 Task: Create record types in program object.
Action: Mouse moved to (645, 51)
Screenshot: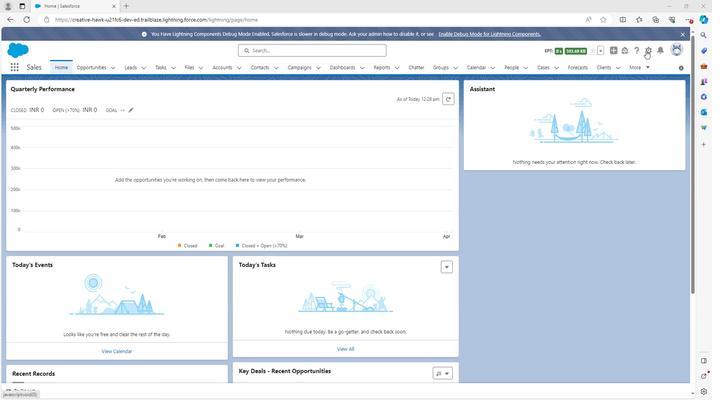 
Action: Mouse pressed left at (645, 51)
Screenshot: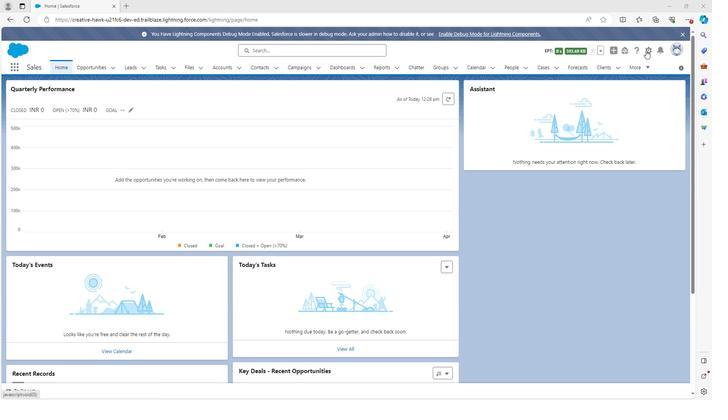 
Action: Mouse moved to (616, 71)
Screenshot: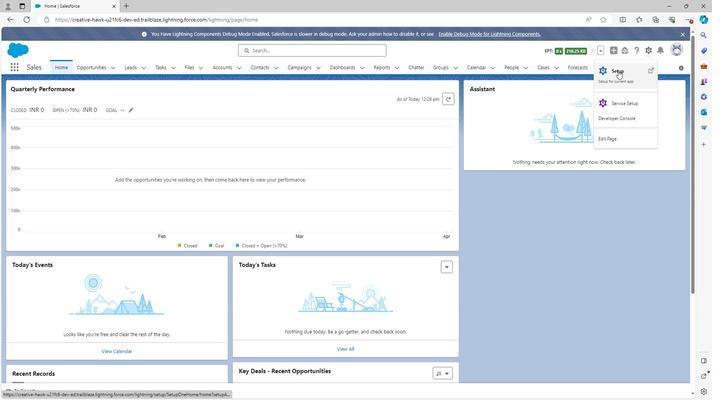 
Action: Mouse pressed left at (616, 71)
Screenshot: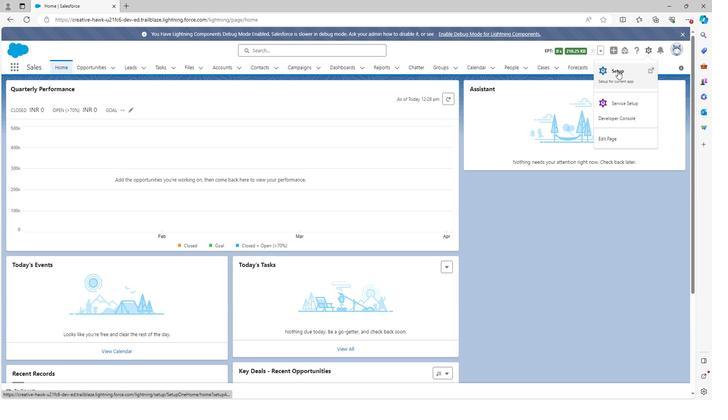 
Action: Mouse moved to (86, 68)
Screenshot: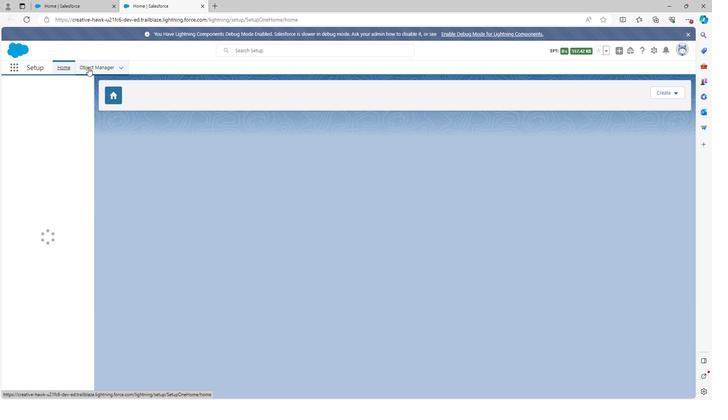 
Action: Mouse pressed left at (86, 68)
Screenshot: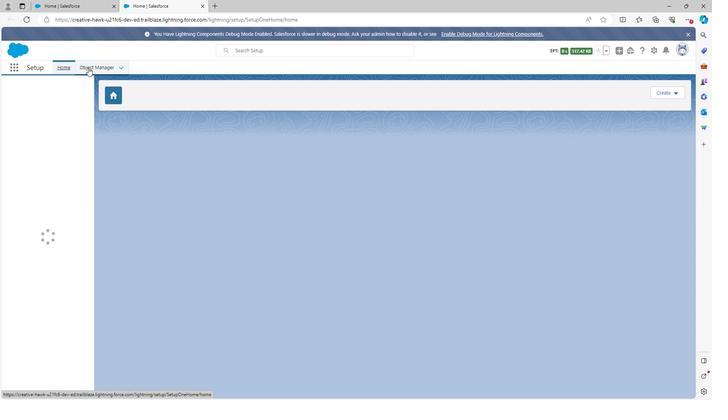 
Action: Mouse moved to (64, 218)
Screenshot: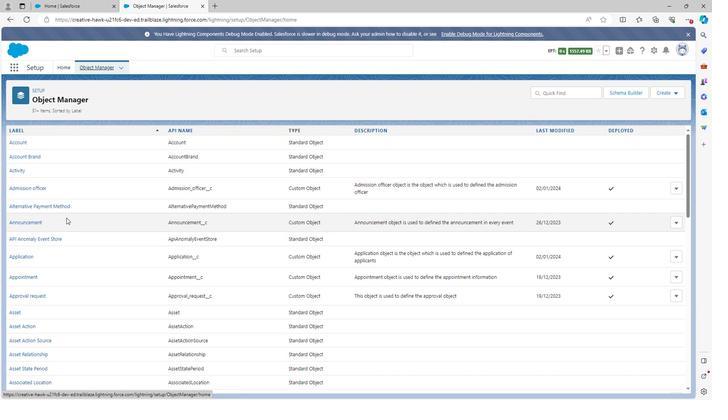 
Action: Mouse scrolled (64, 217) with delta (0, 0)
Screenshot: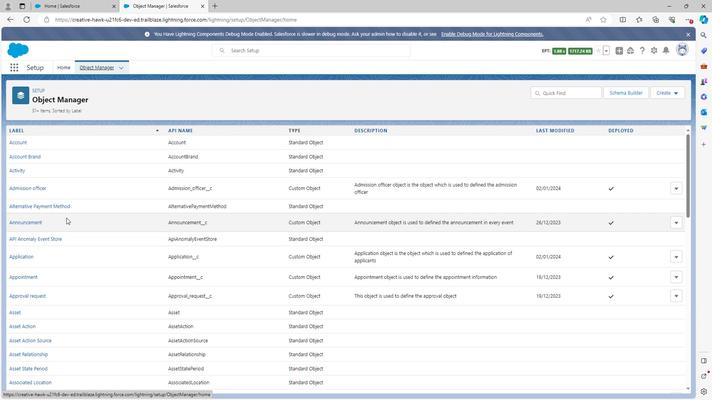 
Action: Mouse scrolled (64, 217) with delta (0, 0)
Screenshot: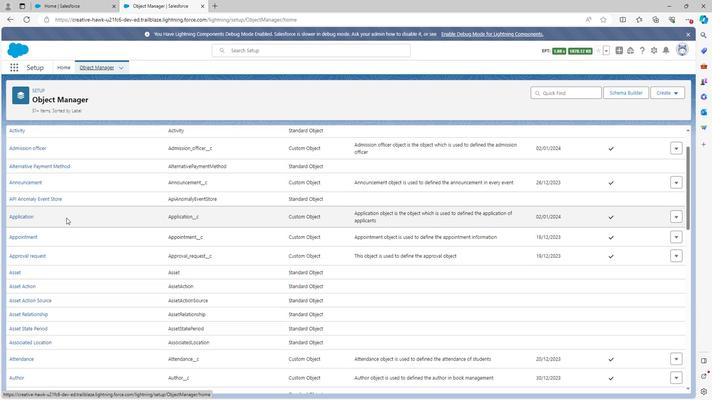 
Action: Mouse scrolled (64, 217) with delta (0, 0)
Screenshot: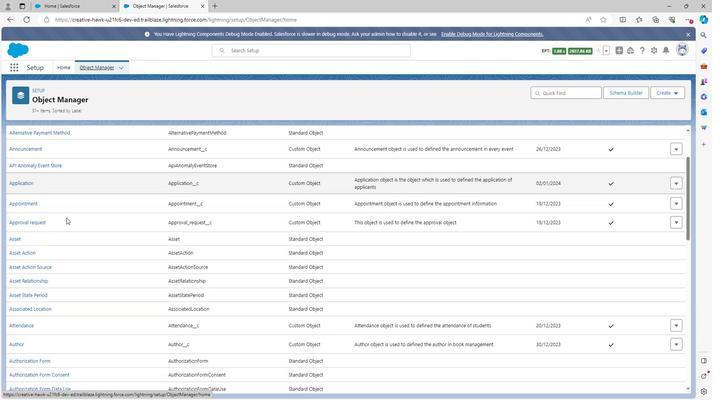 
Action: Mouse scrolled (64, 217) with delta (0, 0)
Screenshot: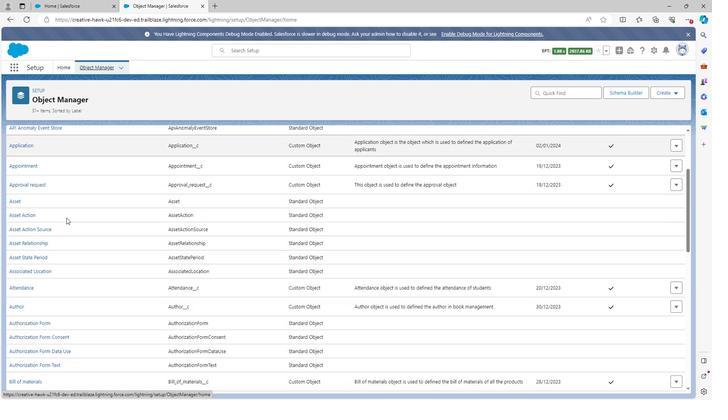 
Action: Mouse scrolled (64, 217) with delta (0, 0)
Screenshot: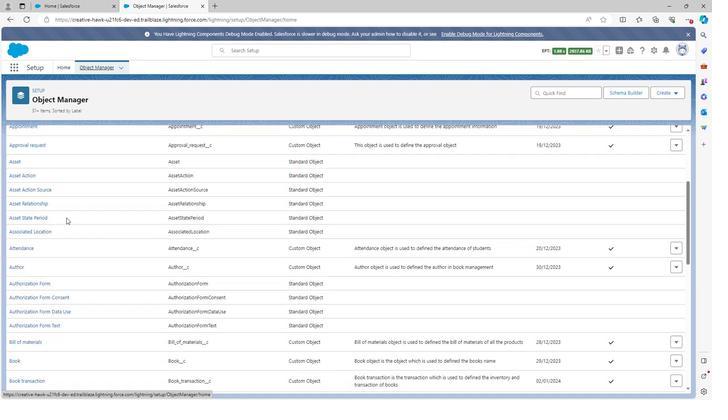 
Action: Mouse scrolled (64, 217) with delta (0, 0)
Screenshot: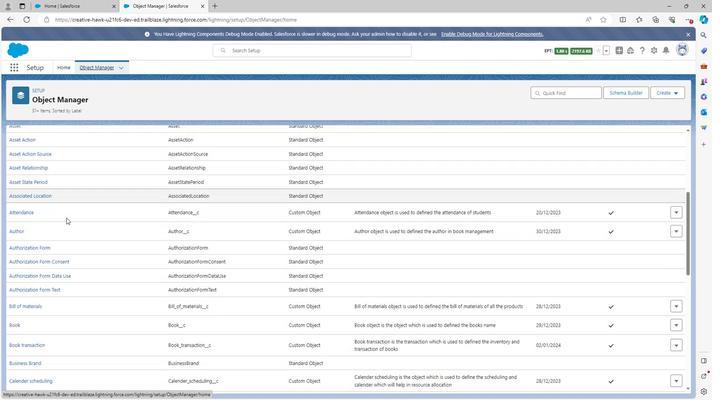 
Action: Mouse scrolled (64, 217) with delta (0, 0)
Screenshot: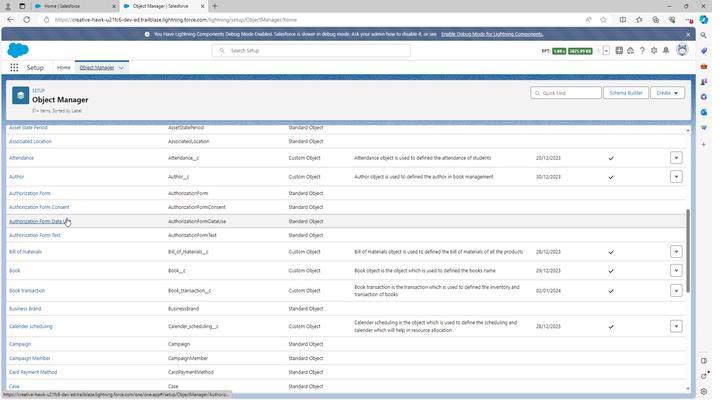 
Action: Mouse scrolled (64, 217) with delta (0, 0)
Screenshot: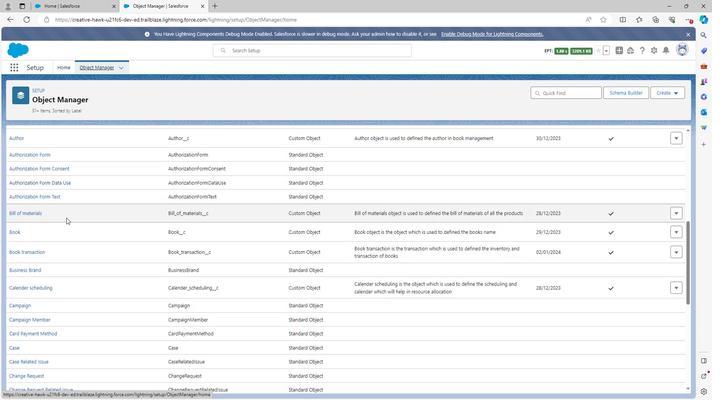 
Action: Mouse scrolled (64, 217) with delta (0, 0)
Screenshot: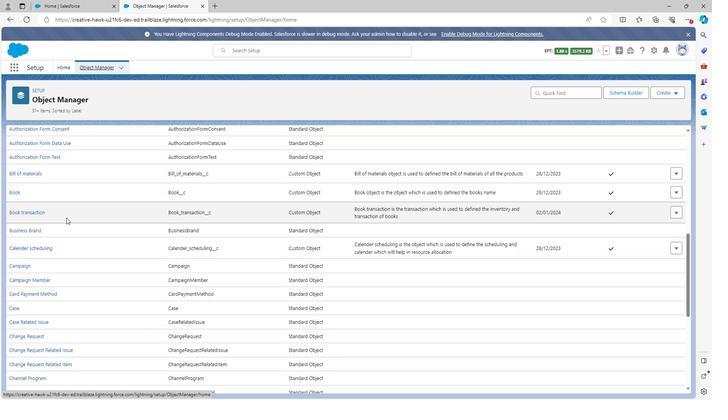 
Action: Mouse scrolled (64, 217) with delta (0, 0)
Screenshot: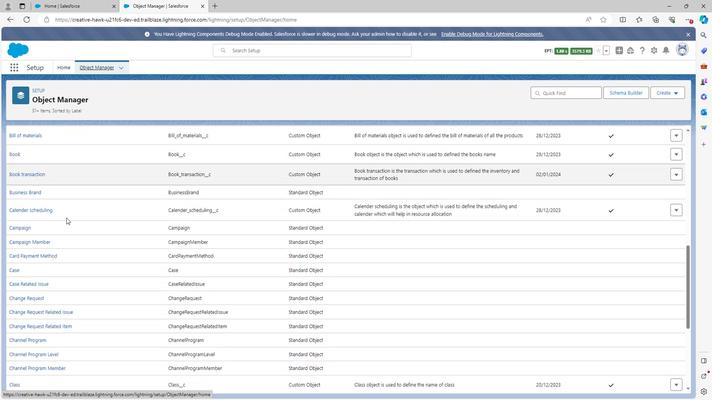 
Action: Mouse scrolled (64, 217) with delta (0, 0)
Screenshot: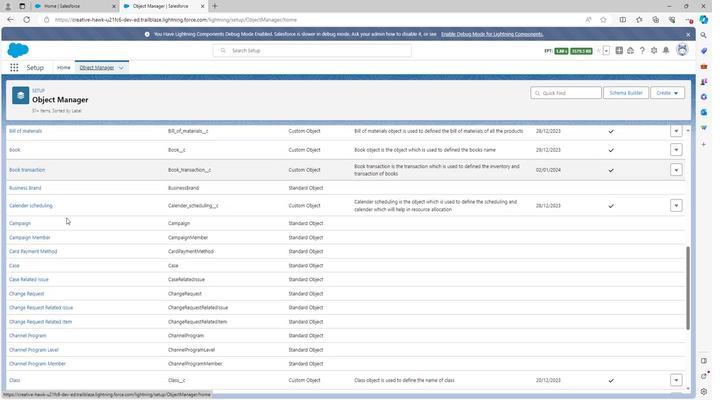 
Action: Mouse scrolled (64, 217) with delta (0, 0)
Screenshot: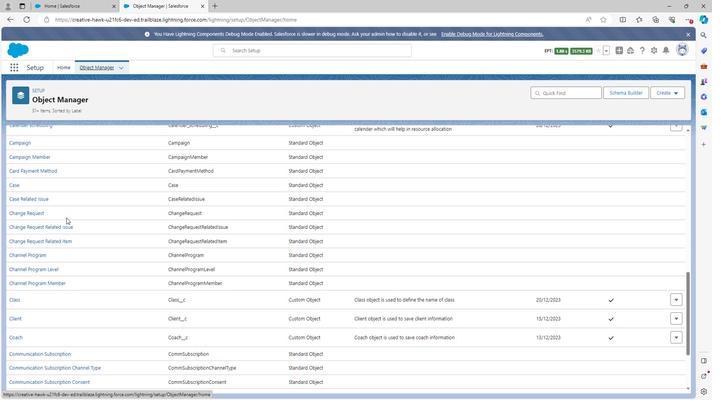 
Action: Mouse scrolled (64, 217) with delta (0, 0)
Screenshot: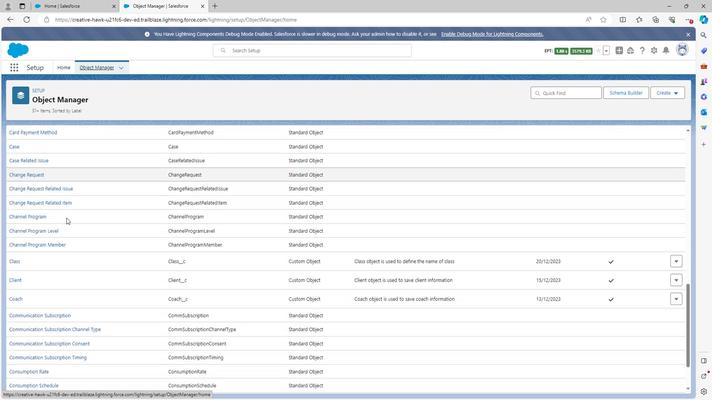 
Action: Mouse scrolled (64, 217) with delta (0, 0)
Screenshot: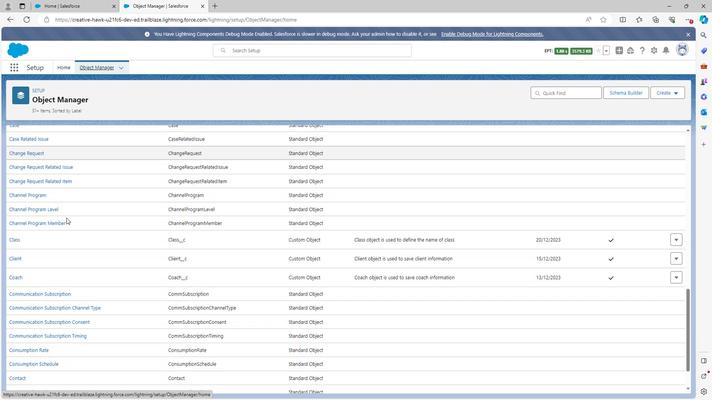 
Action: Mouse scrolled (64, 217) with delta (0, 0)
Screenshot: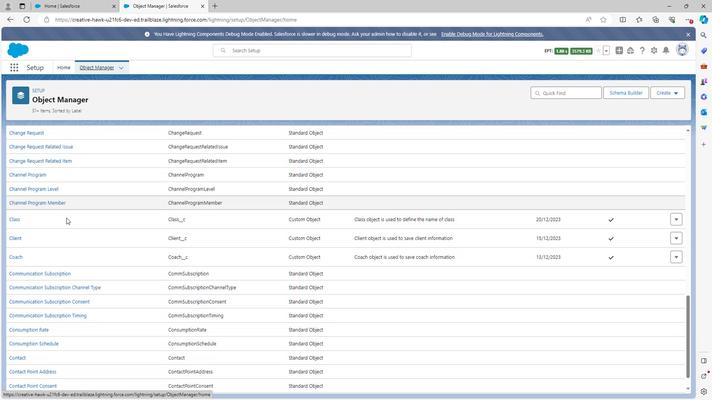 
Action: Mouse scrolled (64, 217) with delta (0, 0)
Screenshot: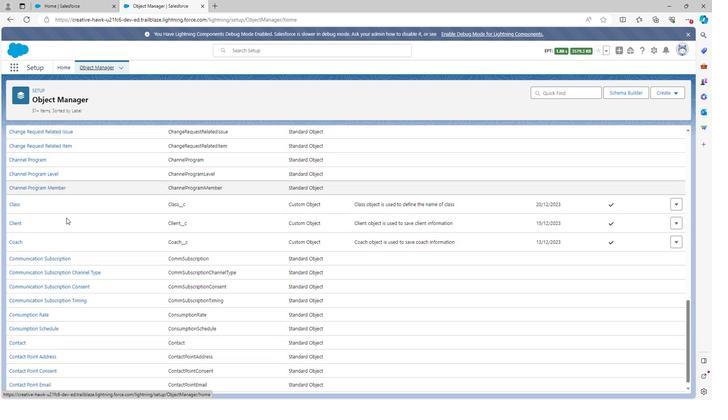 
Action: Mouse scrolled (64, 217) with delta (0, 0)
Screenshot: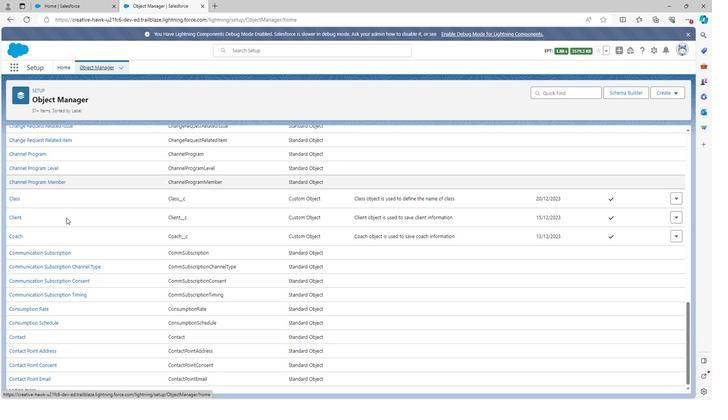 
Action: Mouse scrolled (64, 217) with delta (0, 0)
Screenshot: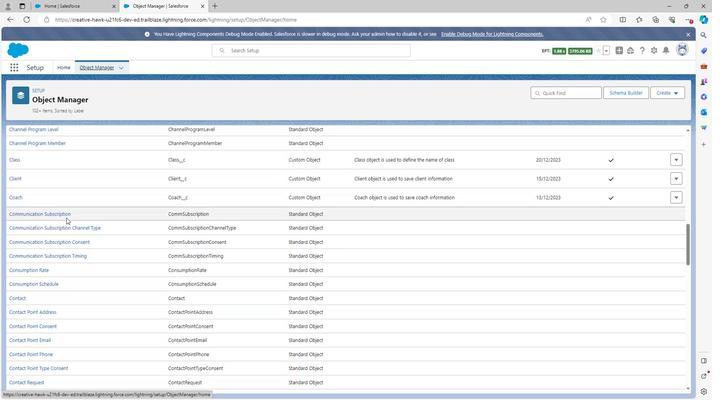 
Action: Mouse scrolled (64, 217) with delta (0, 0)
Screenshot: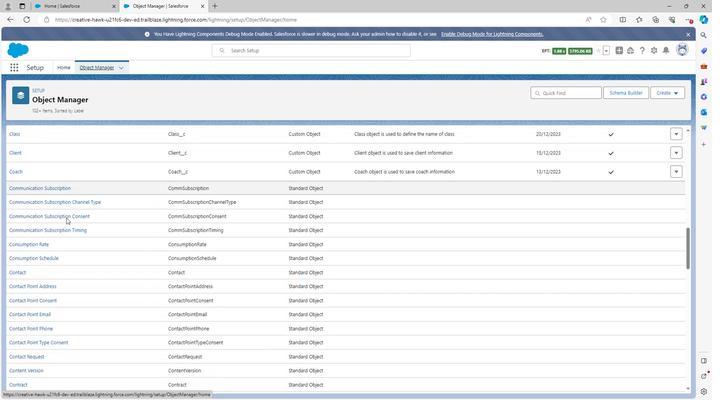 
Action: Mouse scrolled (64, 217) with delta (0, 0)
Screenshot: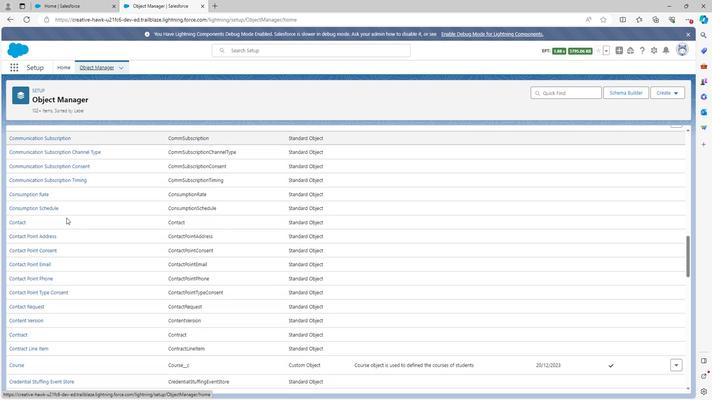 
Action: Mouse scrolled (64, 217) with delta (0, 0)
Screenshot: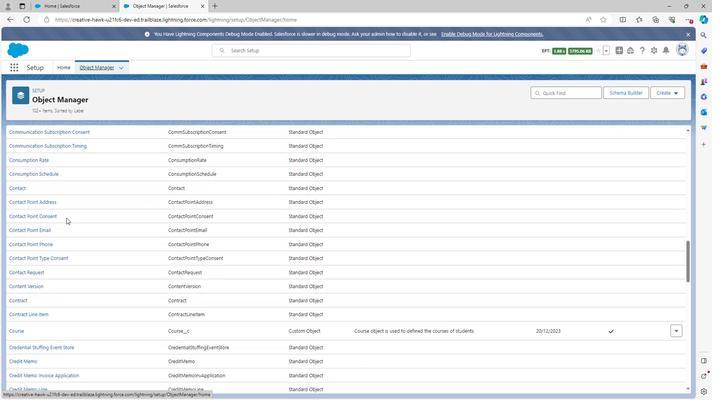 
Action: Mouse scrolled (64, 217) with delta (0, 0)
Screenshot: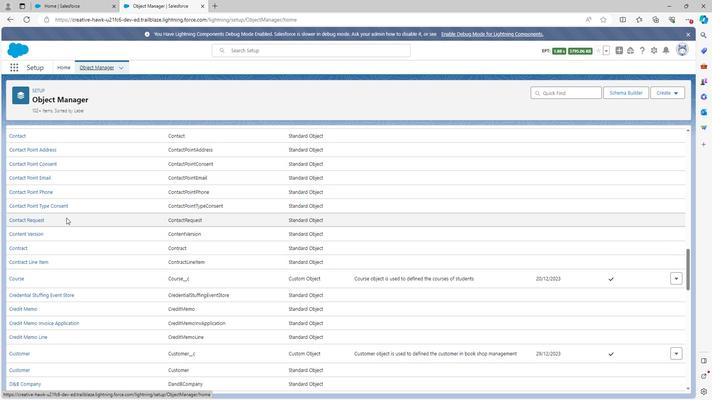 
Action: Mouse scrolled (64, 217) with delta (0, 0)
Screenshot: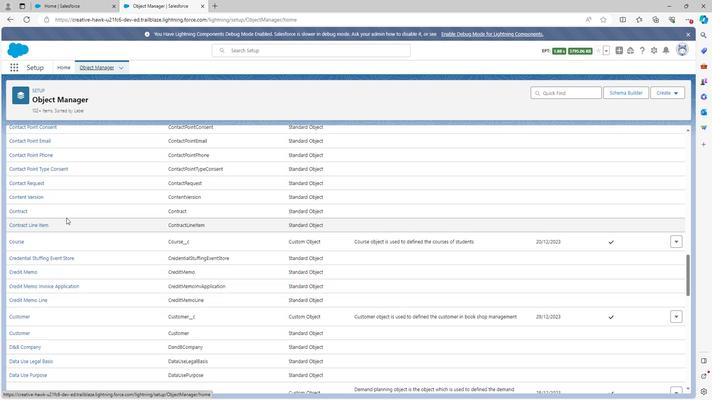 
Action: Mouse scrolled (64, 217) with delta (0, 0)
Screenshot: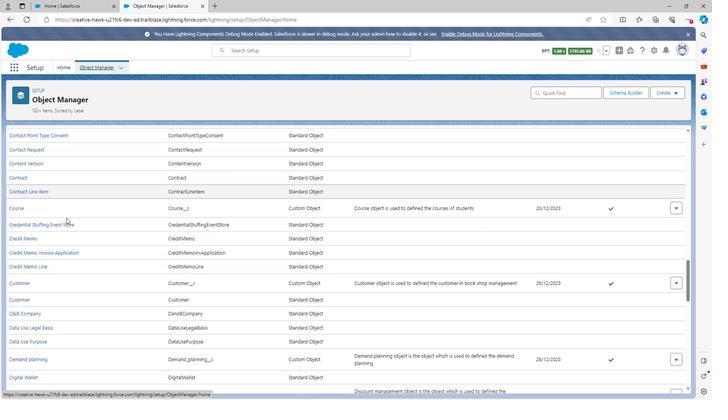 
Action: Mouse scrolled (64, 217) with delta (0, 0)
Screenshot: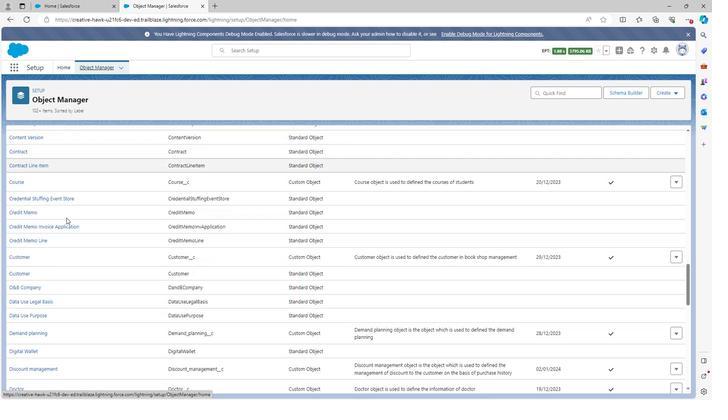 
Action: Mouse scrolled (64, 217) with delta (0, 0)
Screenshot: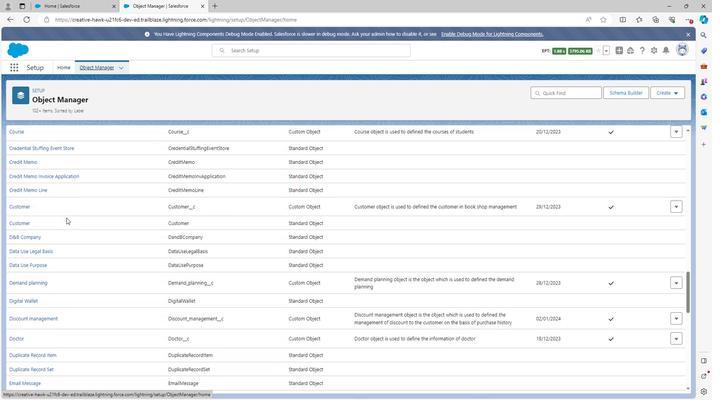 
Action: Mouse scrolled (64, 217) with delta (0, 0)
Screenshot: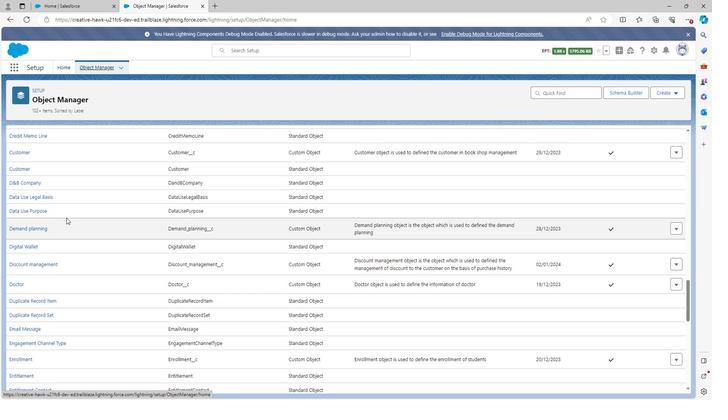 
Action: Mouse scrolled (64, 217) with delta (0, 0)
Screenshot: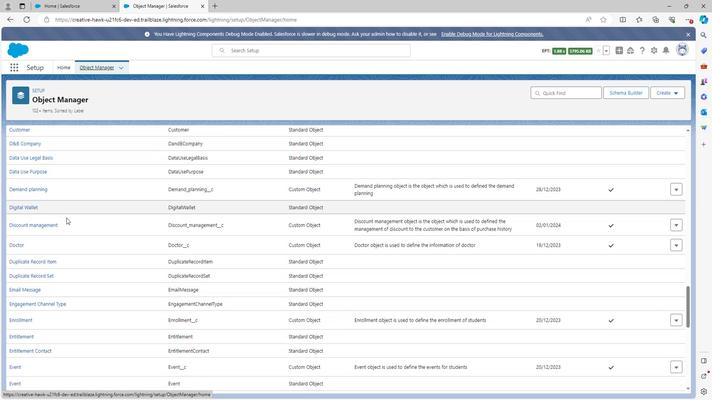 
Action: Mouse scrolled (64, 217) with delta (0, 0)
Screenshot: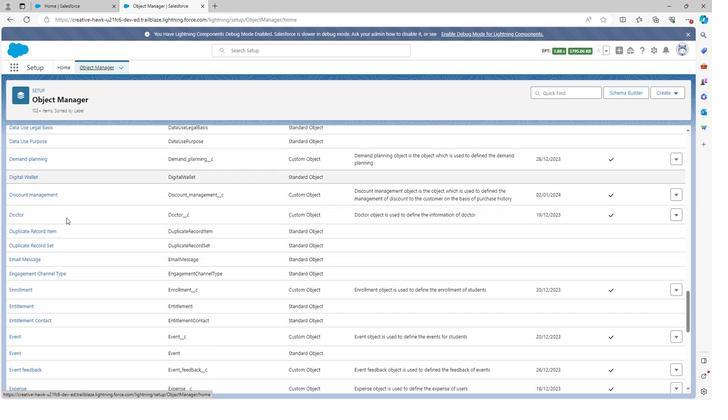 
Action: Mouse scrolled (64, 217) with delta (0, 0)
Screenshot: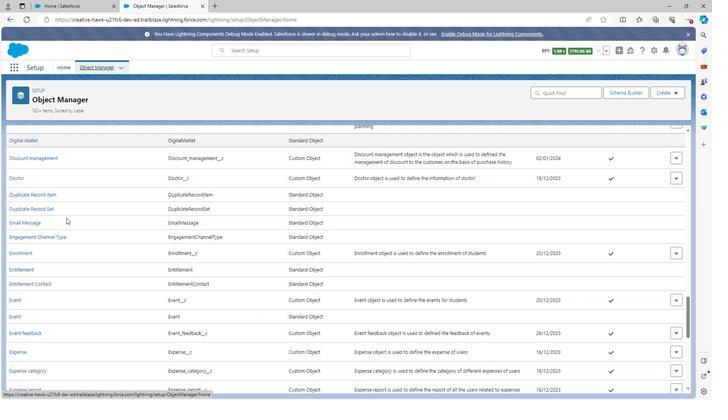 
Action: Mouse scrolled (64, 217) with delta (0, 0)
Screenshot: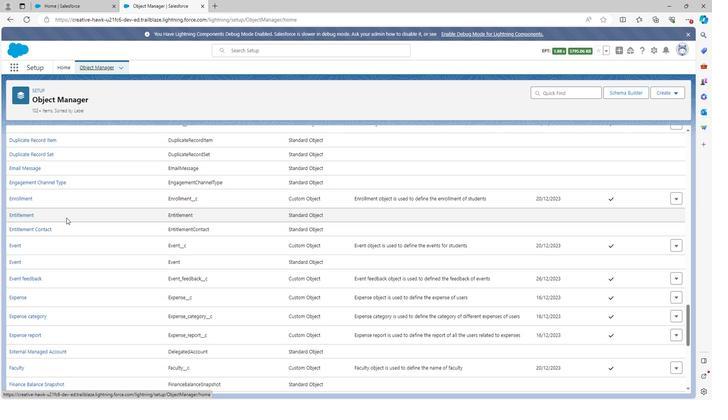 
Action: Mouse scrolled (64, 217) with delta (0, 0)
Screenshot: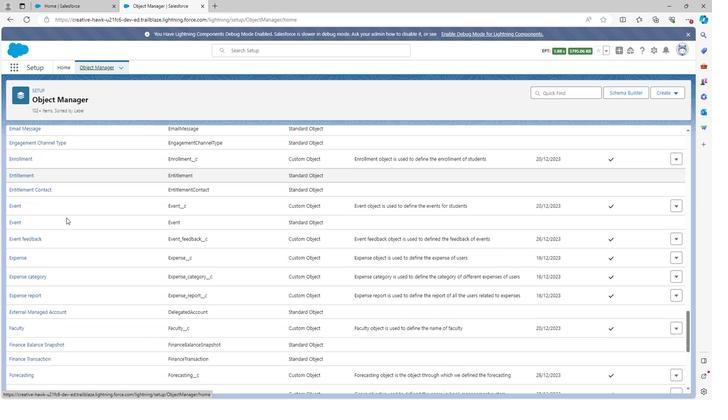 
Action: Mouse scrolled (64, 217) with delta (0, 0)
Screenshot: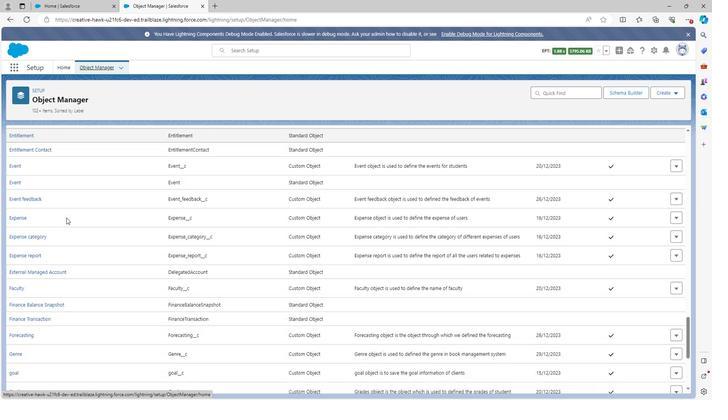 
Action: Mouse scrolled (64, 217) with delta (0, 0)
Screenshot: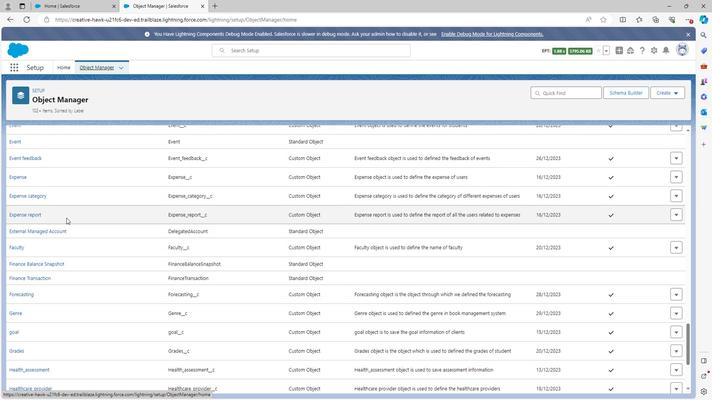 
Action: Mouse scrolled (64, 217) with delta (0, 0)
Screenshot: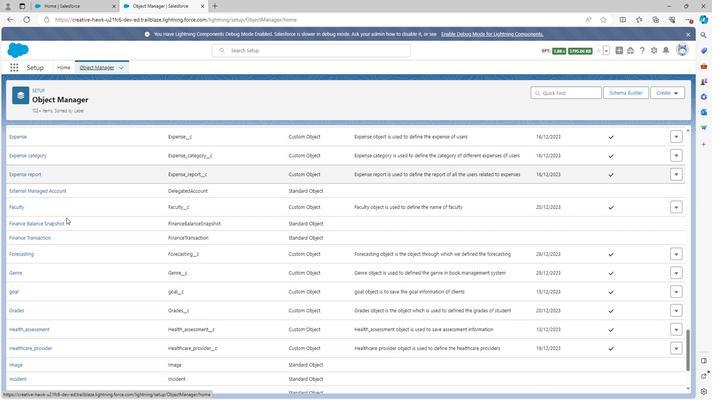 
Action: Mouse scrolled (64, 217) with delta (0, 0)
Screenshot: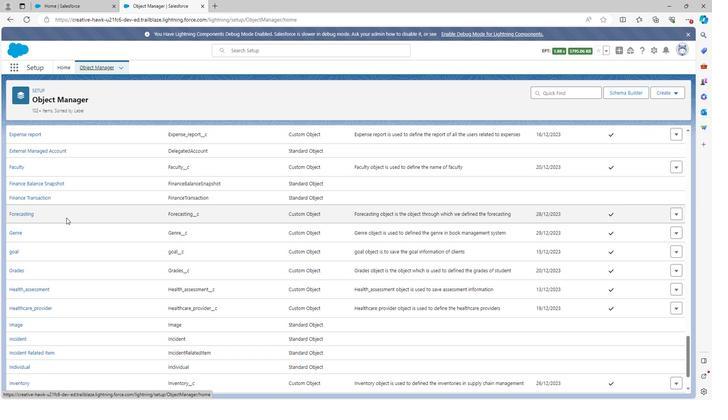 
Action: Mouse scrolled (64, 217) with delta (0, 0)
Screenshot: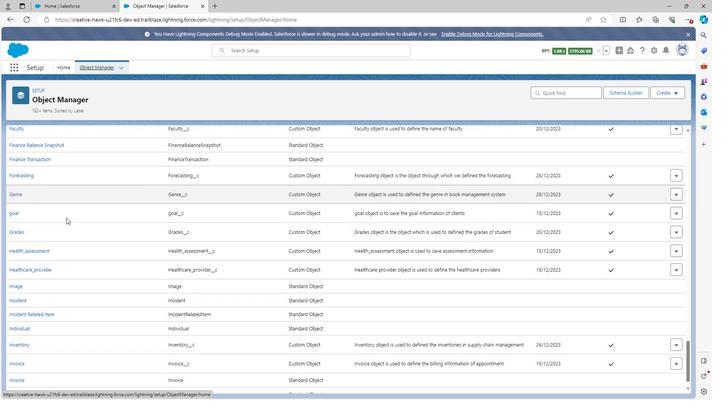 
Action: Mouse scrolled (64, 217) with delta (0, 0)
Screenshot: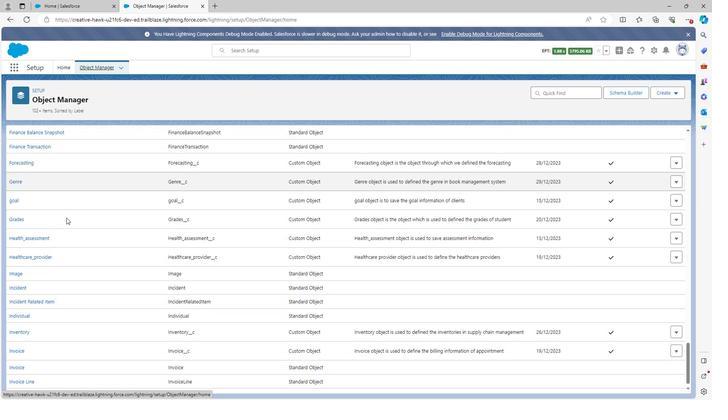 
Action: Mouse scrolled (64, 217) with delta (0, 0)
Screenshot: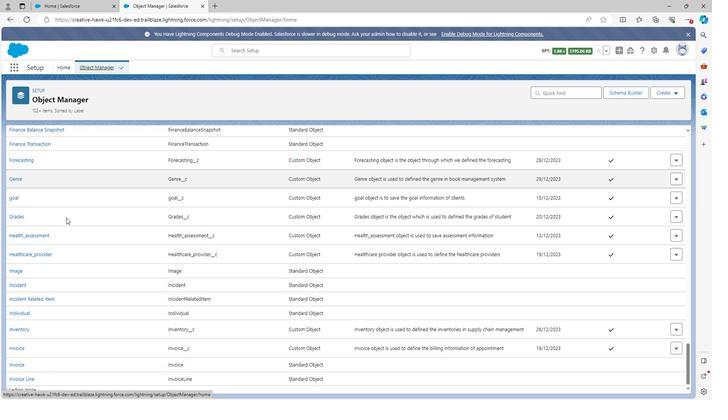 
Action: Mouse scrolled (64, 217) with delta (0, 0)
Screenshot: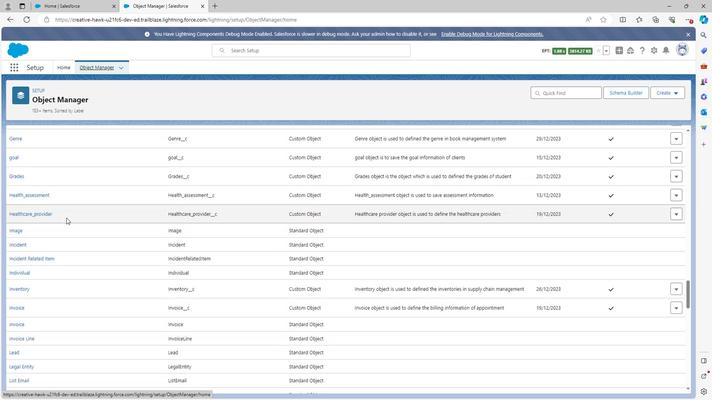 
Action: Mouse scrolled (64, 217) with delta (0, 0)
Screenshot: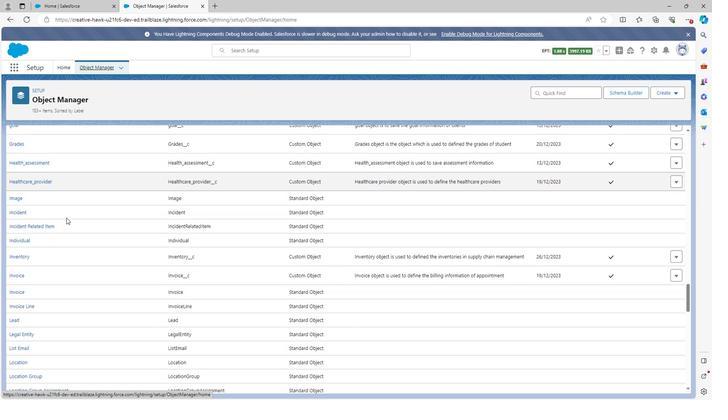
Action: Mouse scrolled (64, 217) with delta (0, 0)
Screenshot: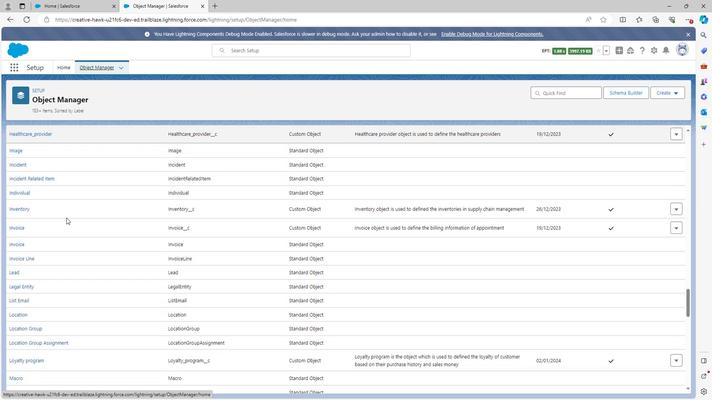 
Action: Mouse scrolled (64, 217) with delta (0, 0)
Screenshot: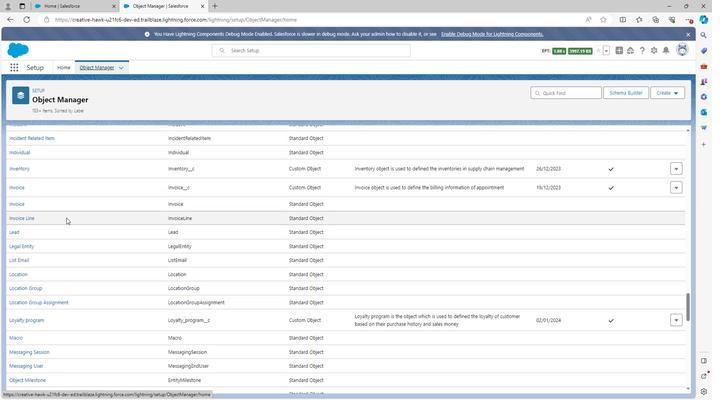 
Action: Mouse scrolled (64, 217) with delta (0, 0)
Screenshot: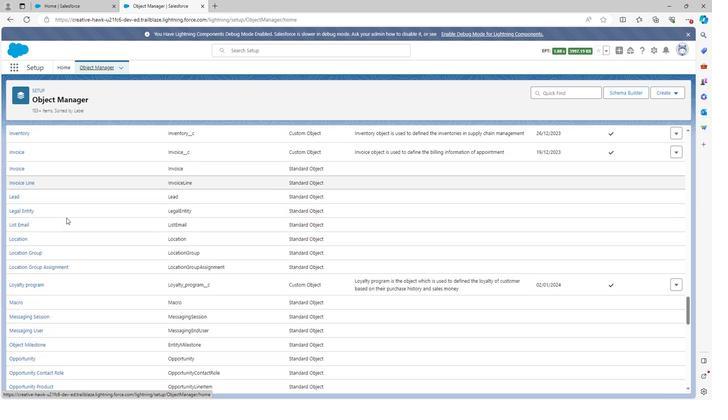
Action: Mouse scrolled (64, 217) with delta (0, 0)
Screenshot: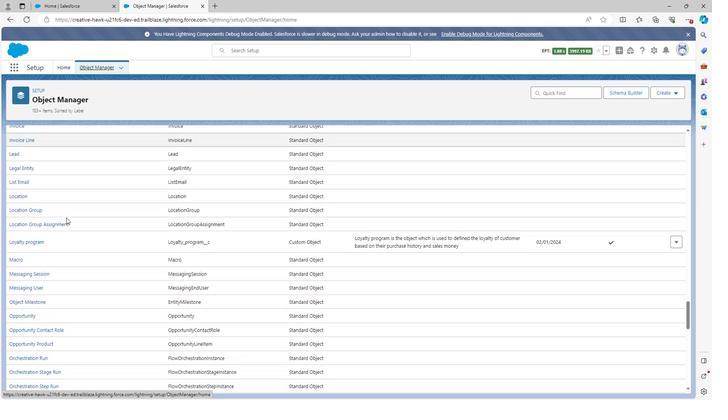 
Action: Mouse scrolled (64, 217) with delta (0, 0)
Screenshot: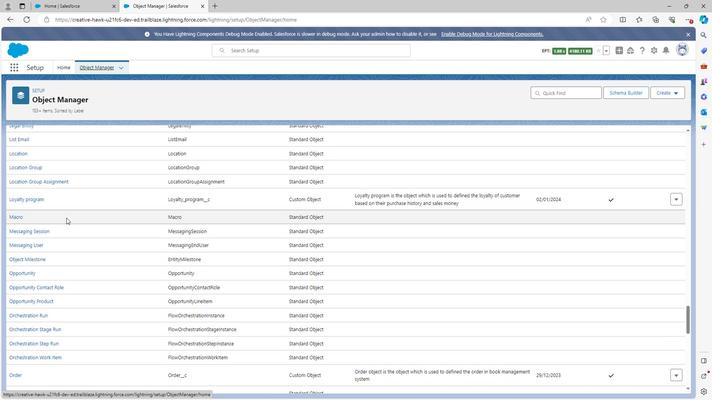 
Action: Mouse scrolled (64, 217) with delta (0, 0)
Screenshot: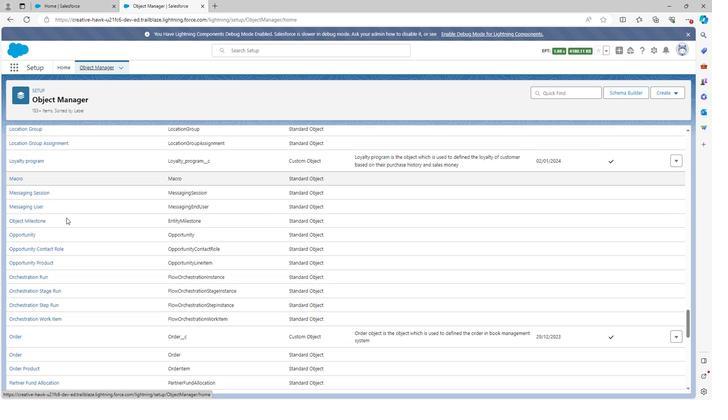 
Action: Mouse scrolled (64, 217) with delta (0, 0)
Screenshot: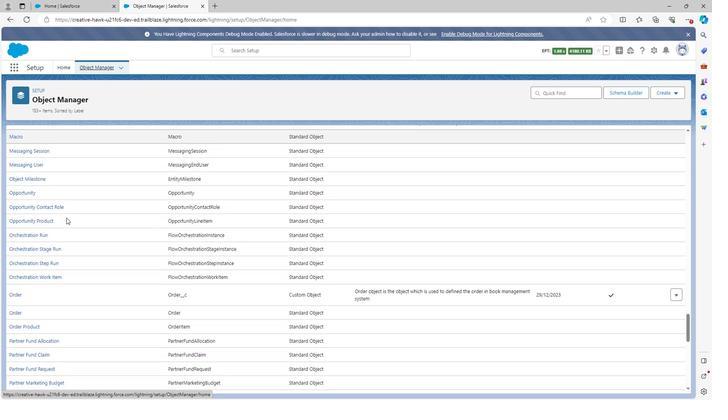 
Action: Mouse scrolled (64, 217) with delta (0, 0)
Screenshot: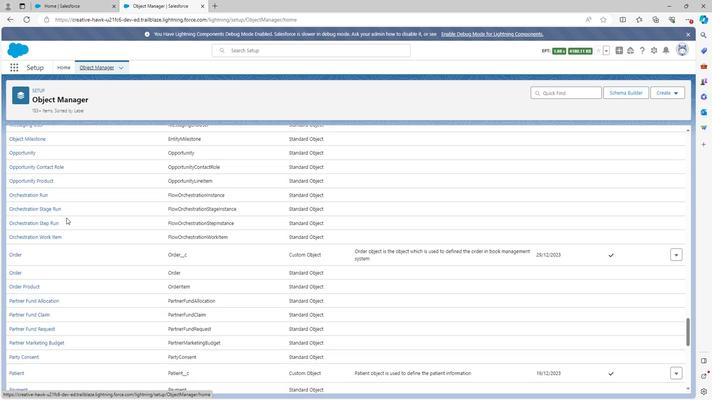 
Action: Mouse scrolled (64, 217) with delta (0, 0)
Screenshot: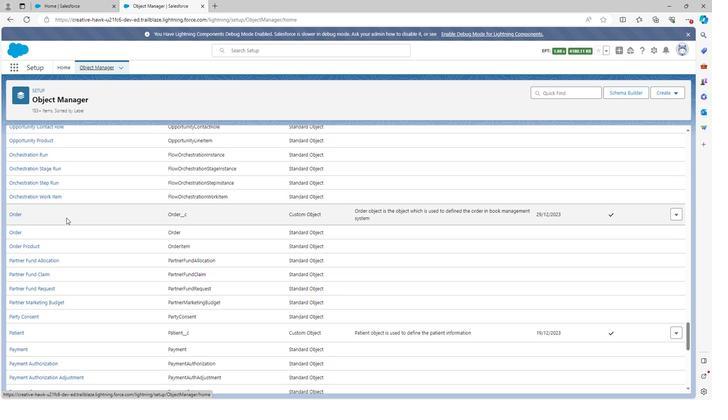 
Action: Mouse scrolled (64, 217) with delta (0, 0)
Screenshot: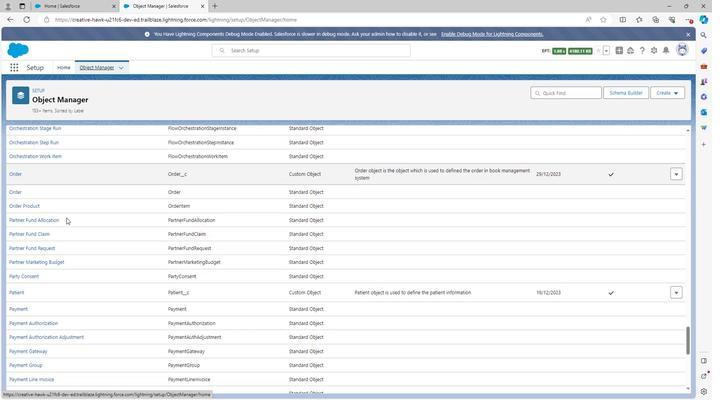 
Action: Mouse scrolled (64, 217) with delta (0, 0)
Screenshot: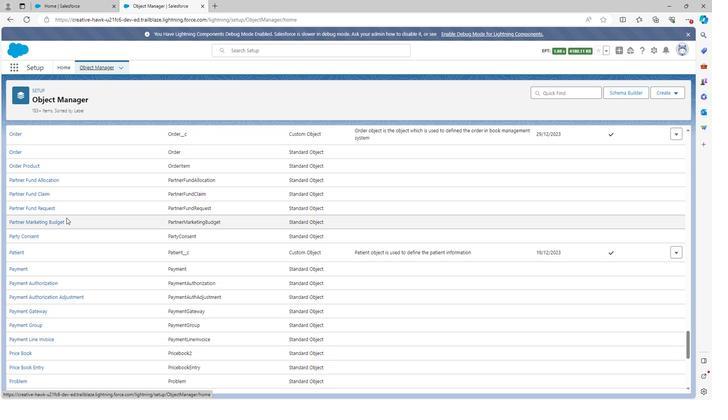 
Action: Mouse scrolled (64, 217) with delta (0, 0)
Screenshot: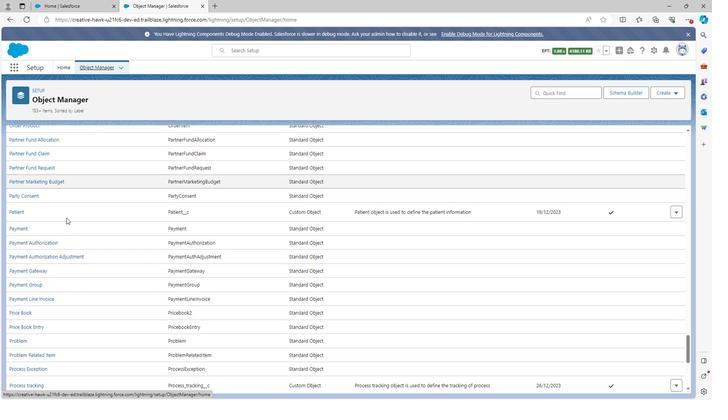 
Action: Mouse scrolled (64, 217) with delta (0, 0)
Screenshot: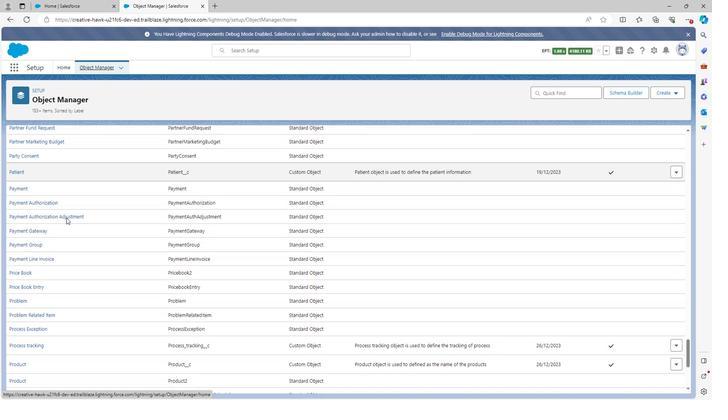 
Action: Mouse scrolled (64, 217) with delta (0, 0)
Screenshot: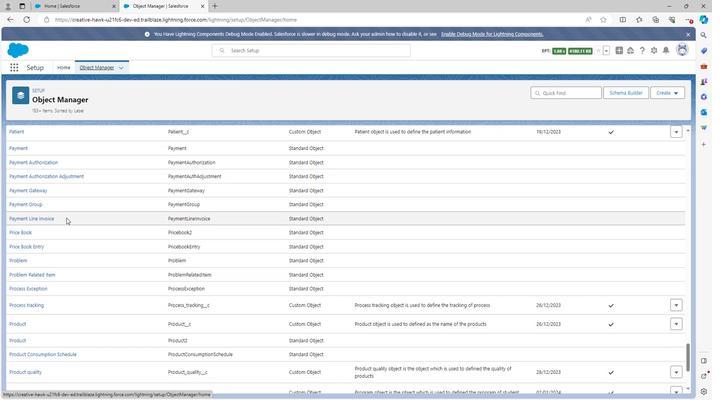 
Action: Mouse scrolled (64, 217) with delta (0, 0)
Screenshot: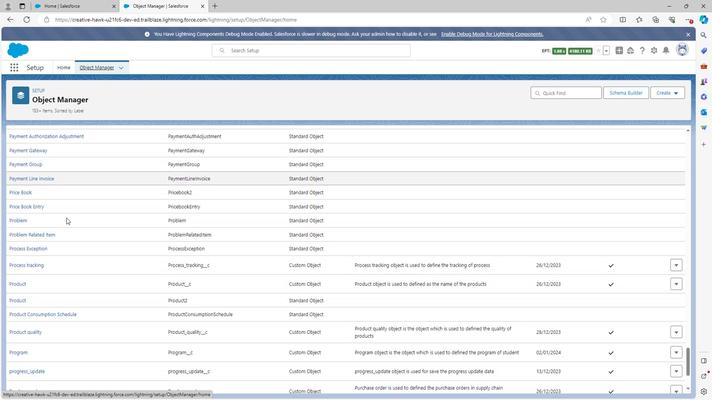 
Action: Mouse scrolled (64, 217) with delta (0, 0)
Screenshot: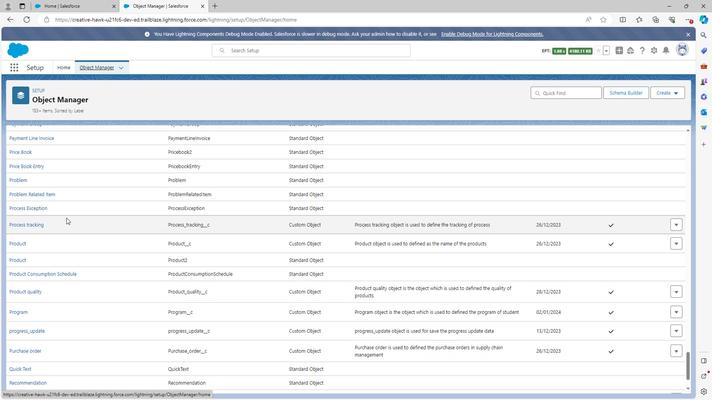 
Action: Mouse scrolled (64, 217) with delta (0, 0)
Screenshot: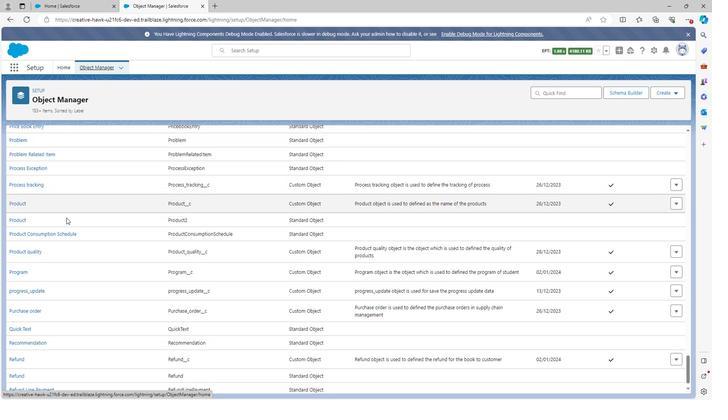 
Action: Mouse moved to (16, 259)
Screenshot: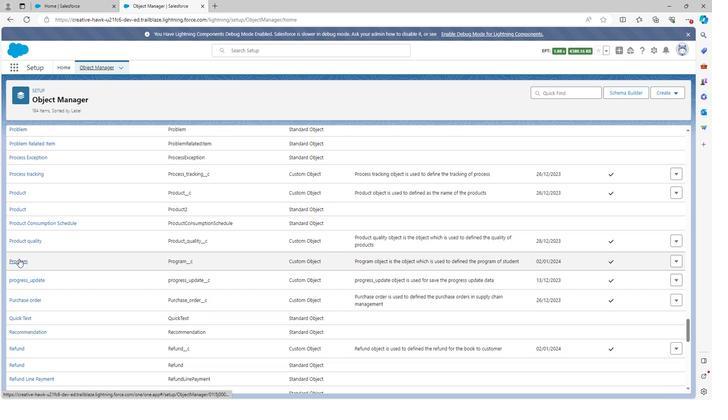 
Action: Mouse pressed left at (16, 259)
Screenshot: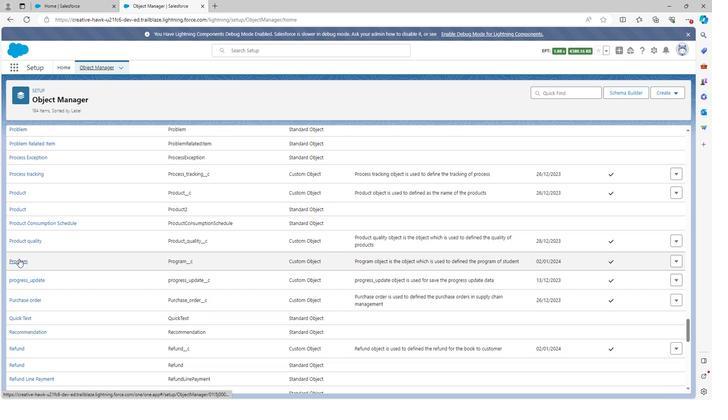 
Action: Mouse moved to (37, 242)
Screenshot: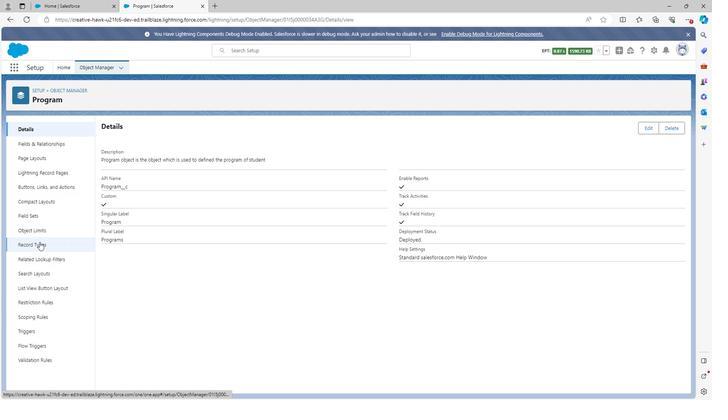 
Action: Mouse pressed left at (37, 242)
Screenshot: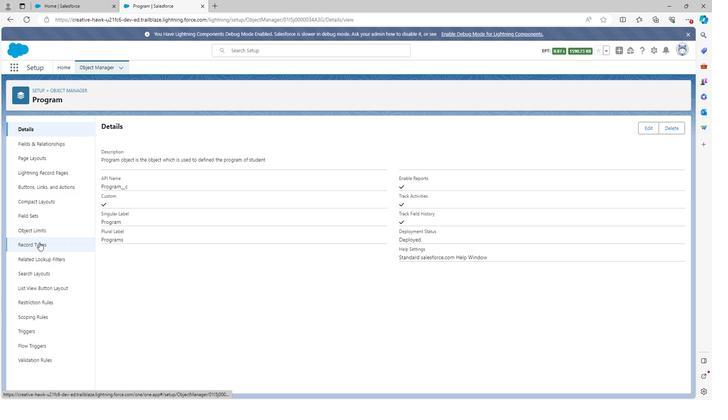 
Action: Mouse moved to (610, 129)
Screenshot: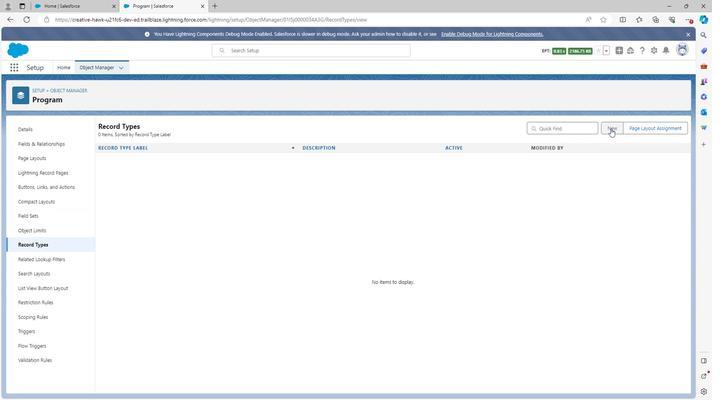 
Action: Mouse pressed left at (610, 129)
Screenshot: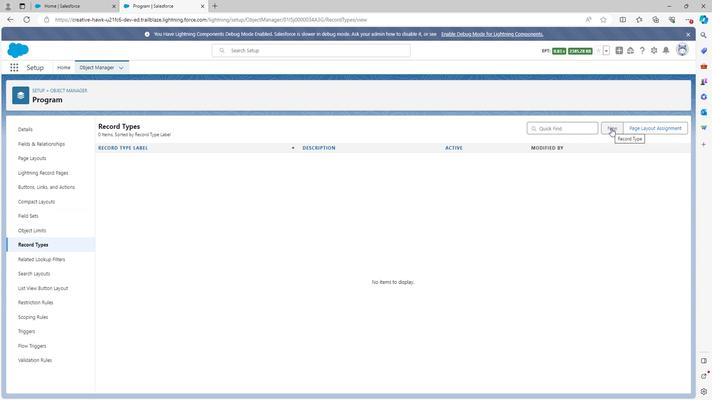 
Action: Mouse moved to (218, 197)
Screenshot: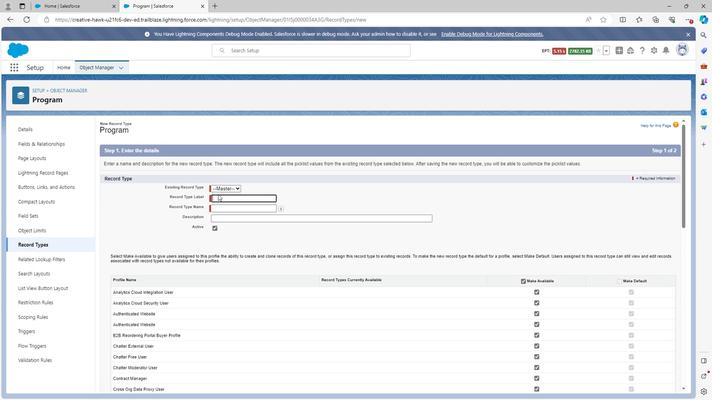 
Action: Key pressed <Key.shift><Key.shift><Key.shift><Key.shift><Key.shift><Key.shift><Key.shift><Key.shift><Key.shift><Key.shift><Key.shift><Key.shift><Key.shift><Key.shift>Program<Key.space><Key.shift><Key.shift><Key.shift><Key.shift><Key.shift>Id
Screenshot: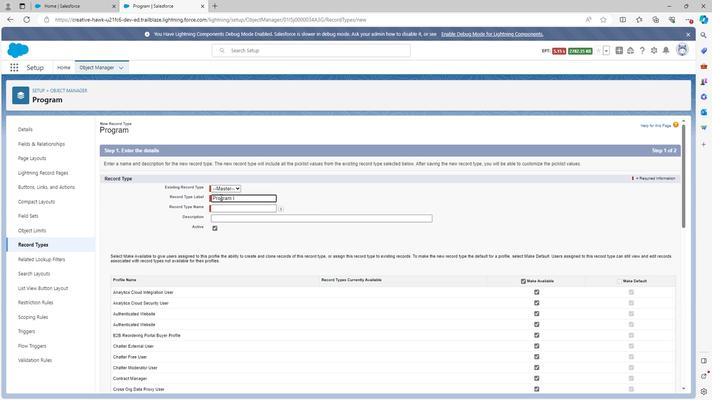 
Action: Mouse moved to (286, 202)
Screenshot: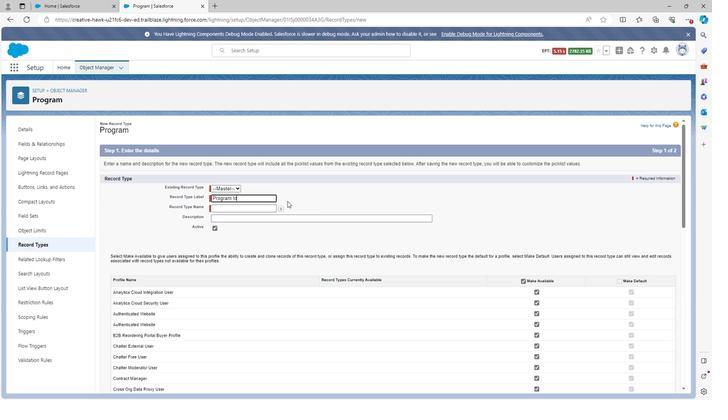 
Action: Mouse pressed left at (286, 202)
Screenshot: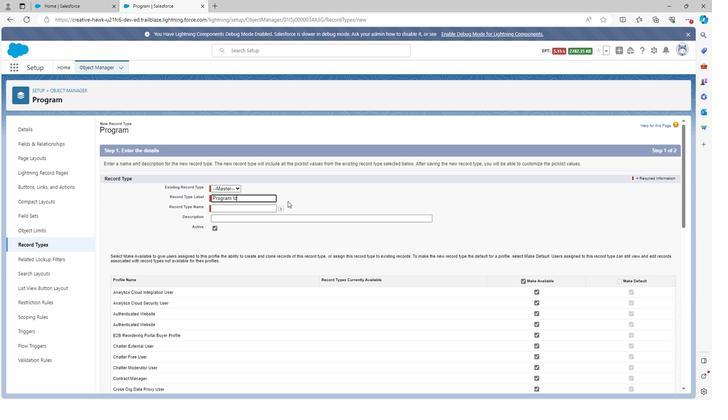 
Action: Mouse moved to (257, 219)
Screenshot: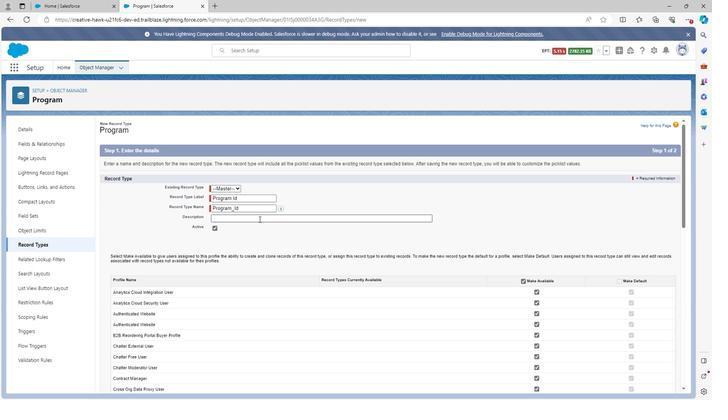 
Action: Mouse pressed left at (257, 219)
Screenshot: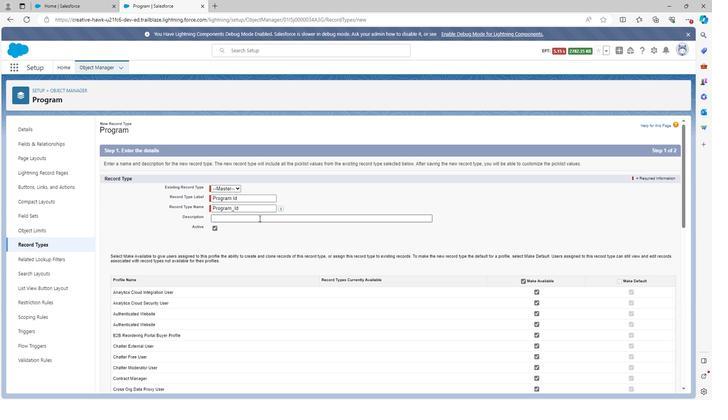 
Action: Mouse moved to (257, 218)
Screenshot: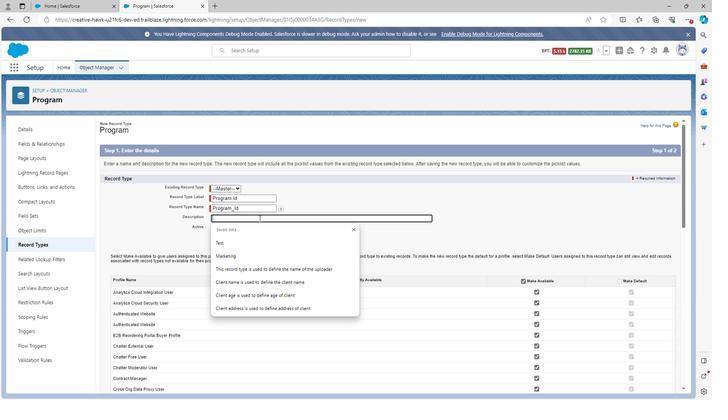 
Action: Key pressed <Key.shift><Key.shift><Key.shift><Key.shift><Key.shift><Key.shift><Key.shift><Key.shift><Key.shift><Key.shift><Key.shift><Key.shift><Key.shift><Key.shift><Key.shift><Key.shift><Key.shift><Key.shift><Key.shift><Key.shift><Key.shift><Key.shift><Key.shift><Key.shift><Key.shift><Key.shift><Key.shift><Key.shift>Program<Key.space><Key.shift><Key.shift>Id<Key.space>record<Key.space>type<Key.space>is<Key.space>the<Key.space>record<Key.space>type
Screenshot: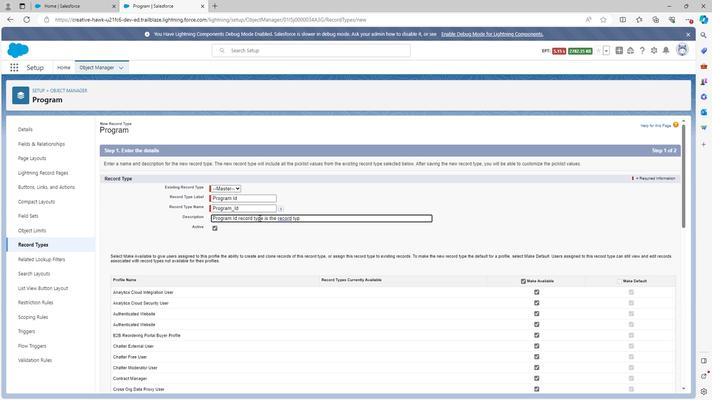 
Action: Mouse moved to (236, 218)
Screenshot: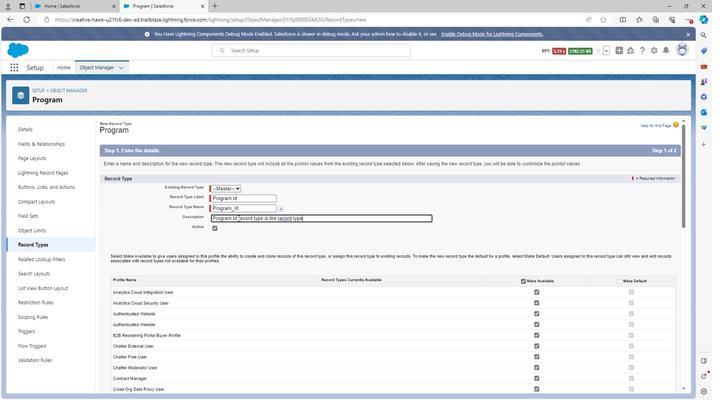 
Action: Key pressed <Key.space>
Screenshot: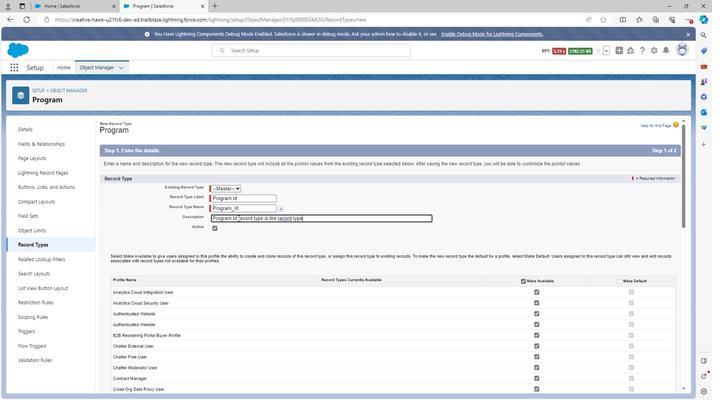 
Action: Mouse moved to (234, 218)
Screenshot: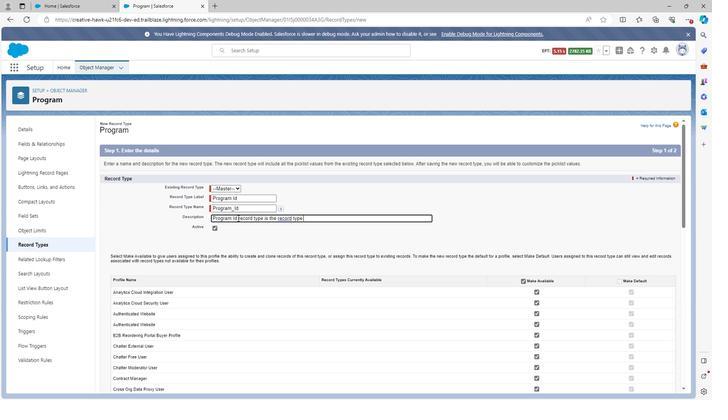 
Action: Key pressed through<Key.space>which<Key.space>we<Key.space>can<Key.space>add<Key.space><Key.shift><Key.shift><Key.shift><Key.shift><Key.shift><Key.shift>Id<Key.space>of<Key.space>programs<Key.space>in<Key.space>st
Screenshot: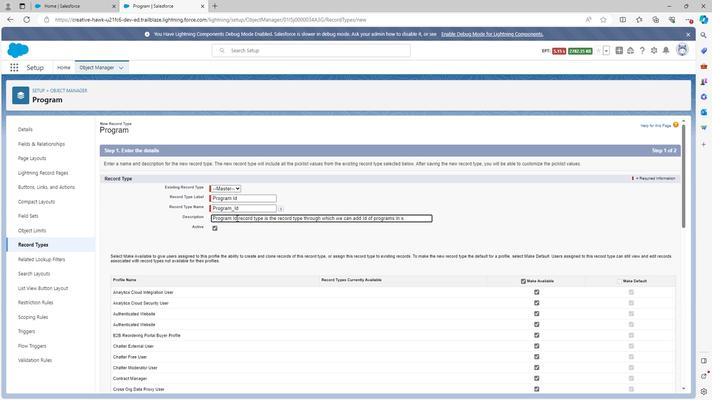 
Action: Mouse moved to (233, 218)
Screenshot: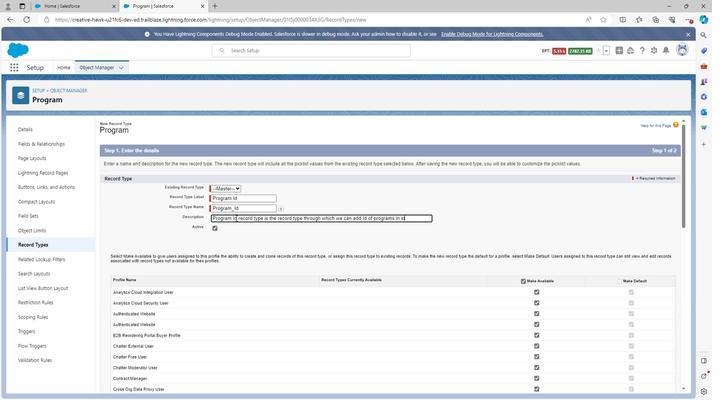 
Action: Key pressed udent<Key.space>admission<Key.space>managemen
Screenshot: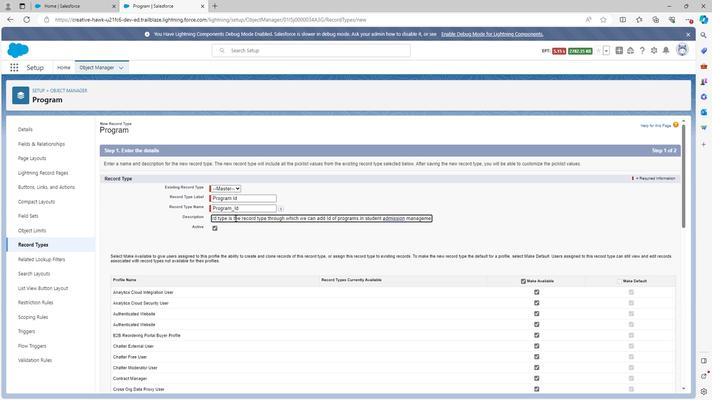 
Action: Mouse moved to (227, 218)
Screenshot: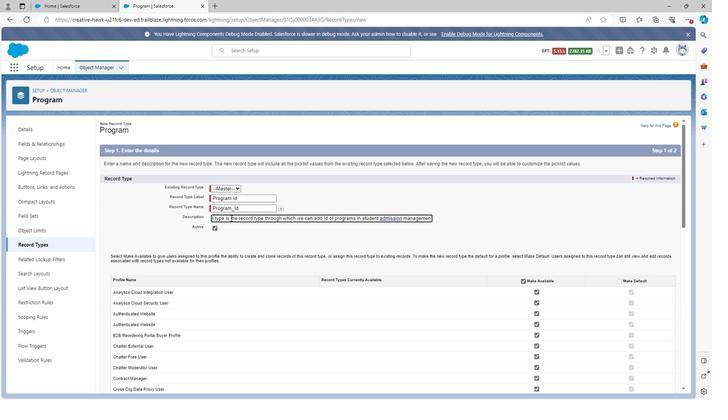 
Action: Key pressed t
Screenshot: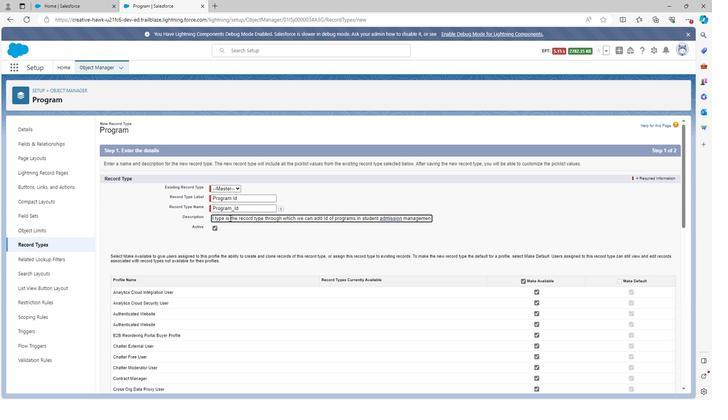
Action: Mouse moved to (523, 280)
Screenshot: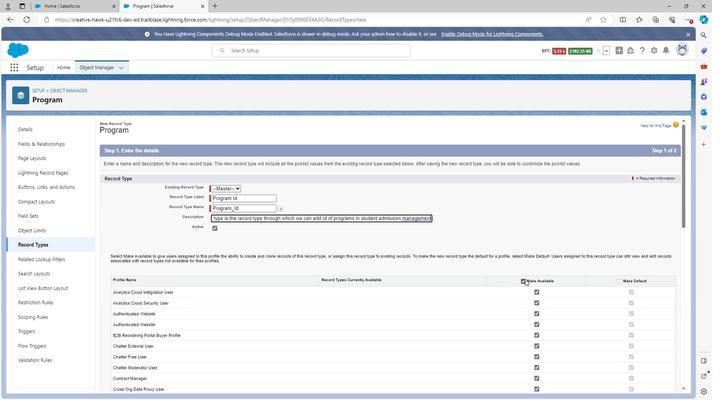 
Action: Mouse pressed left at (523, 280)
Screenshot: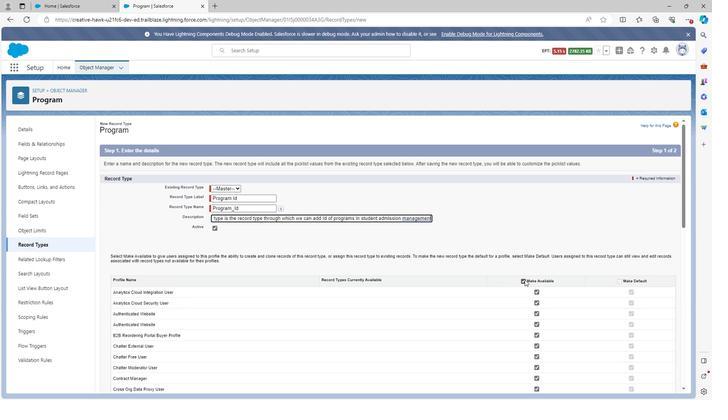 
Action: Mouse moved to (522, 282)
Screenshot: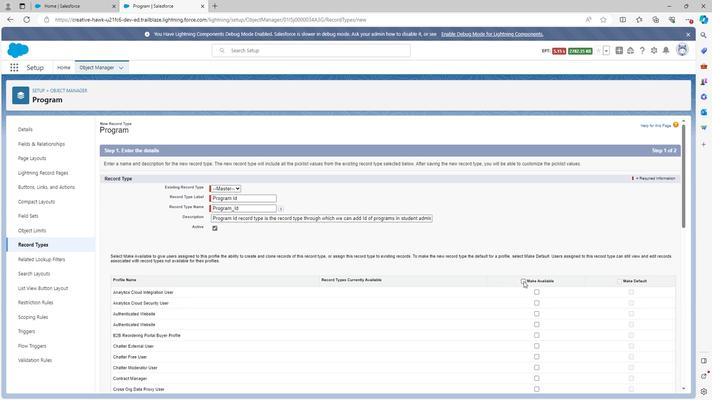 
Action: Mouse pressed left at (522, 282)
Screenshot: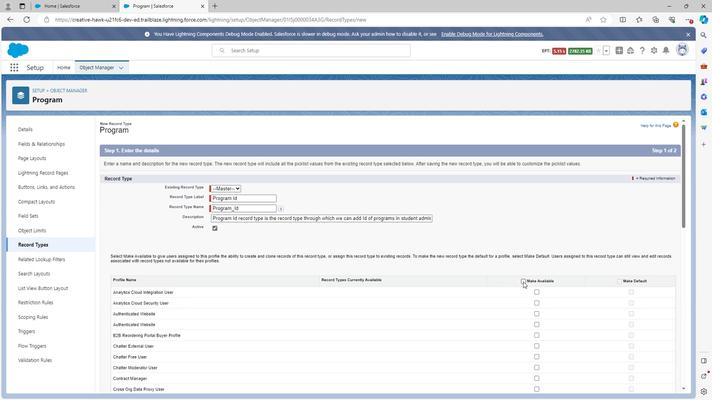
Action: Mouse moved to (617, 281)
Screenshot: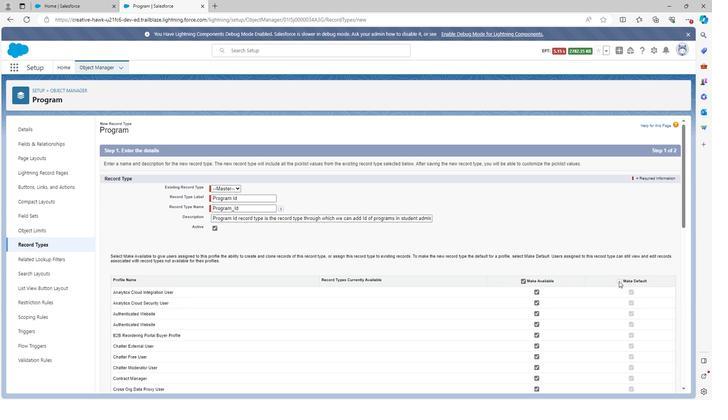 
Action: Mouse pressed left at (617, 281)
Screenshot: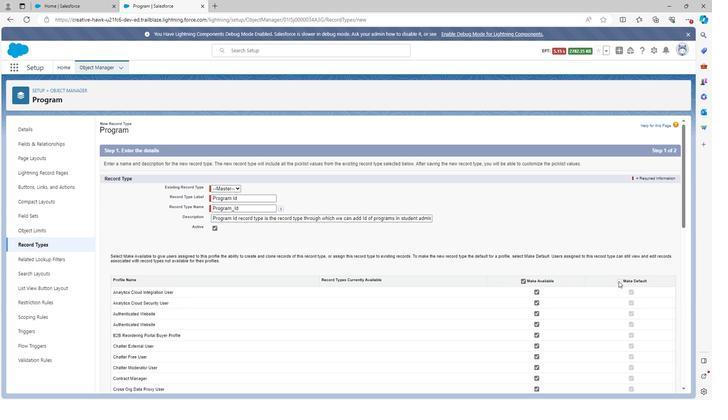 
Action: Mouse pressed left at (617, 281)
Screenshot: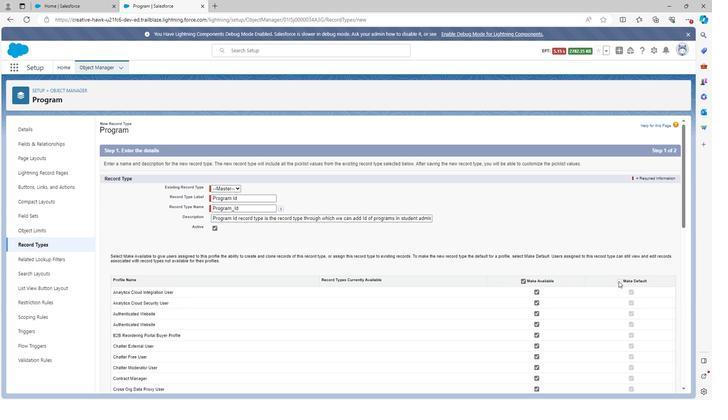 
Action: Mouse moved to (535, 292)
Screenshot: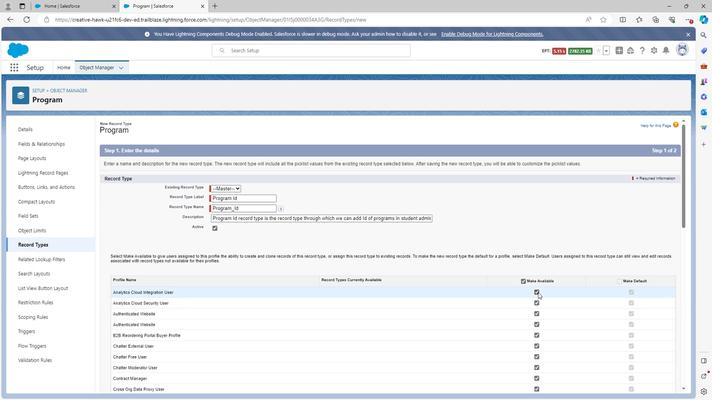 
Action: Mouse pressed left at (535, 292)
Screenshot: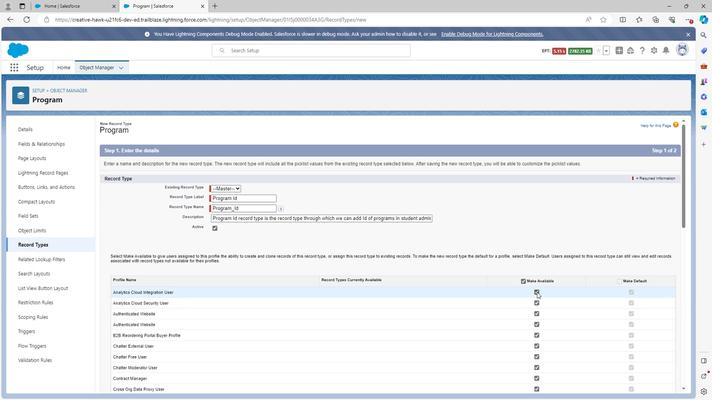 
Action: Mouse moved to (536, 301)
Screenshot: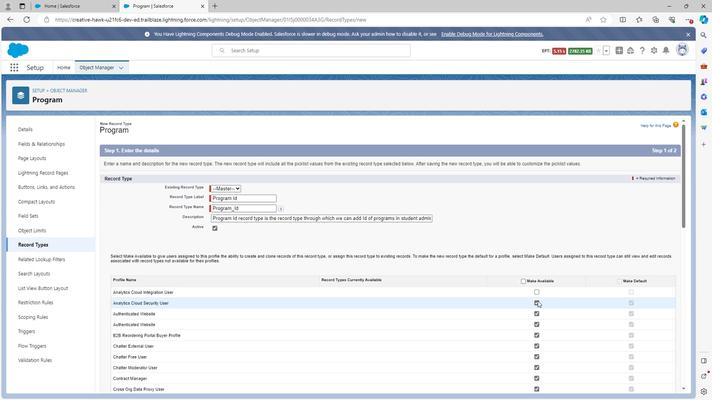 
Action: Mouse pressed left at (536, 301)
Screenshot: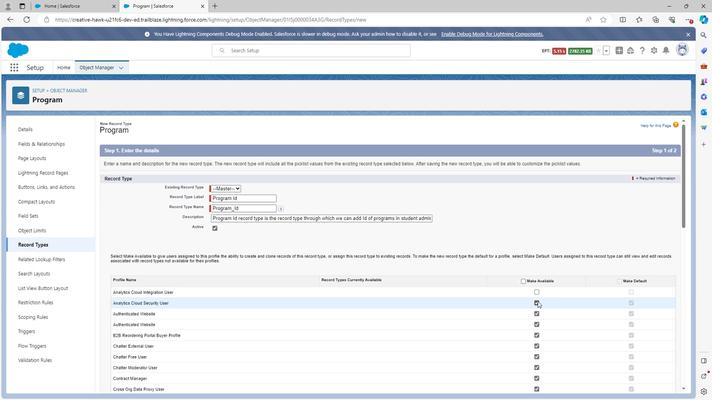 
Action: Mouse scrolled (536, 301) with delta (0, 0)
Screenshot: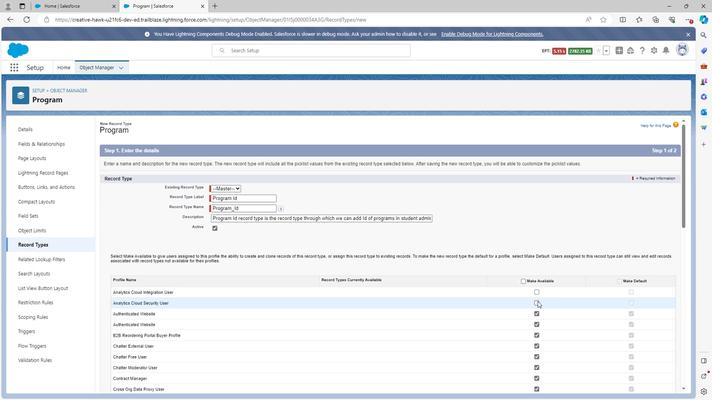 
Action: Mouse scrolled (536, 301) with delta (0, 0)
Screenshot: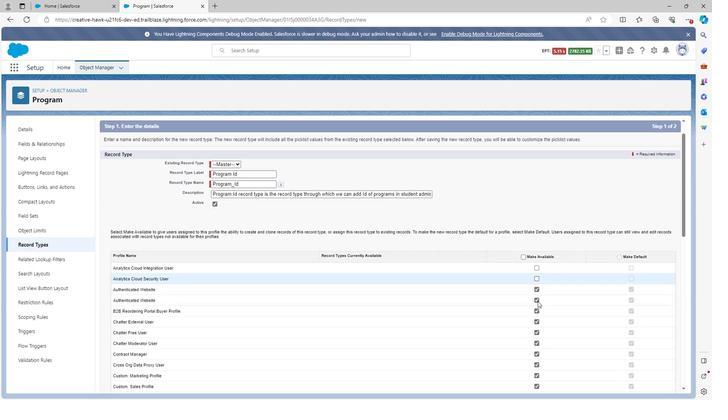 
Action: Mouse moved to (536, 252)
Screenshot: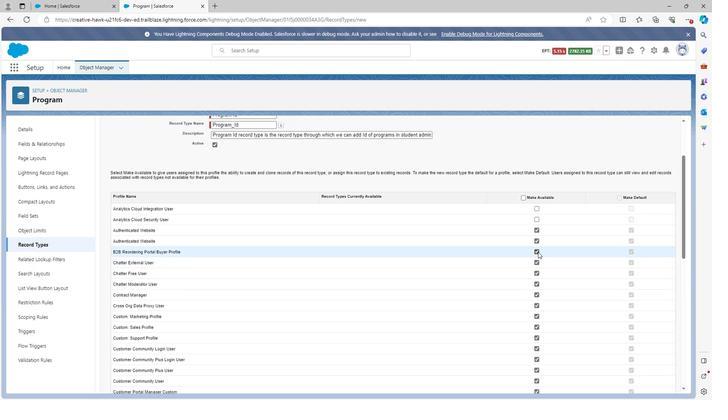 
Action: Mouse pressed left at (536, 252)
Screenshot: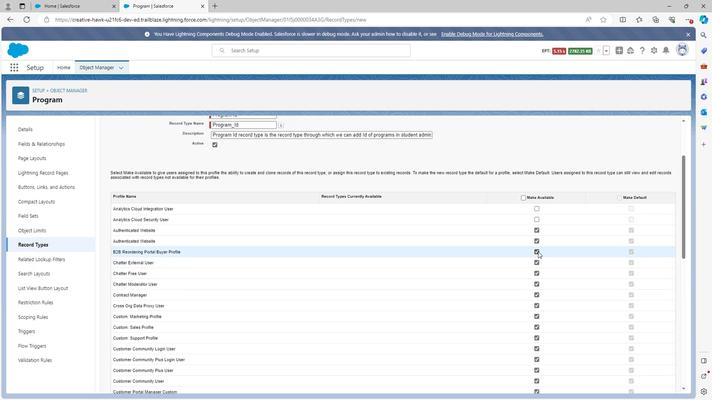 
Action: Mouse moved to (536, 283)
Screenshot: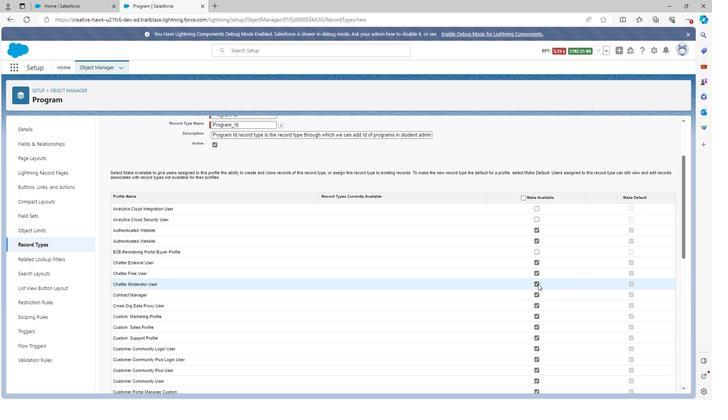 
Action: Mouse pressed left at (536, 283)
Screenshot: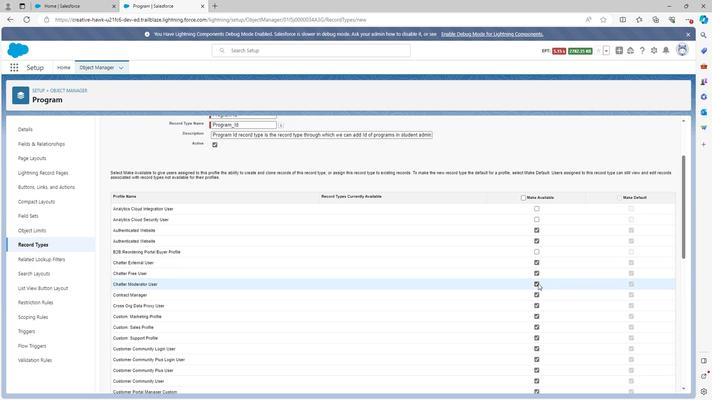 
Action: Mouse moved to (535, 306)
Screenshot: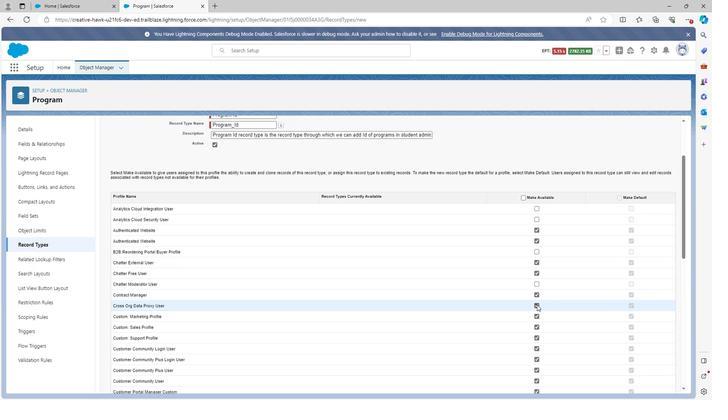 
Action: Mouse pressed left at (535, 306)
Screenshot: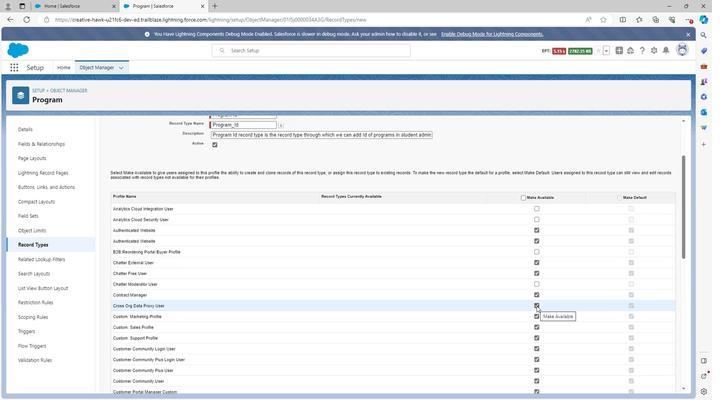 
Action: Mouse moved to (536, 336)
Screenshot: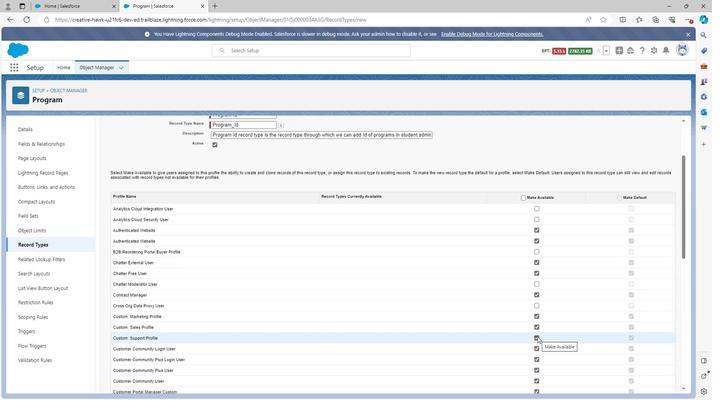 
Action: Mouse pressed left at (536, 336)
Screenshot: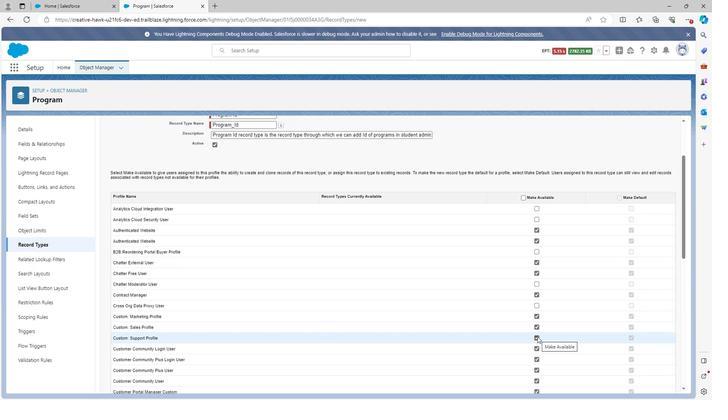 
Action: Mouse moved to (534, 360)
Screenshot: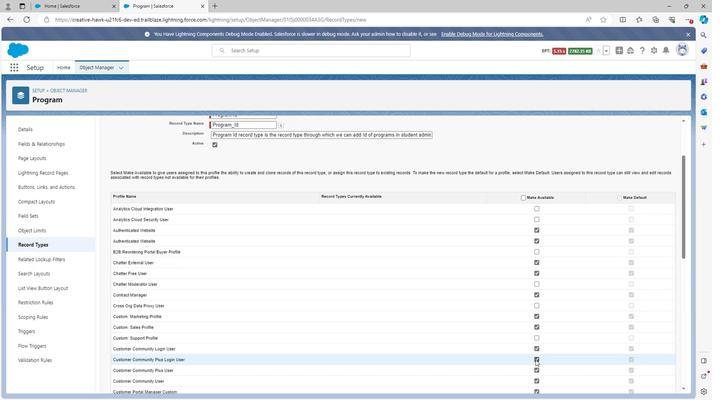 
Action: Mouse pressed left at (534, 360)
Screenshot: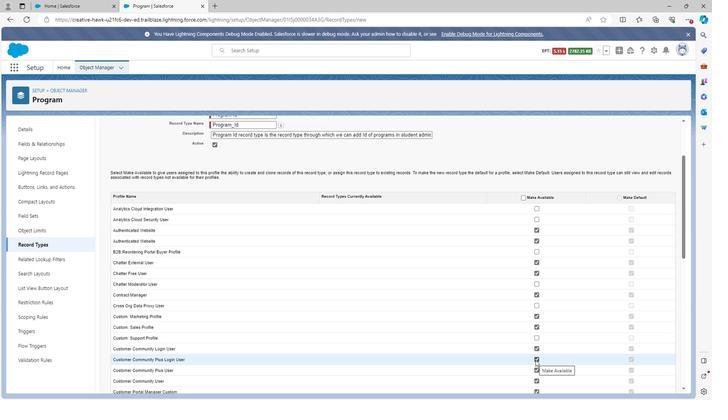 
Action: Mouse scrolled (534, 360) with delta (0, 0)
Screenshot: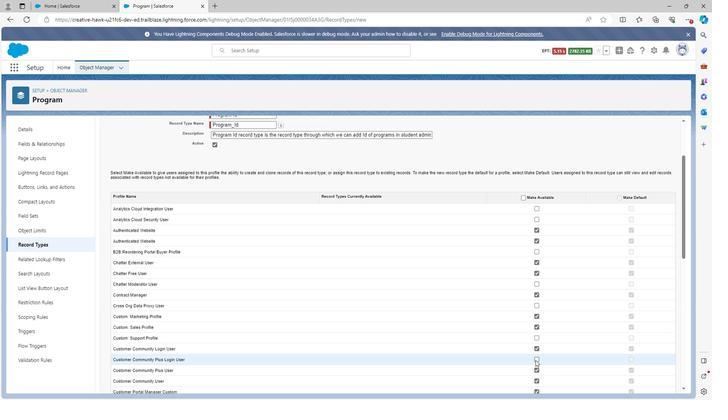 
Action: Mouse scrolled (534, 360) with delta (0, 0)
Screenshot: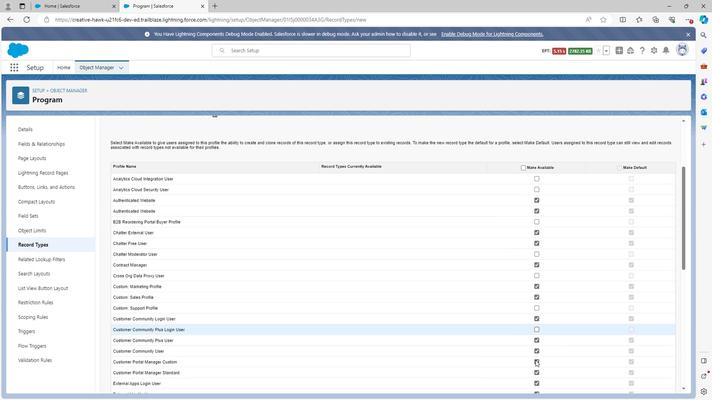 
Action: Mouse moved to (536, 296)
Screenshot: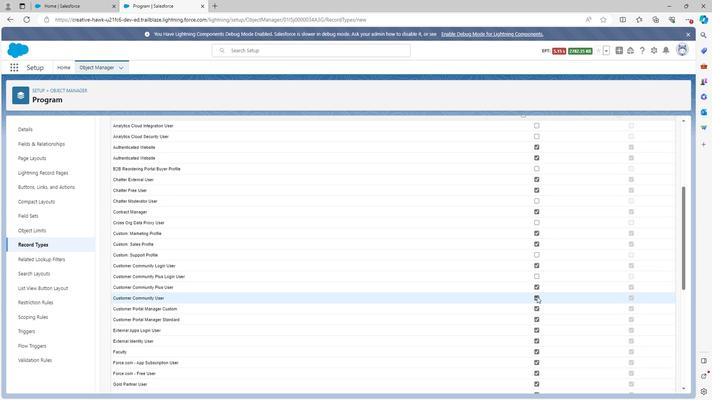 
Action: Mouse pressed left at (536, 296)
Screenshot: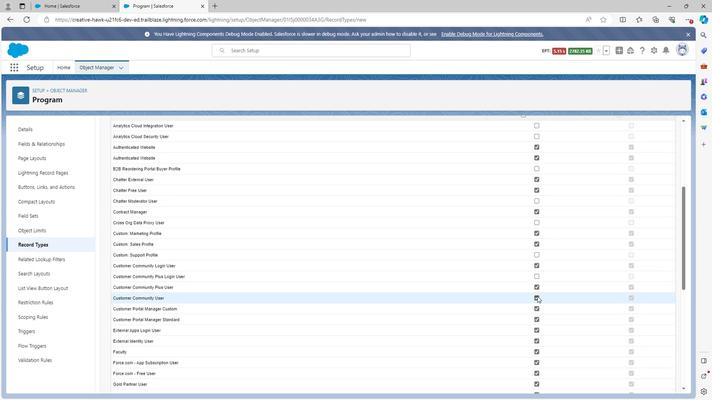 
Action: Mouse moved to (535, 331)
Screenshot: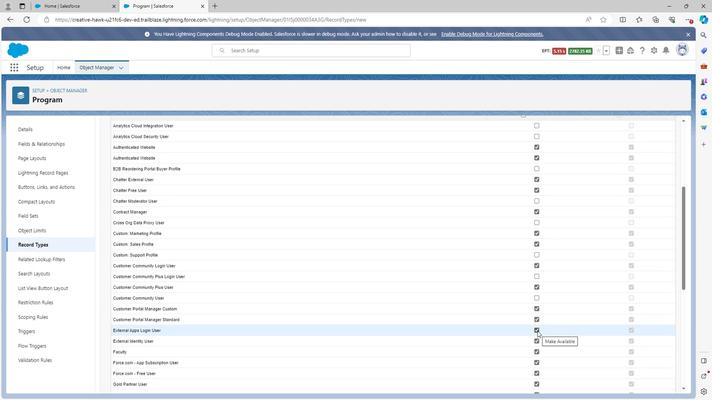 
Action: Mouse pressed left at (535, 331)
Screenshot: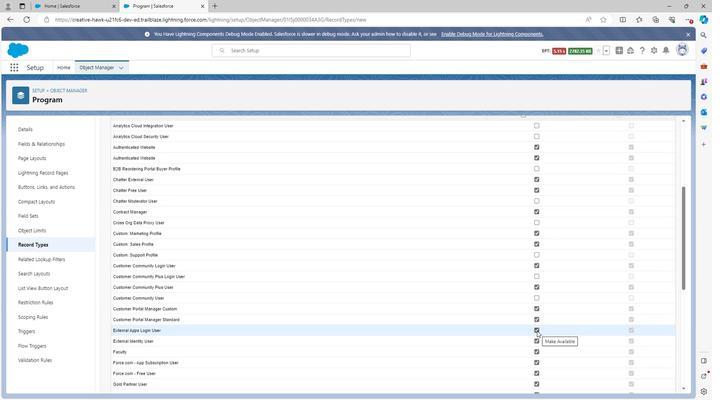 
Action: Mouse moved to (534, 342)
Screenshot: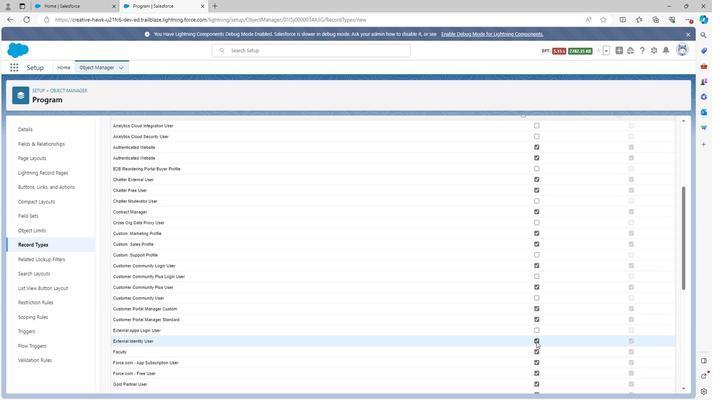 
Action: Mouse pressed left at (534, 342)
Screenshot: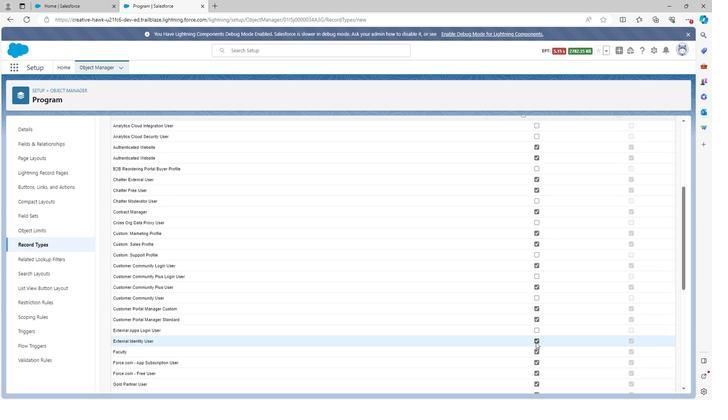 
Action: Mouse moved to (534, 351)
Screenshot: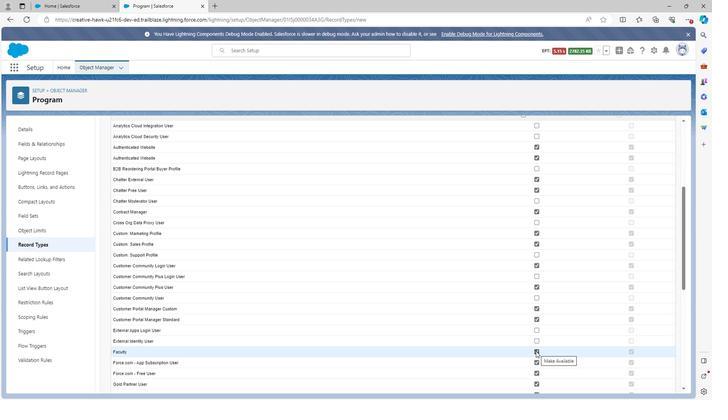 
Action: Mouse pressed left at (534, 351)
Screenshot: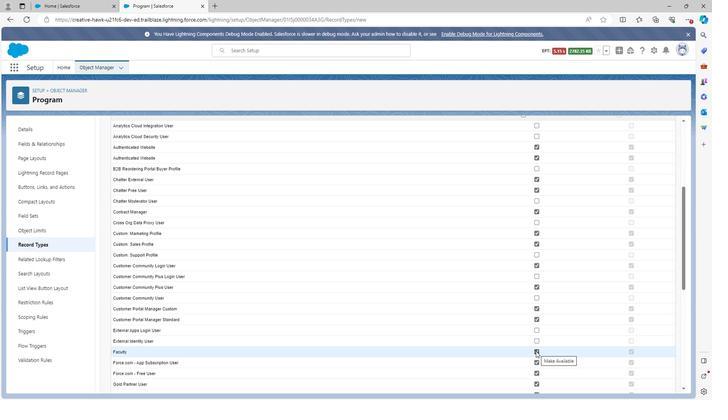 
Action: Mouse scrolled (534, 351) with delta (0, 0)
Screenshot: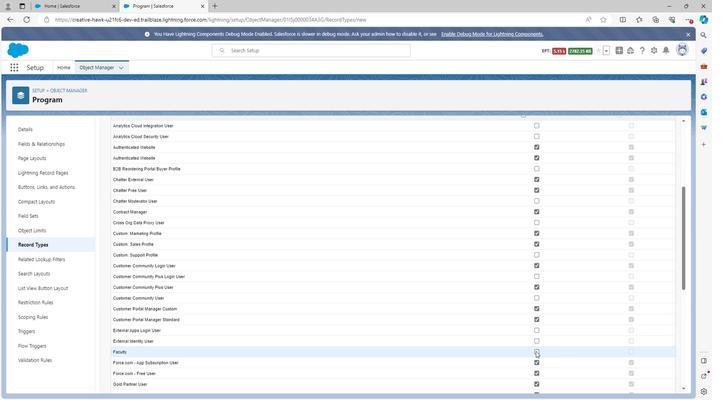 
Action: Mouse scrolled (534, 351) with delta (0, 0)
Screenshot: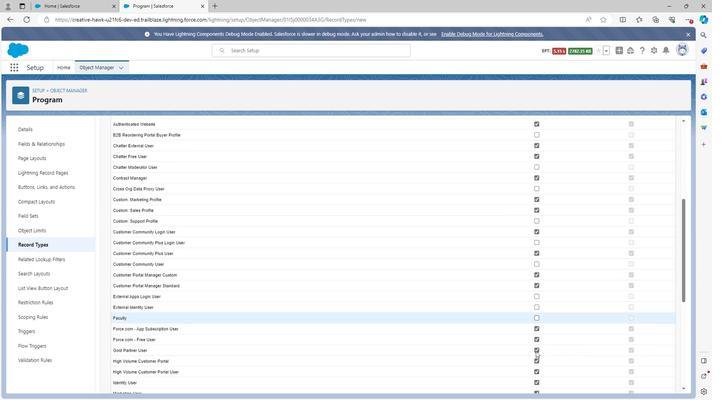 
Action: Mouse moved to (535, 301)
Screenshot: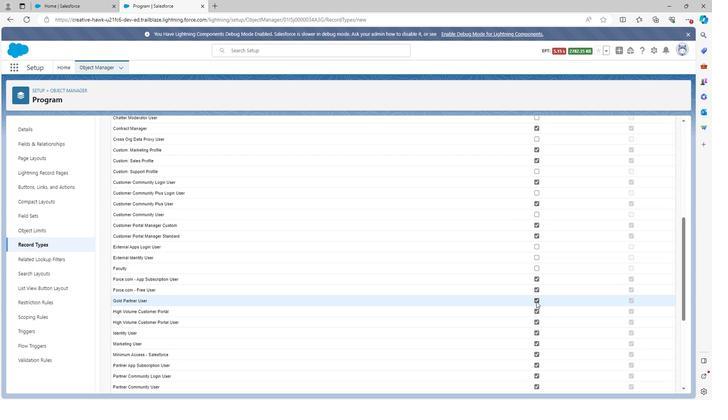 
Action: Mouse pressed left at (535, 301)
Screenshot: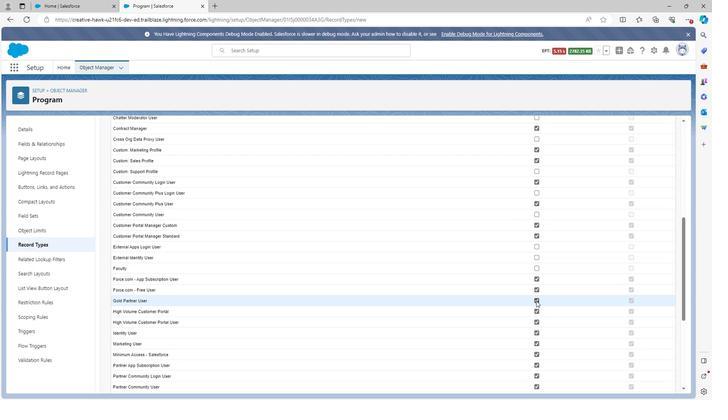 
Action: Mouse moved to (536, 310)
Screenshot: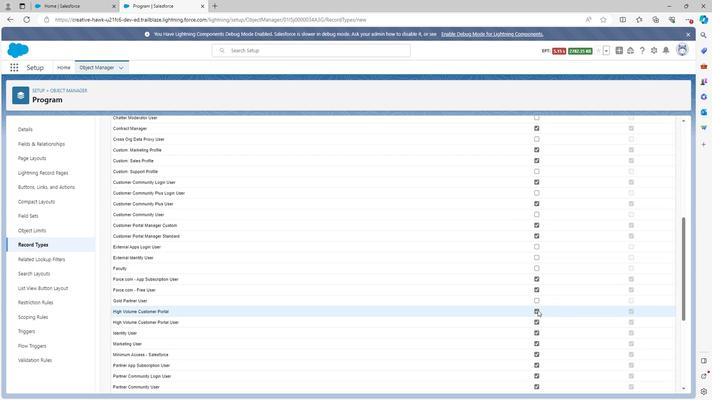 
Action: Mouse pressed left at (536, 310)
Screenshot: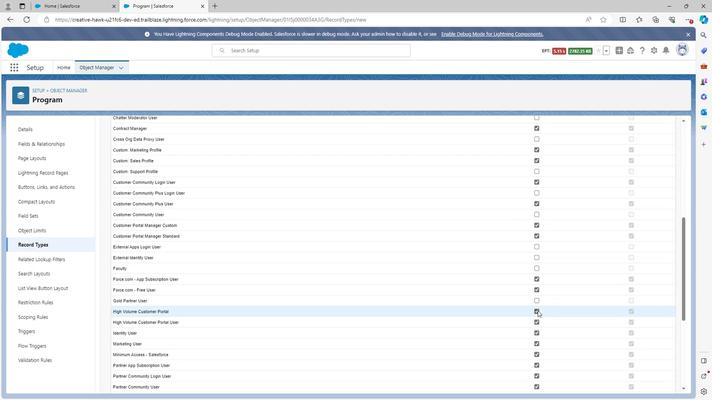 
Action: Mouse moved to (536, 320)
Screenshot: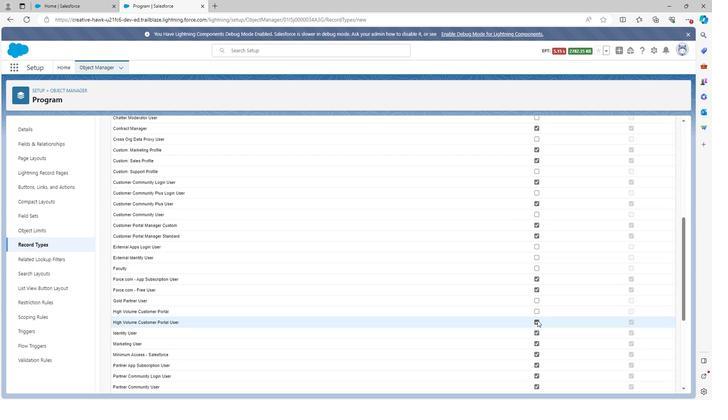 
Action: Mouse pressed left at (536, 320)
Screenshot: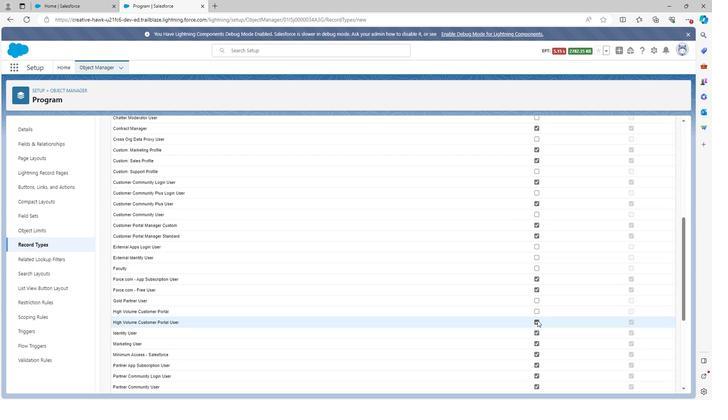 
Action: Mouse moved to (535, 365)
Screenshot: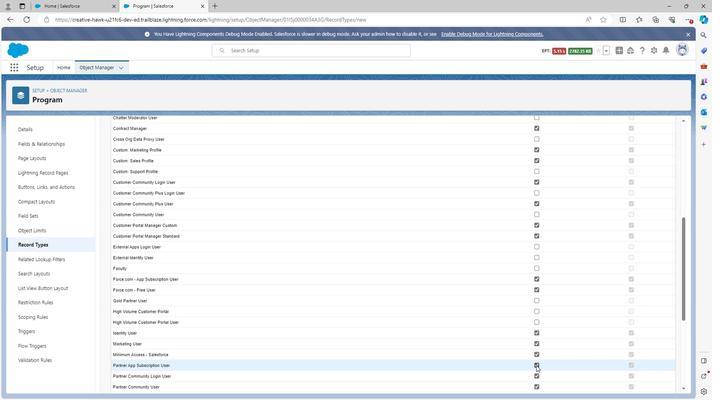 
Action: Mouse pressed left at (535, 365)
Screenshot: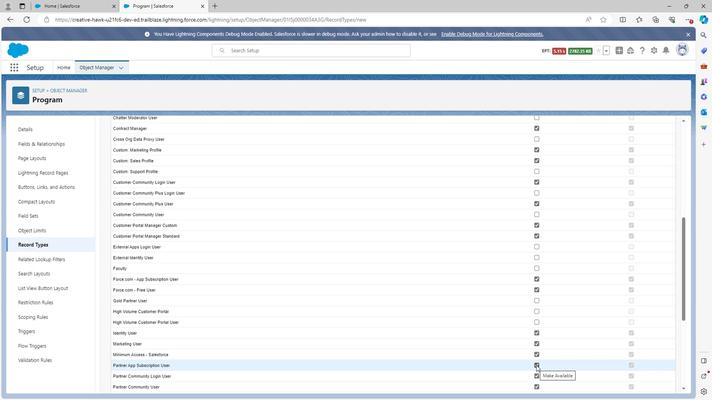 
Action: Mouse scrolled (535, 364) with delta (0, 0)
Screenshot: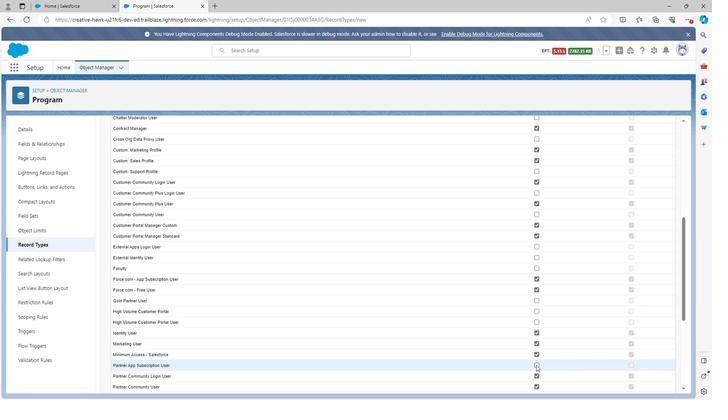 
Action: Mouse moved to (535, 355)
Screenshot: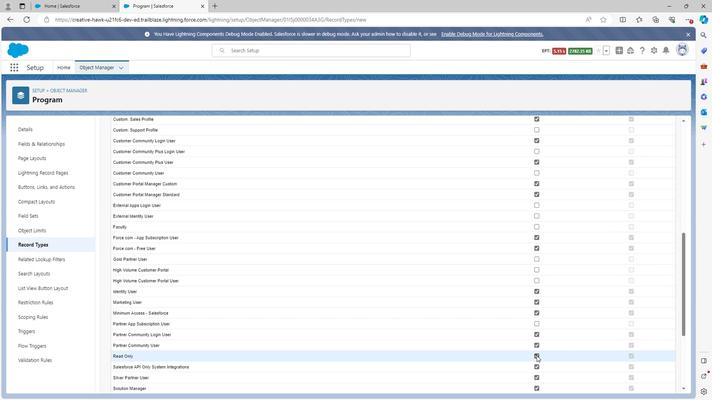 
Action: Mouse pressed left at (535, 355)
Screenshot: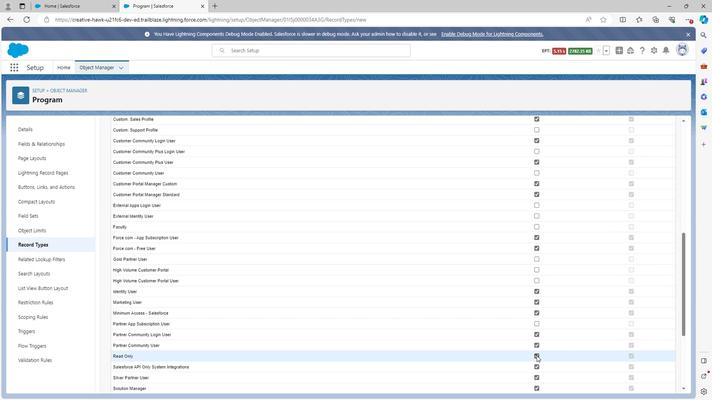 
Action: Mouse moved to (536, 365)
Screenshot: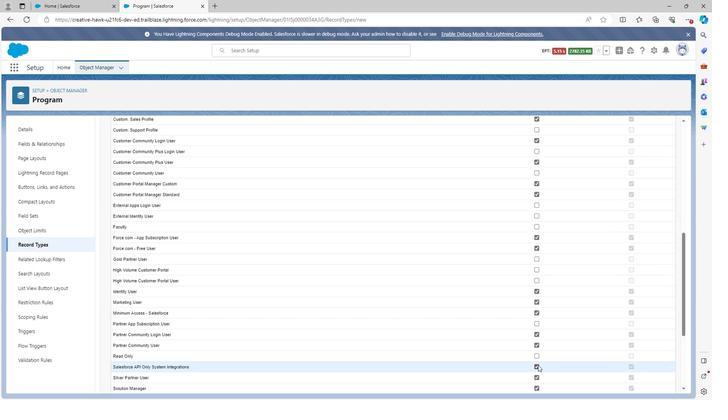 
Action: Mouse pressed left at (536, 365)
Screenshot: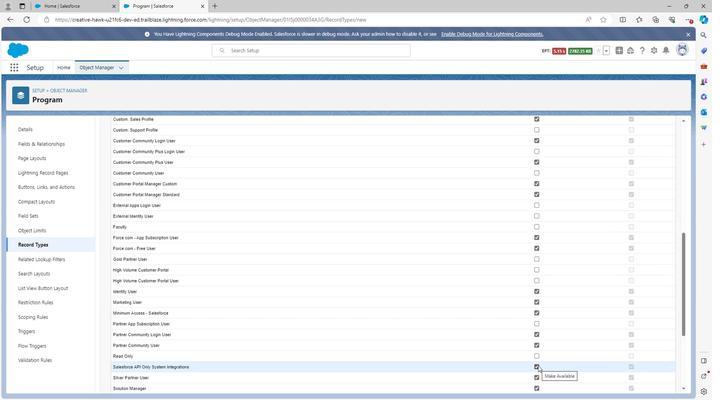 
Action: Mouse moved to (536, 377)
Screenshot: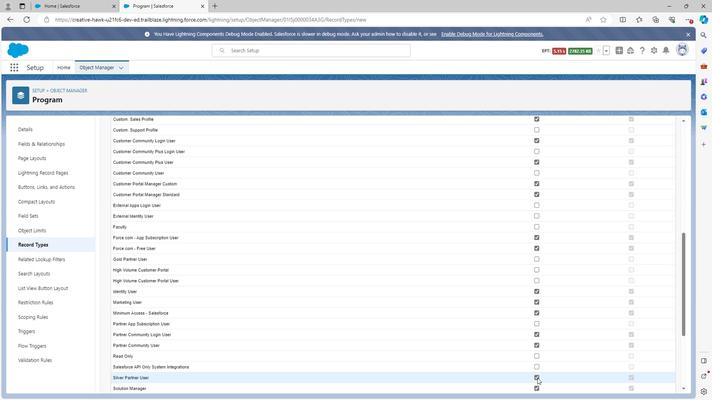 
Action: Mouse pressed left at (536, 377)
Screenshot: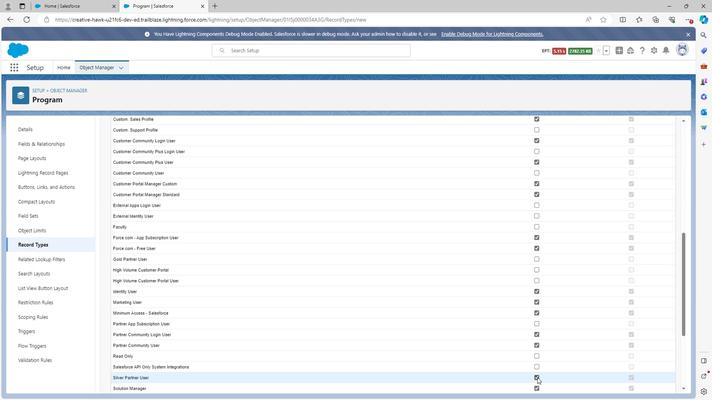
Action: Mouse scrolled (536, 377) with delta (0, 0)
Screenshot: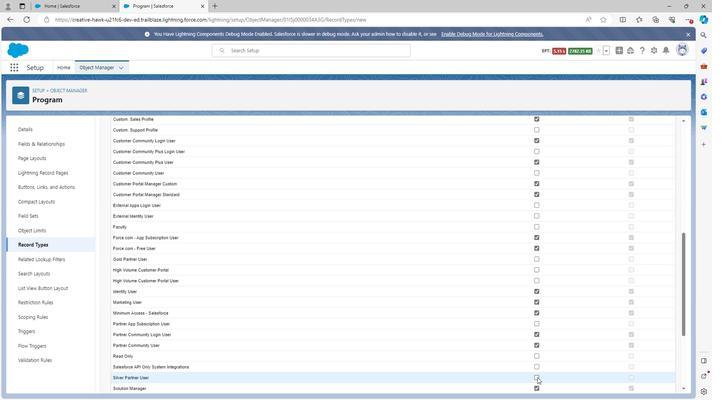 
Action: Mouse scrolled (536, 377) with delta (0, 0)
Screenshot: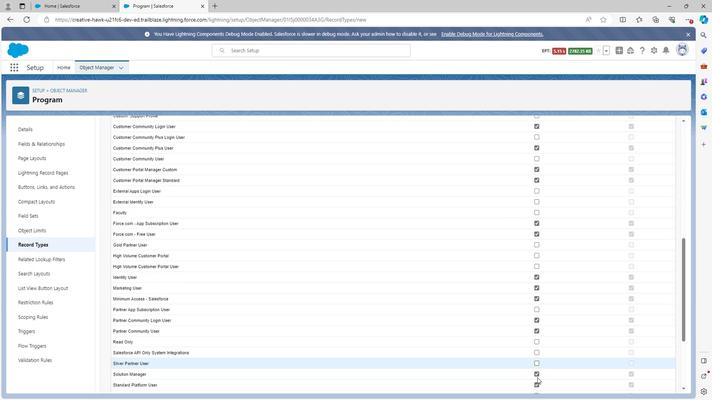 
Action: Mouse moved to (535, 346)
Screenshot: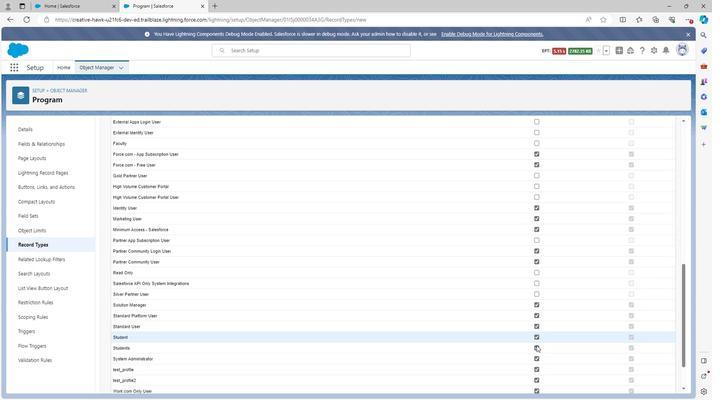 
Action: Mouse pressed left at (535, 346)
Screenshot: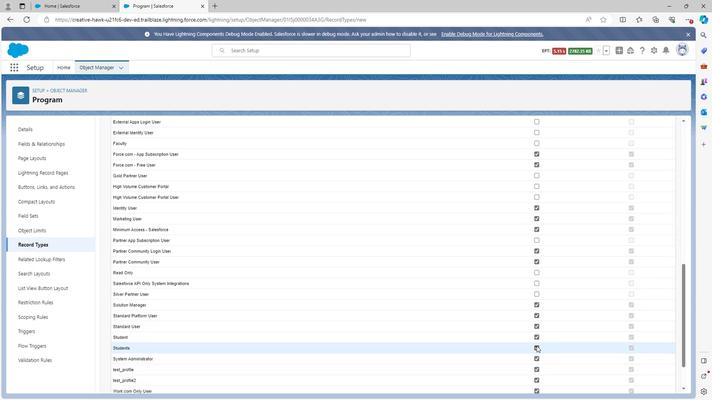 
Action: Mouse moved to (536, 335)
Screenshot: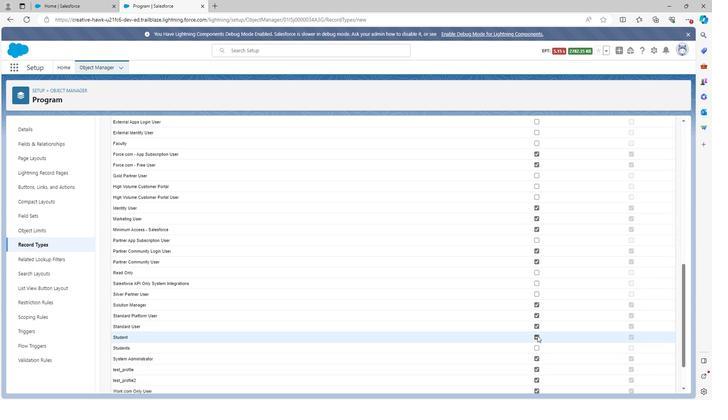 
Action: Mouse pressed left at (536, 335)
Screenshot: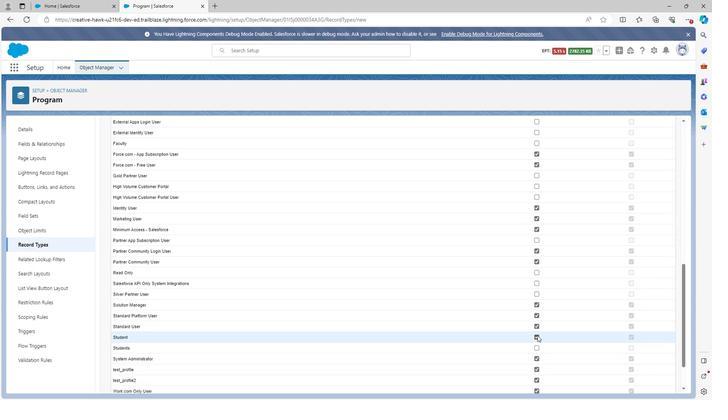 
Action: Mouse moved to (535, 368)
Screenshot: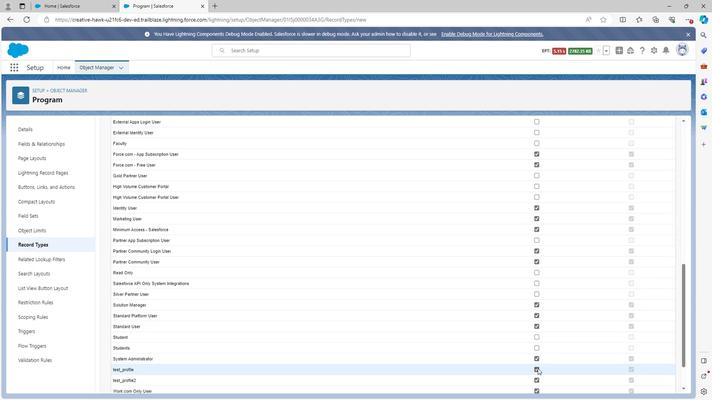 
Action: Mouse pressed left at (535, 368)
Screenshot: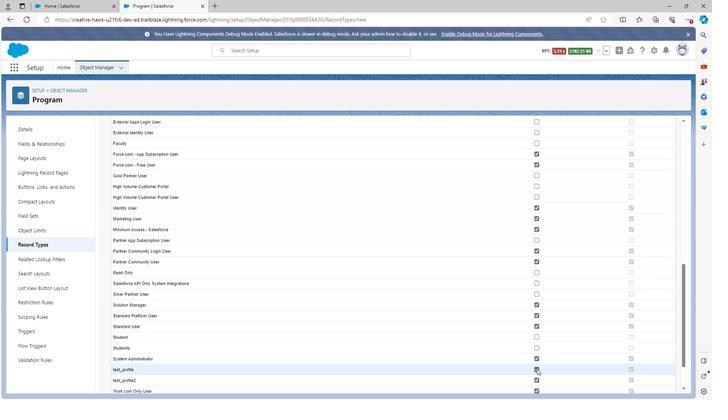 
Action: Mouse moved to (535, 382)
Screenshot: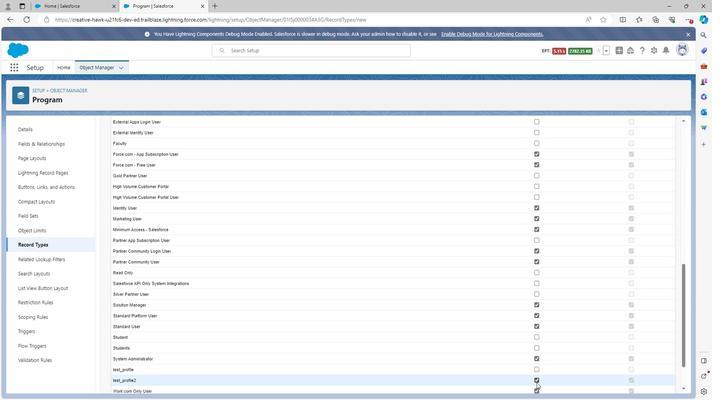 
Action: Mouse pressed left at (535, 382)
Screenshot: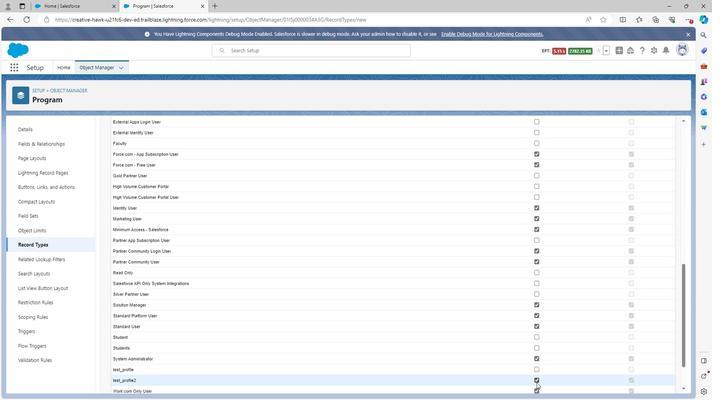 
Action: Mouse moved to (535, 381)
Screenshot: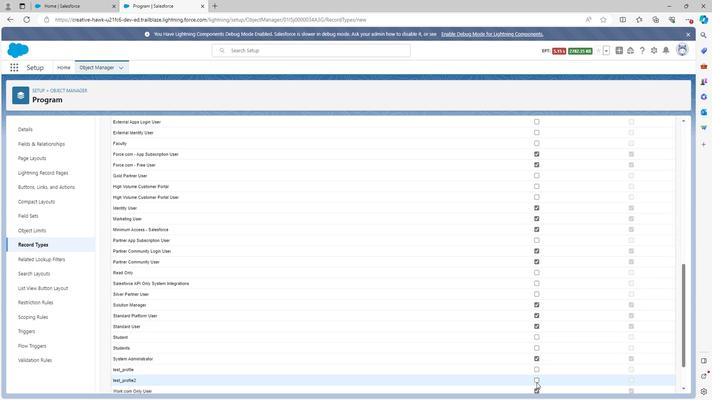 
Action: Mouse scrolled (535, 380) with delta (0, 0)
Screenshot: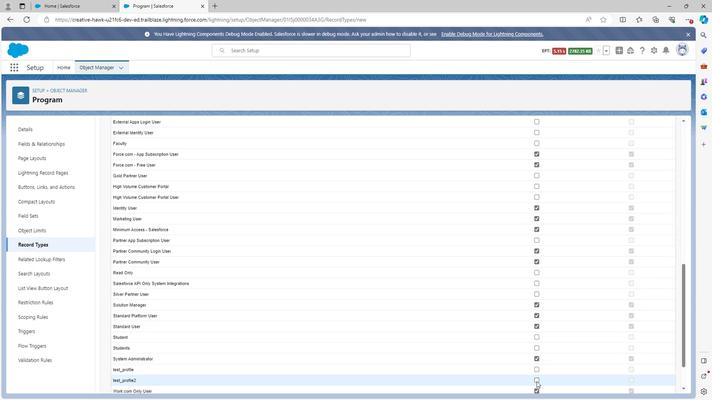 
Action: Mouse moved to (535, 349)
Screenshot: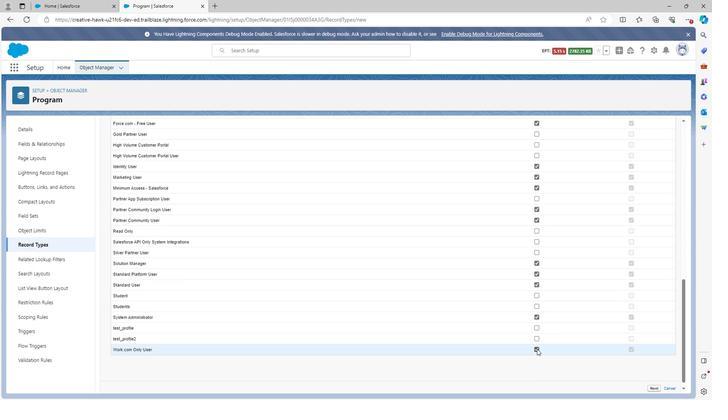 
Action: Mouse pressed left at (535, 349)
Screenshot: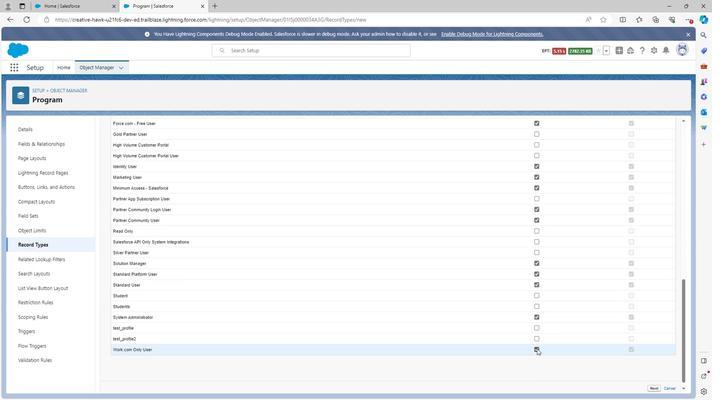 
Action: Mouse moved to (653, 387)
Screenshot: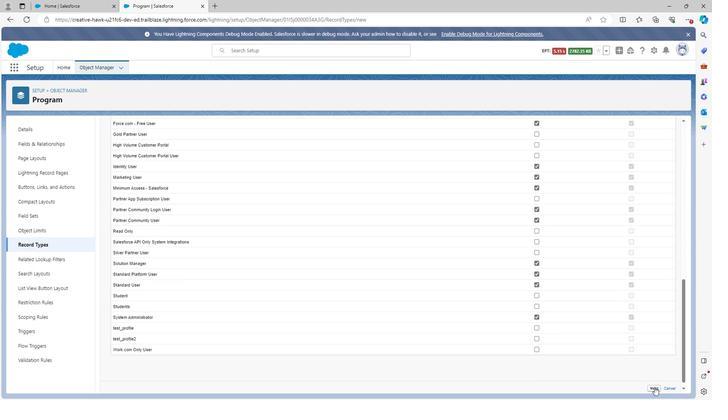 
Action: Mouse pressed left at (653, 387)
Screenshot: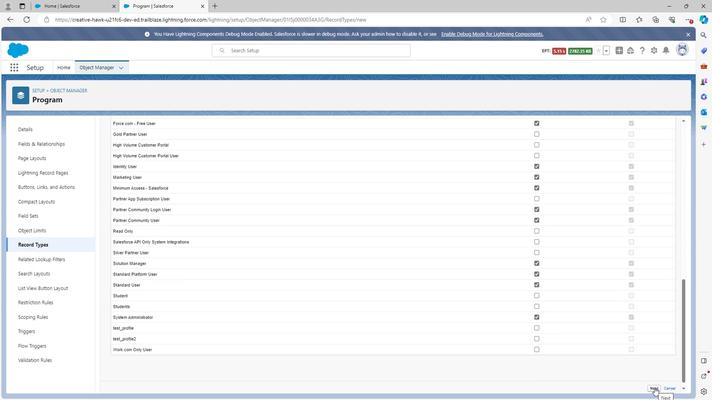 
Action: Mouse moved to (576, 309)
Screenshot: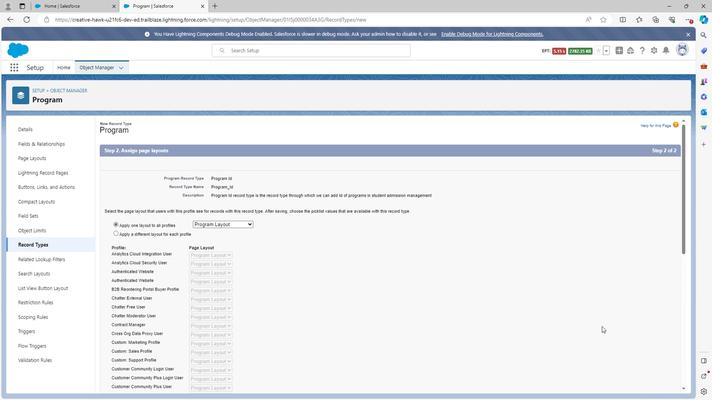 
Action: Mouse scrolled (576, 309) with delta (0, 0)
Screenshot: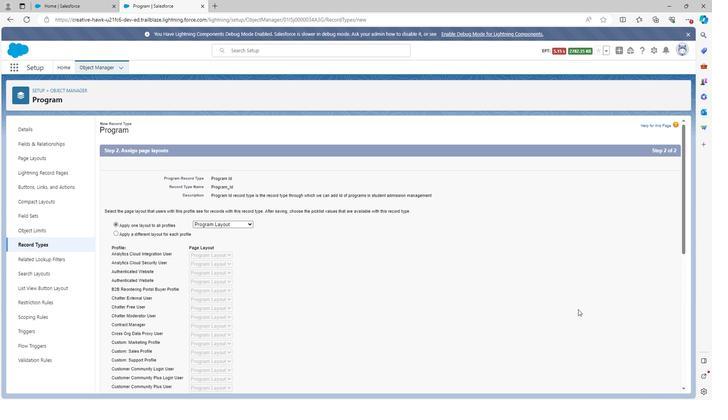 
Action: Mouse scrolled (576, 309) with delta (0, 0)
Screenshot: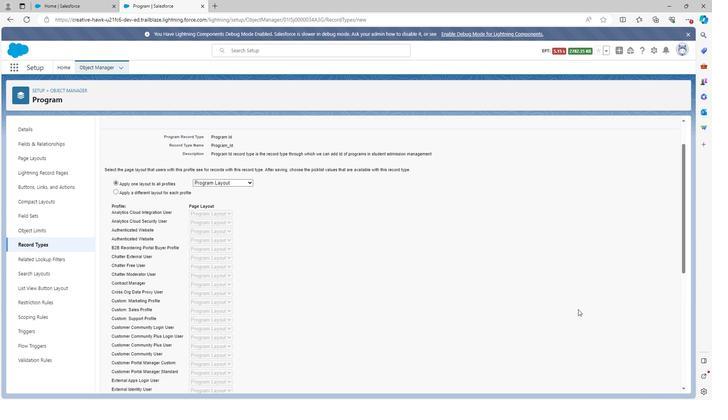 
Action: Mouse scrolled (576, 309) with delta (0, 0)
Screenshot: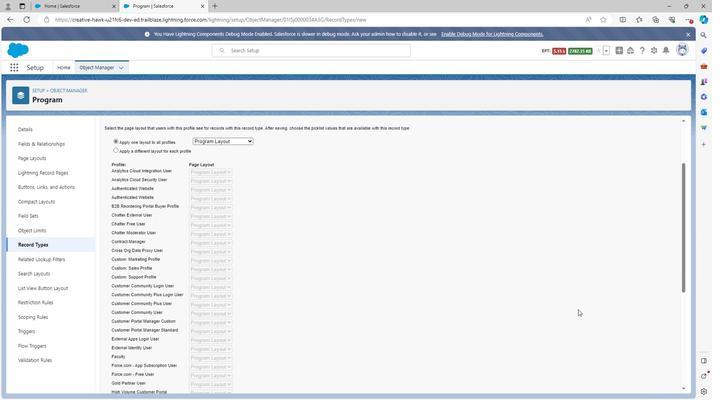 
Action: Mouse scrolled (576, 309) with delta (0, 0)
Screenshot: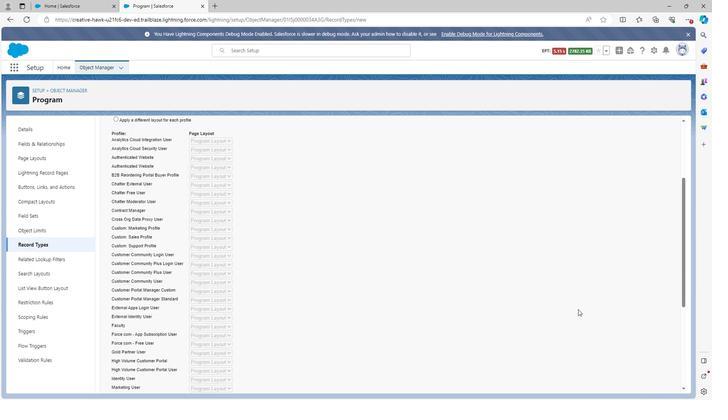 
Action: Mouse scrolled (576, 309) with delta (0, 0)
Screenshot: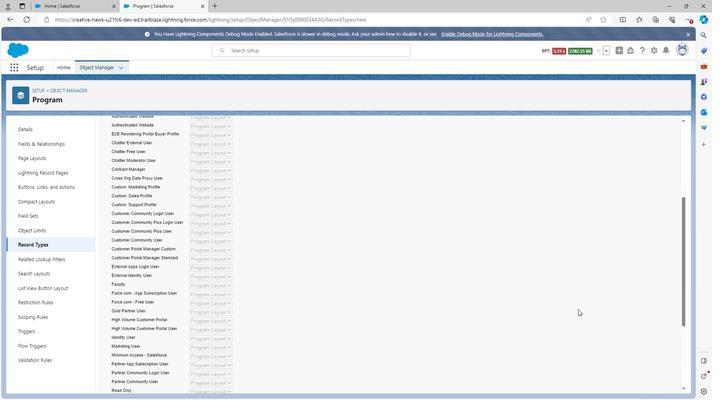 
Action: Mouse scrolled (576, 309) with delta (0, 0)
Screenshot: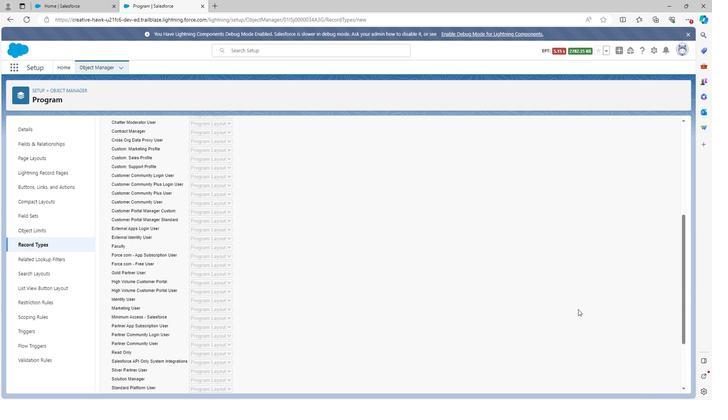 
Action: Mouse scrolled (576, 309) with delta (0, 0)
Screenshot: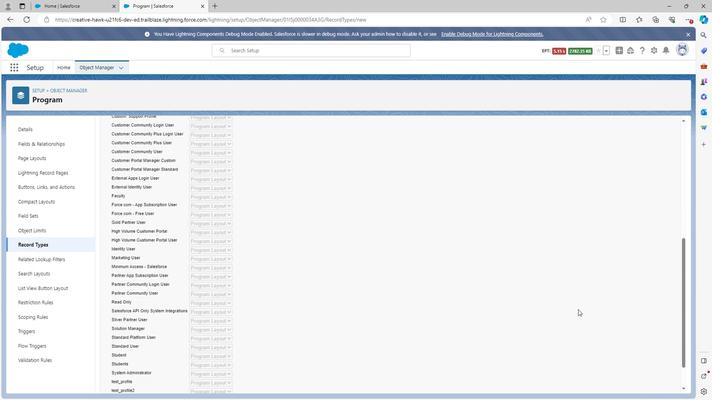 
Action: Mouse scrolled (576, 309) with delta (0, 0)
Screenshot: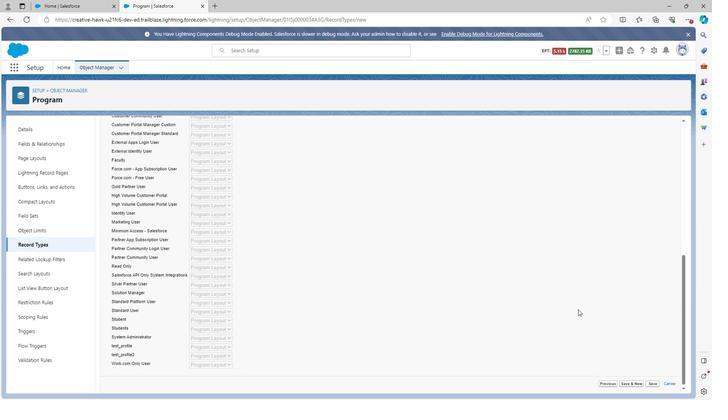 
Action: Mouse moved to (650, 383)
Screenshot: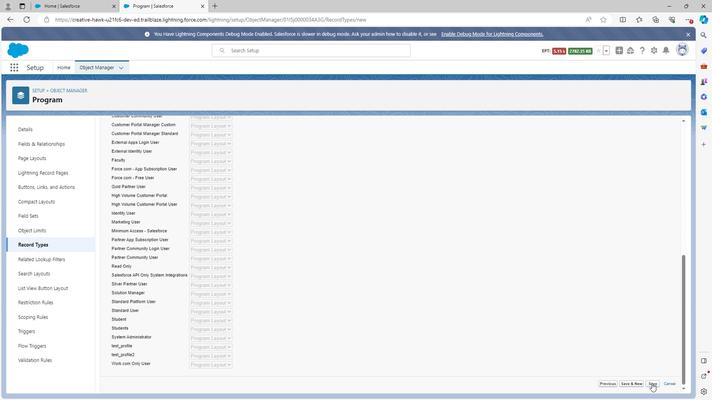 
Action: Mouse pressed left at (650, 383)
Screenshot: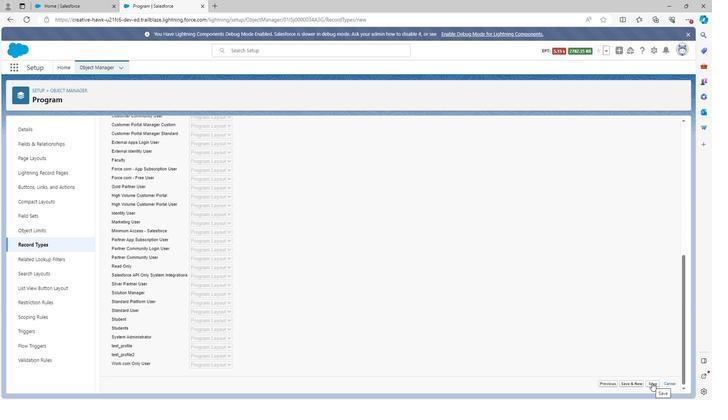 
Action: Mouse moved to (27, 242)
Screenshot: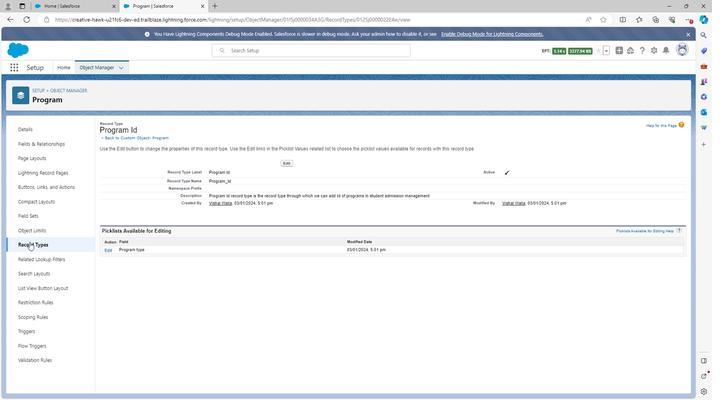 
Action: Mouse pressed left at (27, 242)
Screenshot: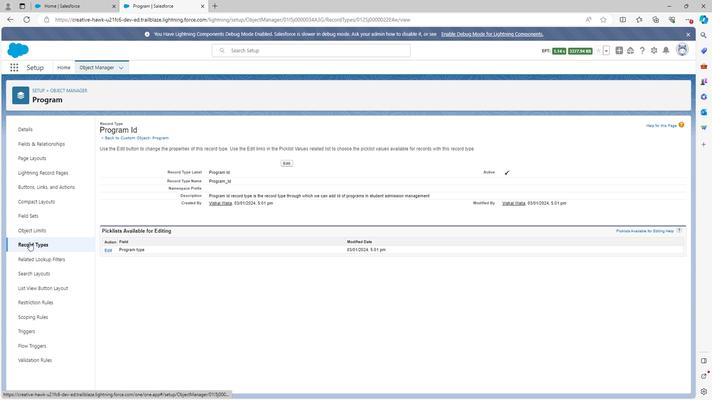 
Action: Mouse moved to (609, 129)
Screenshot: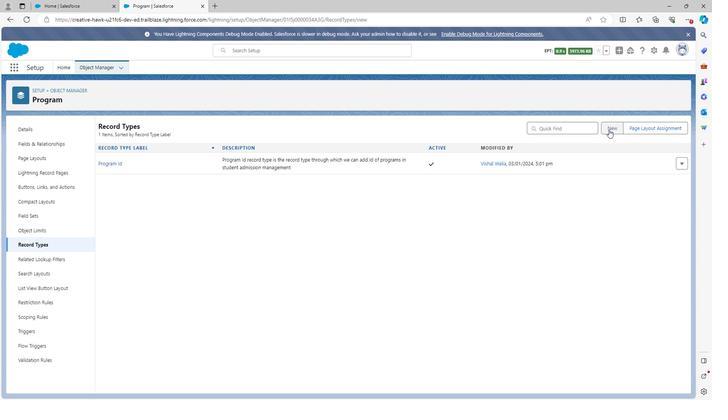 
Action: Mouse pressed left at (609, 129)
Screenshot: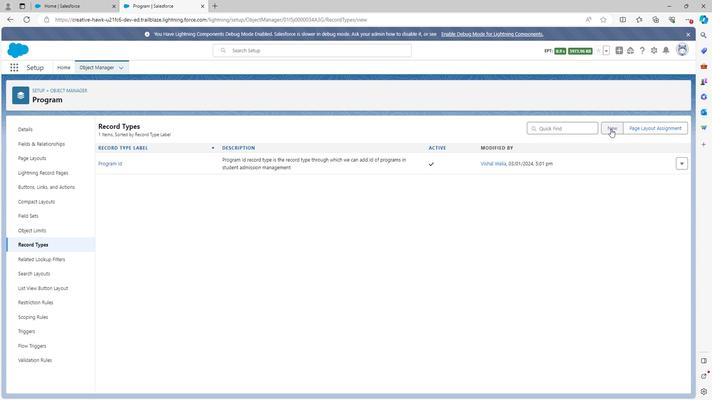 
Action: Mouse moved to (223, 197)
Screenshot: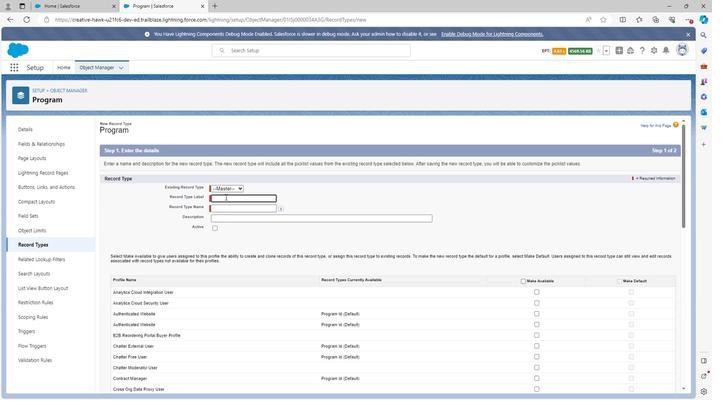 
Action: Key pressed <Key.shift>
Screenshot: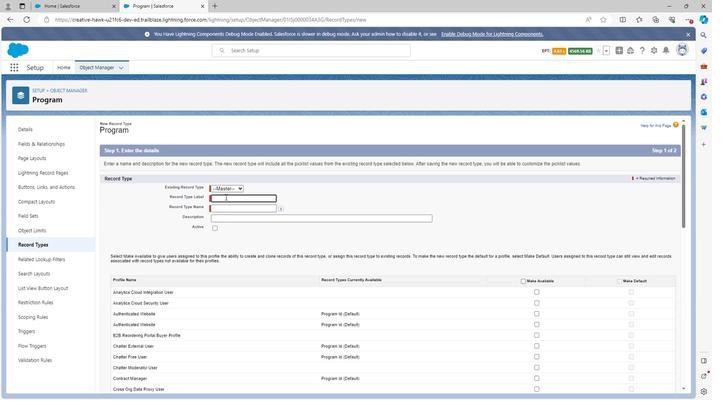 
Action: Mouse moved to (224, 199)
Screenshot: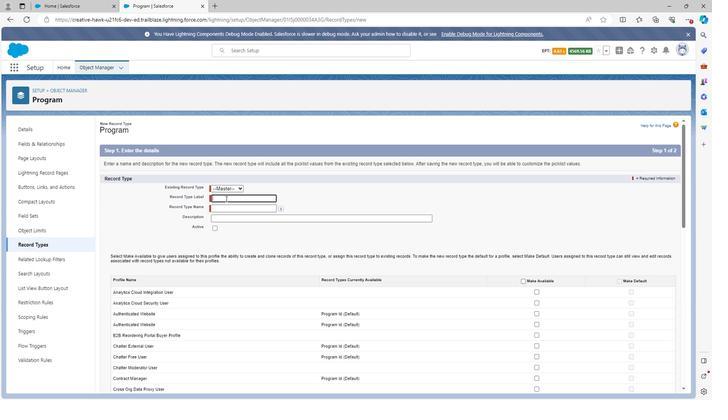 
Action: Key pressed <Key.shift><Key.shift><Key.shift><Key.shift><Key.shift><Key.shift><Key.shift><Key.shift>Program<Key.space>name<Key.space>
Screenshot: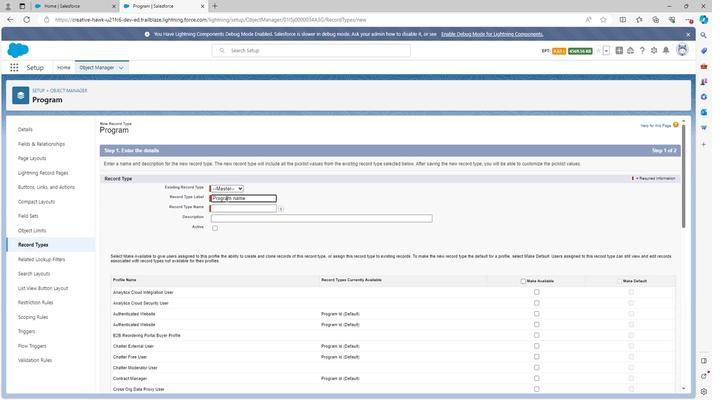
Action: Mouse moved to (295, 193)
Screenshot: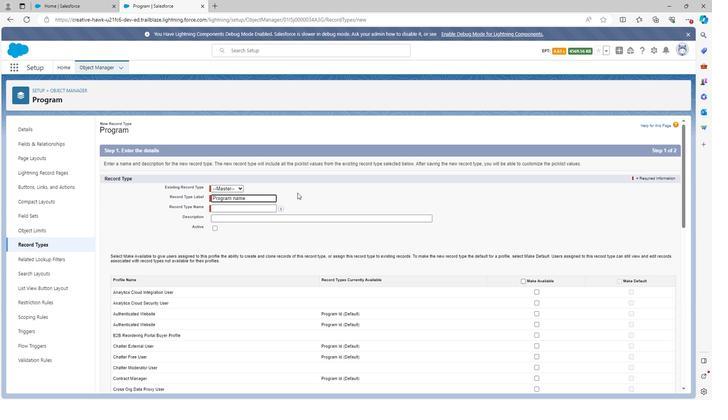 
Action: Mouse pressed left at (295, 193)
Screenshot: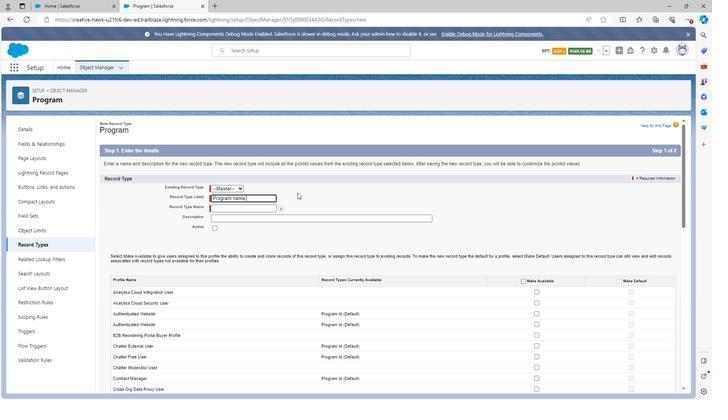 
Action: Mouse moved to (246, 219)
Screenshot: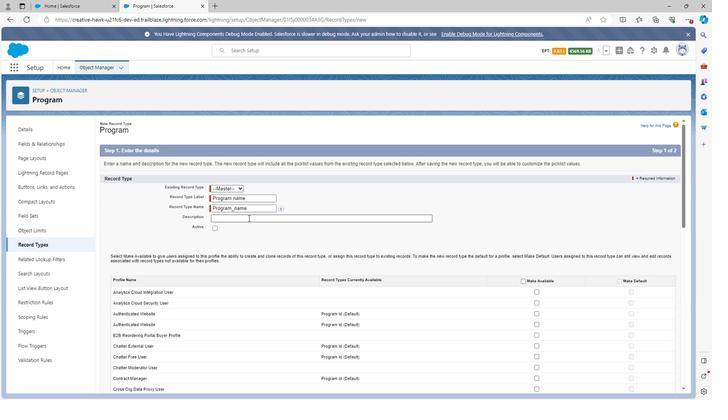 
Action: Mouse pressed left at (246, 219)
Screenshot: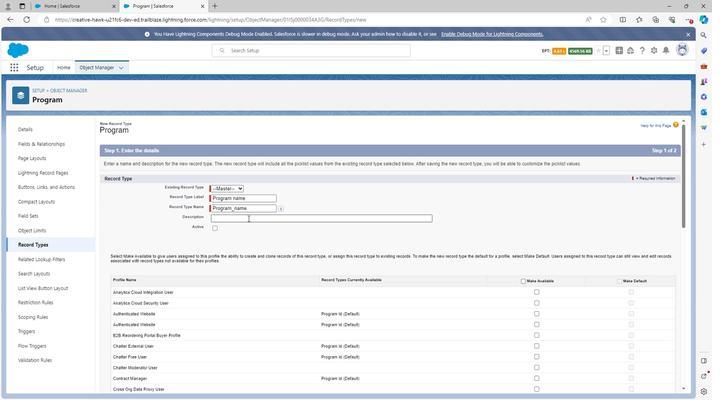 
Action: Key pressed <Key.shift>Program<Key.space>name<Key.space>record<Key.space>type<Key.space>is<Key.space>the<Key.space>record<Key.space>type<Key.space>through<Key.space>which<Key.space>we<Key.space>can<Key.space>add<Key.space>name<Key.space>of<Key.space>programs<Key.space>in<Key.space>student<Key.space>admission<Key.space>management
Screenshot: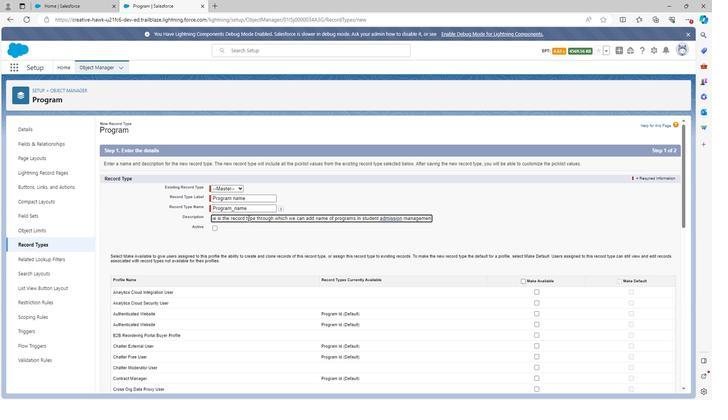 
Action: Mouse moved to (213, 228)
Screenshot: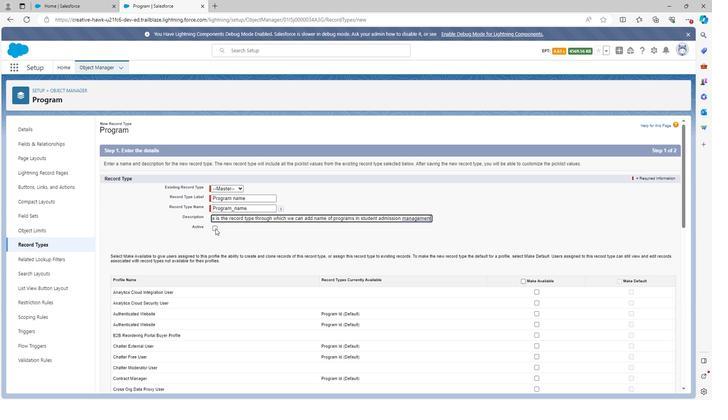
Action: Mouse pressed left at (213, 228)
Screenshot: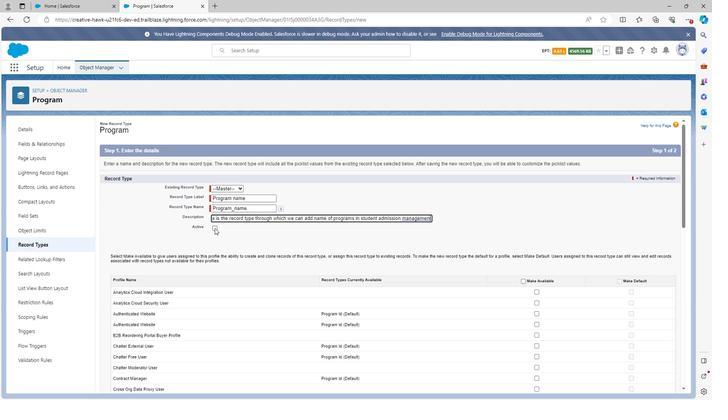 
Action: Mouse moved to (521, 281)
Screenshot: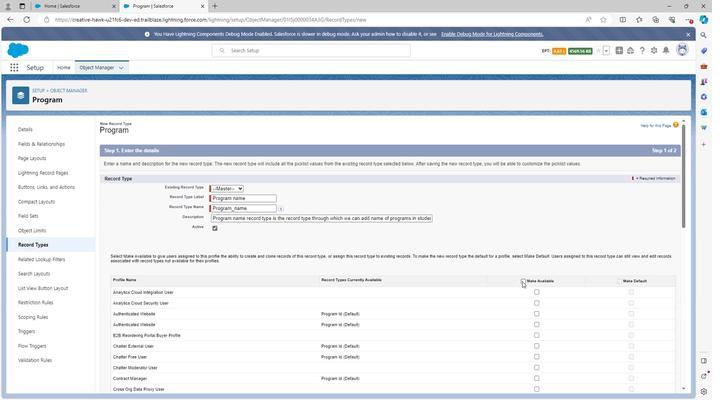 
Action: Mouse pressed left at (521, 281)
Screenshot: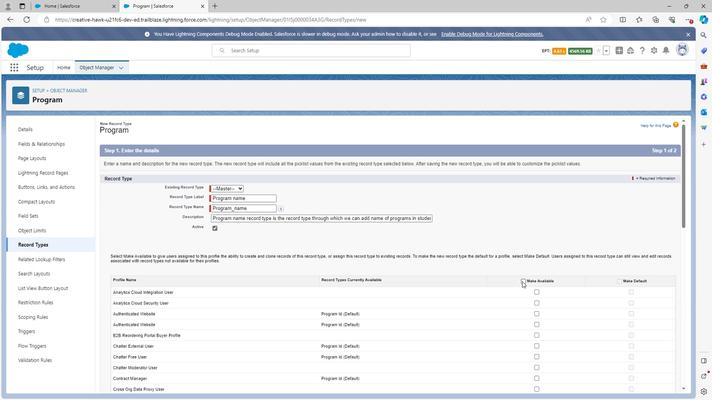 
Action: Mouse moved to (619, 280)
Screenshot: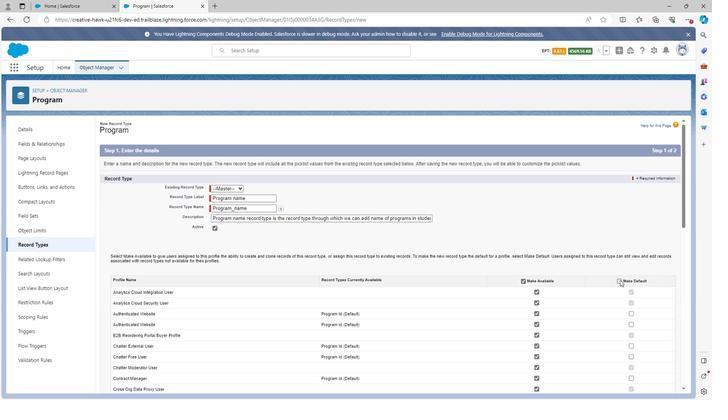 
Action: Mouse pressed left at (619, 280)
Screenshot: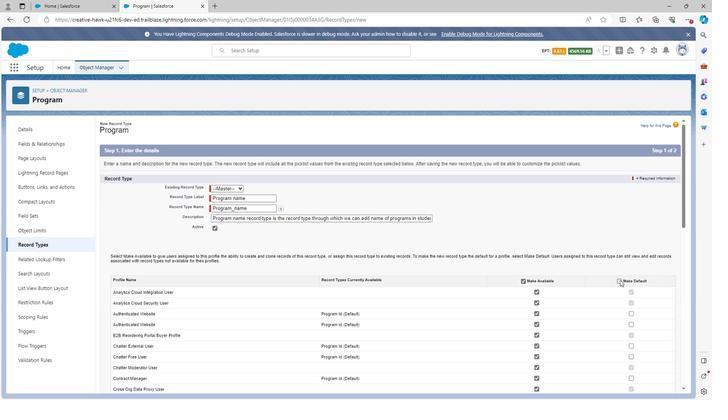 
Action: Mouse moved to (617, 279)
Screenshot: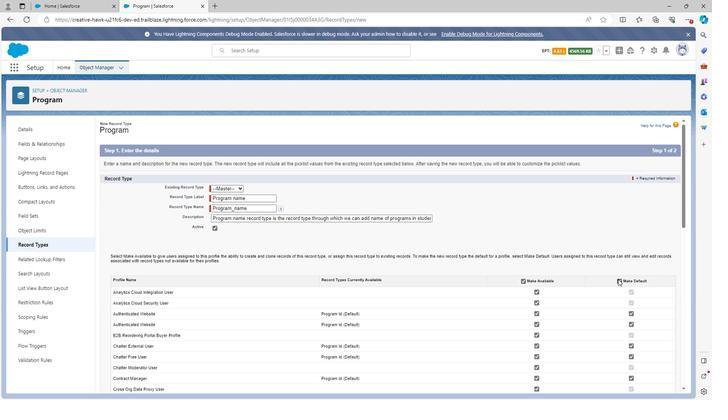 
Action: Mouse scrolled (617, 278) with delta (0, 0)
Screenshot: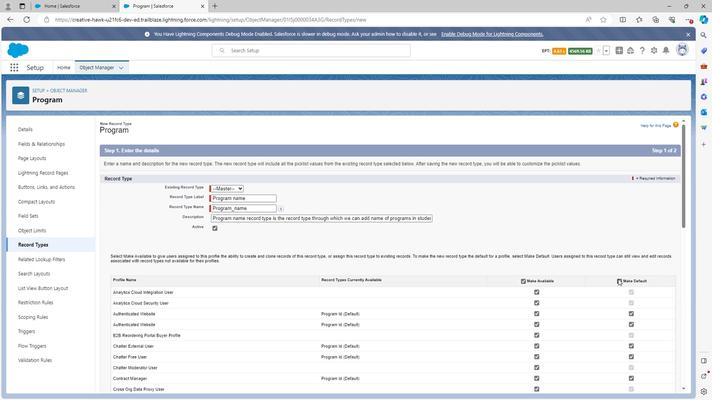 
Action: Mouse moved to (616, 279)
Screenshot: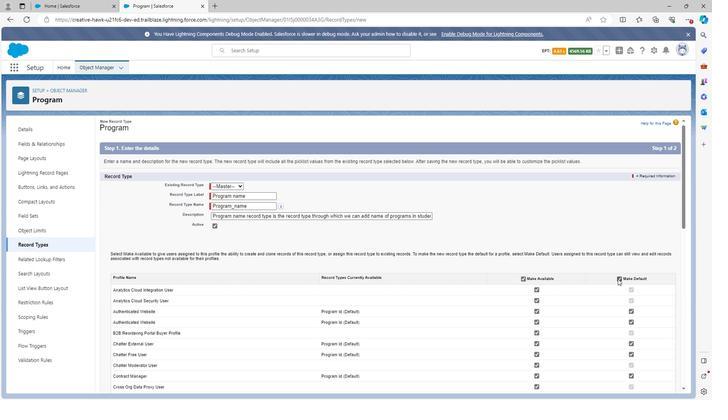 
Action: Mouse scrolled (616, 278) with delta (0, 0)
Screenshot: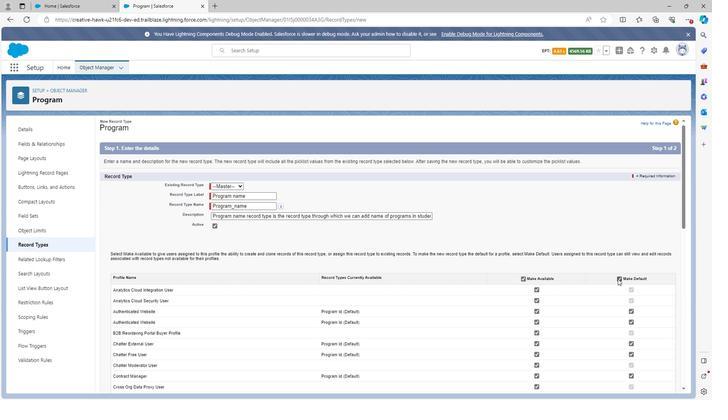 
Action: Mouse moved to (533, 209)
Screenshot: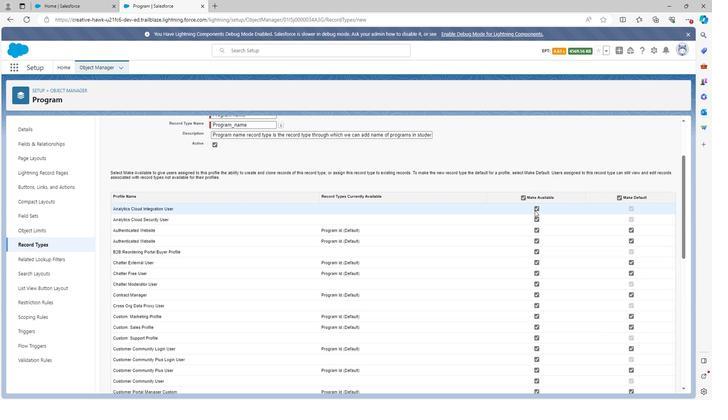 
Action: Mouse pressed left at (533, 209)
Screenshot: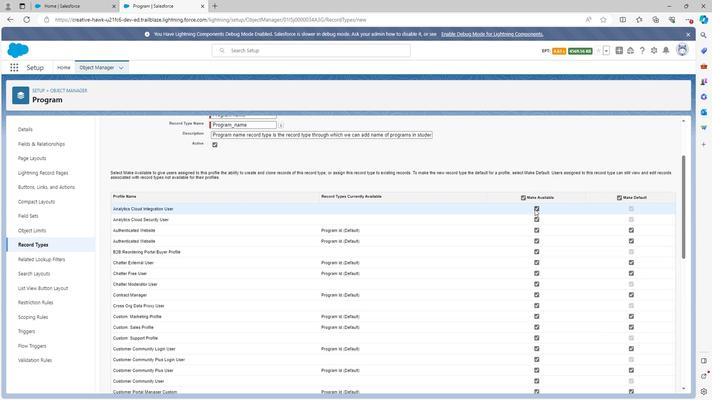 
Action: Mouse moved to (535, 217)
Screenshot: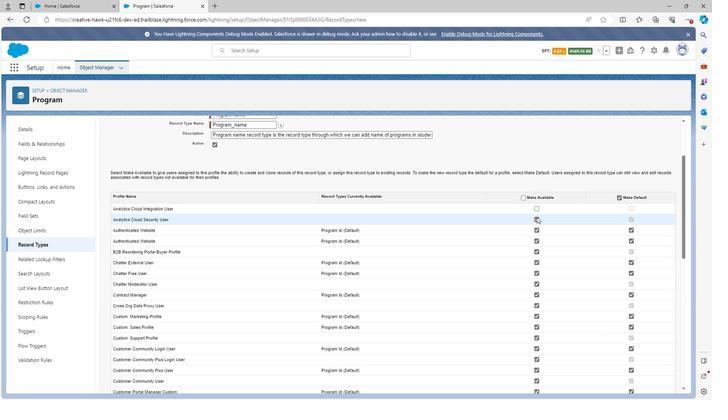 
Action: Mouse pressed left at (535, 217)
Screenshot: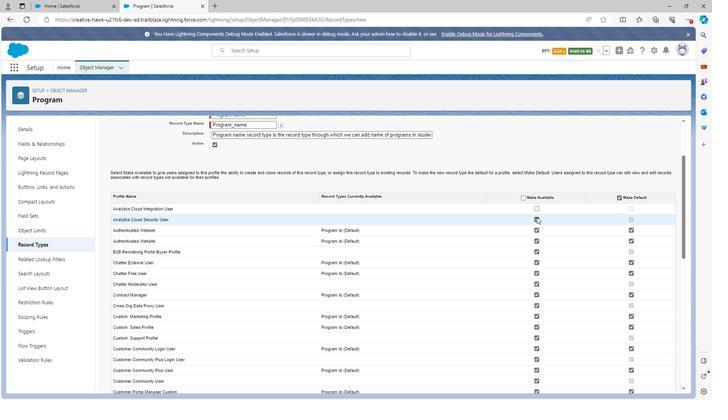 
Action: Mouse moved to (536, 252)
Screenshot: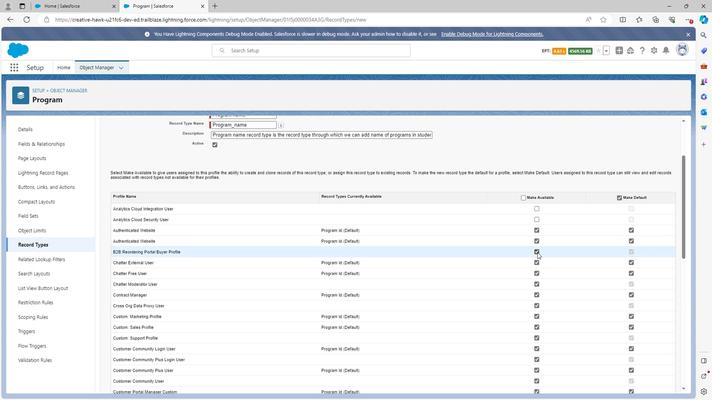 
Action: Mouse pressed left at (536, 252)
Screenshot: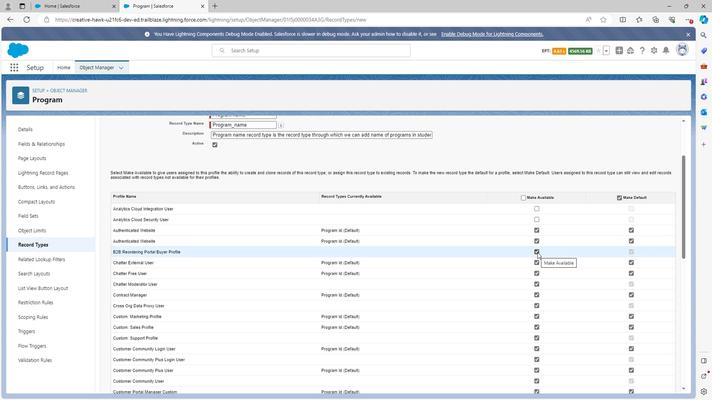 
Action: Mouse moved to (535, 283)
Screenshot: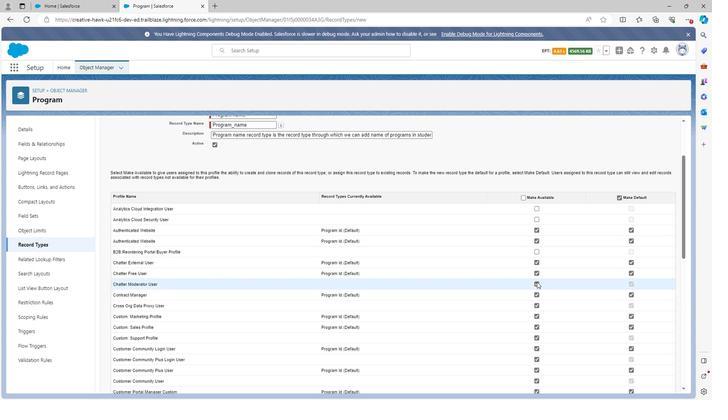 
Action: Mouse pressed left at (535, 283)
Screenshot: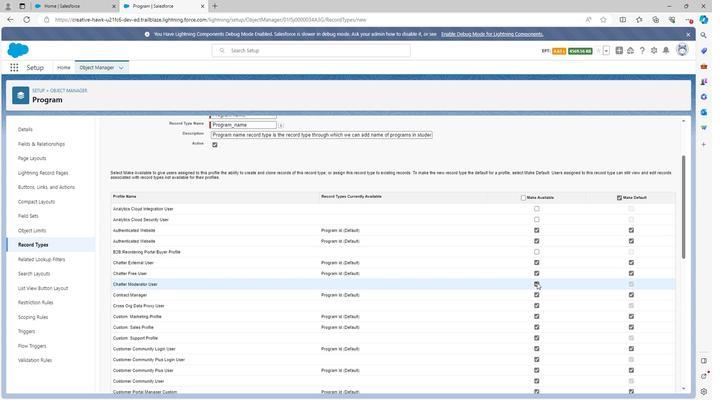 
Action: Mouse moved to (535, 305)
Screenshot: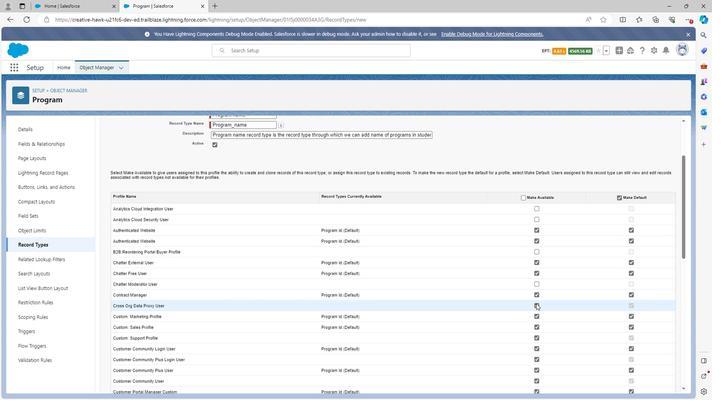 
Action: Mouse pressed left at (535, 305)
Screenshot: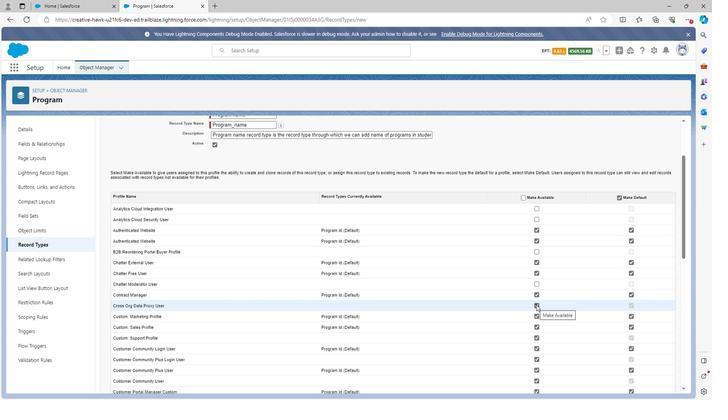 
Action: Mouse scrolled (535, 304) with delta (0, 0)
Screenshot: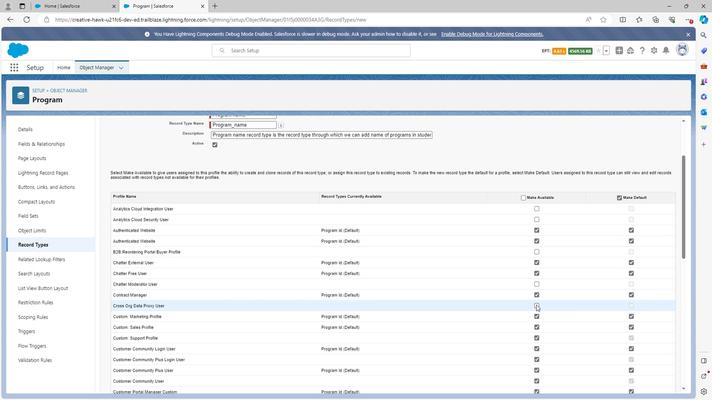 
Action: Mouse moved to (534, 295)
Screenshot: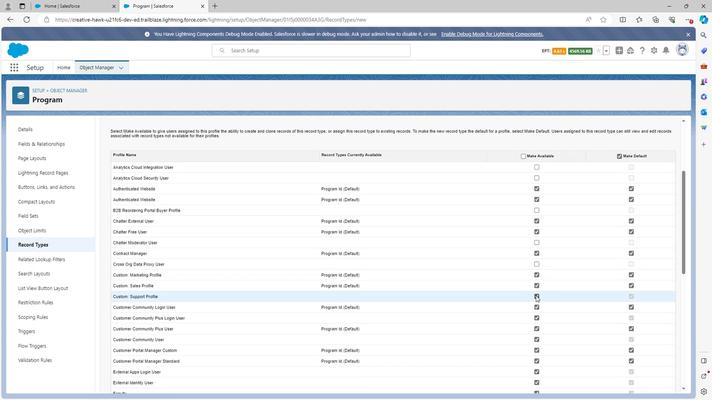 
Action: Mouse pressed left at (534, 295)
Screenshot: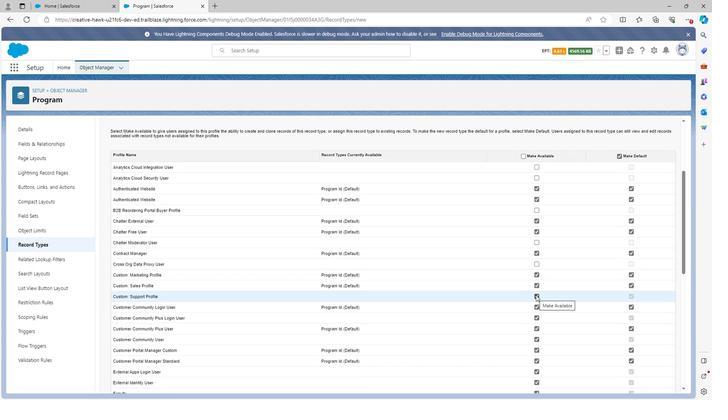 
Action: Mouse moved to (534, 318)
Screenshot: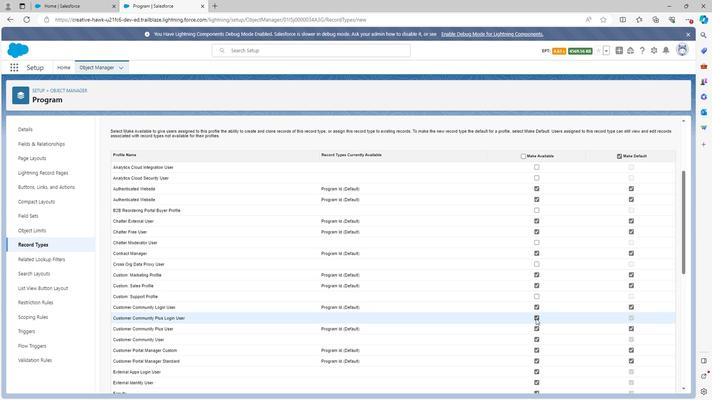 
Action: Mouse pressed left at (534, 318)
Screenshot: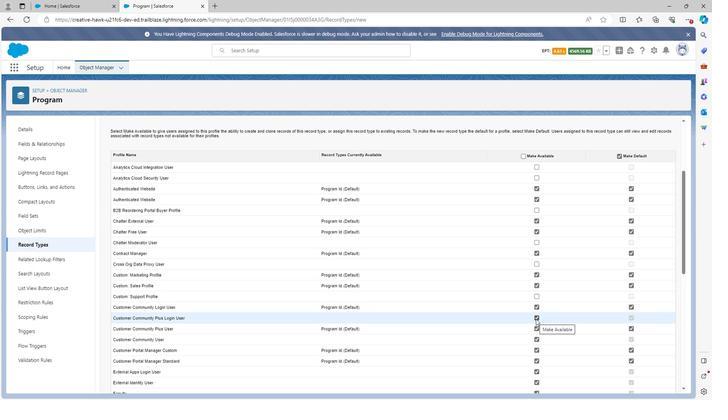 
Action: Mouse scrolled (534, 318) with delta (0, 0)
Screenshot: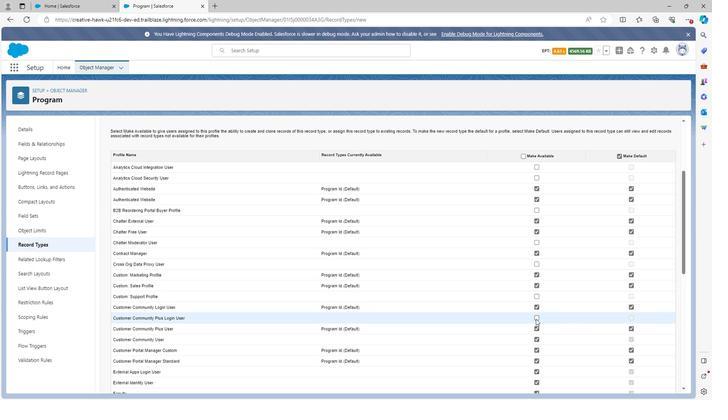 
Action: Mouse moved to (534, 296)
Screenshot: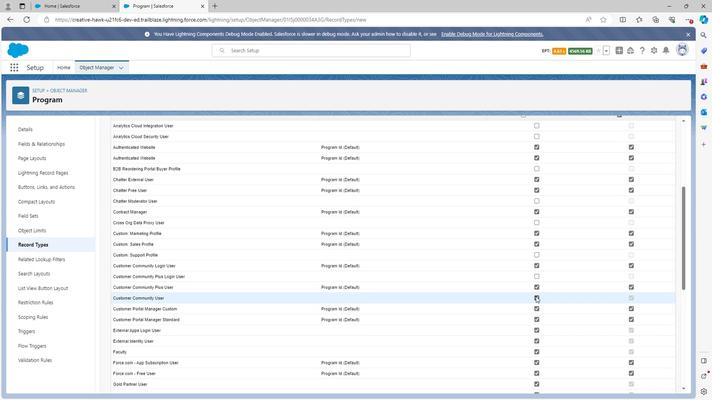 
Action: Mouse pressed left at (534, 296)
Screenshot: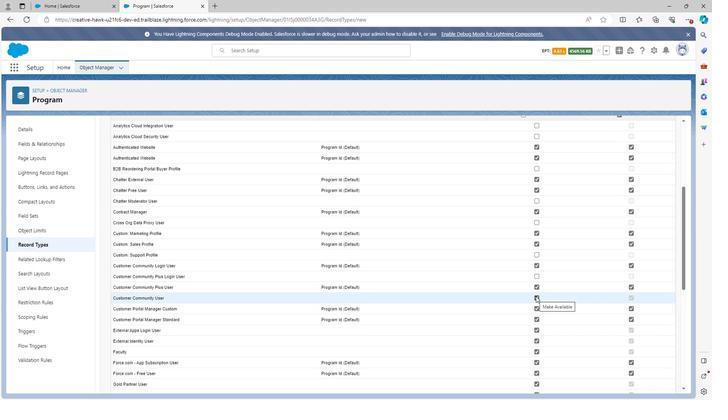 
Action: Mouse moved to (535, 329)
Screenshot: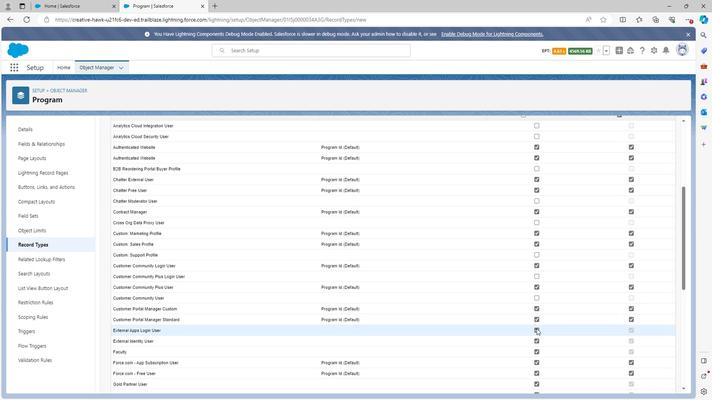
Action: Mouse pressed left at (535, 329)
Screenshot: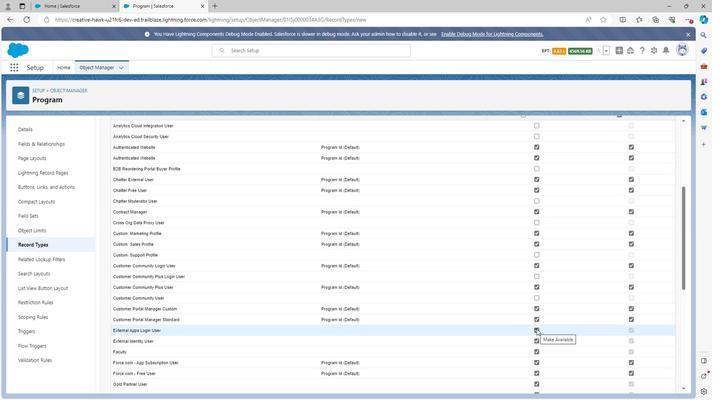 
Action: Mouse moved to (535, 339)
Screenshot: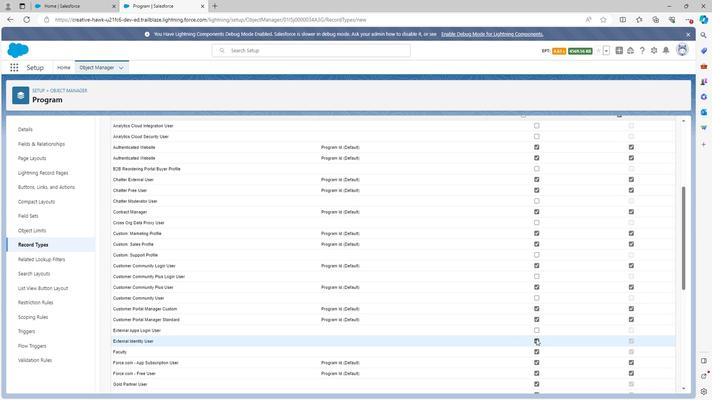 
Action: Mouse pressed left at (535, 339)
Screenshot: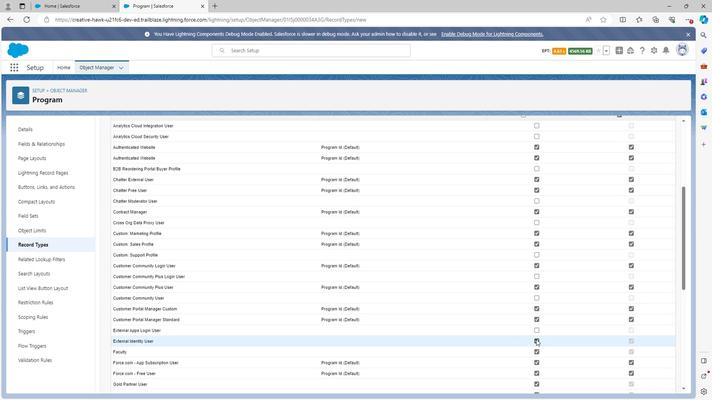 
Action: Mouse moved to (536, 350)
Screenshot: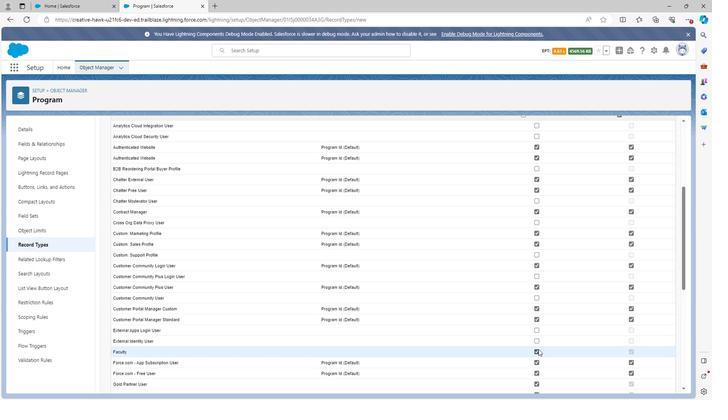 
Action: Mouse pressed left at (536, 350)
Screenshot: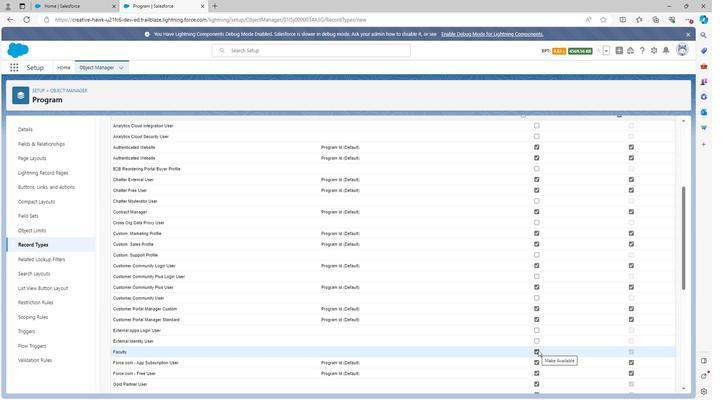 
Action: Mouse moved to (538, 331)
Screenshot: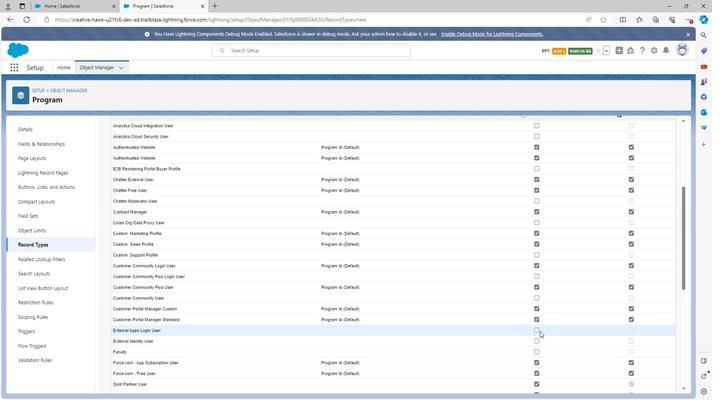 
Action: Mouse scrolled (538, 331) with delta (0, 0)
Screenshot: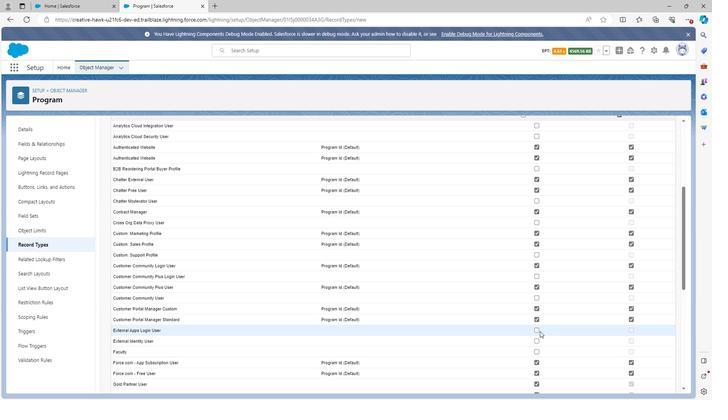 
Action: Mouse moved to (535, 340)
Screenshot: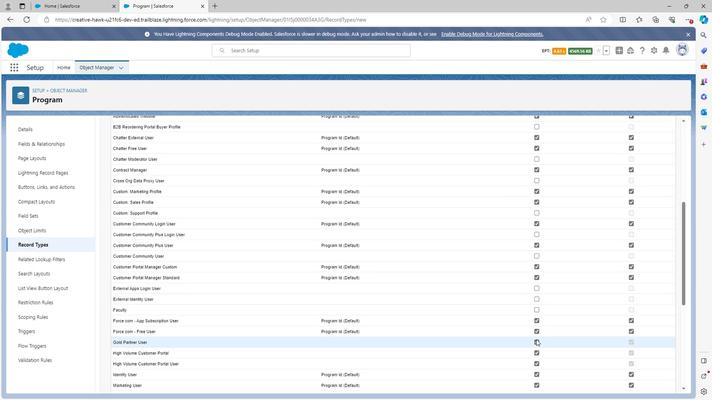 
Action: Mouse pressed left at (535, 340)
Screenshot: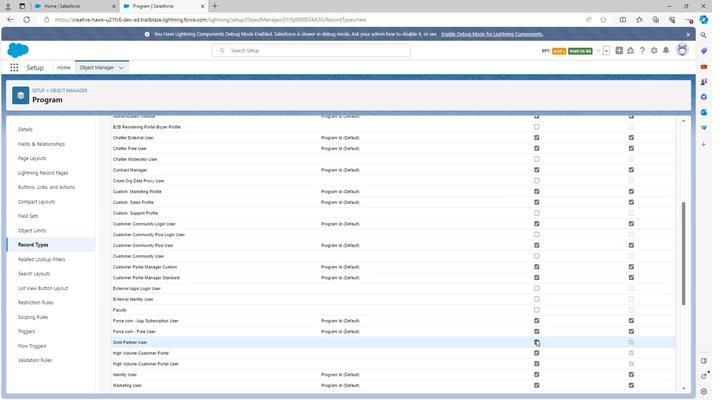 
Action: Mouse moved to (535, 351)
Screenshot: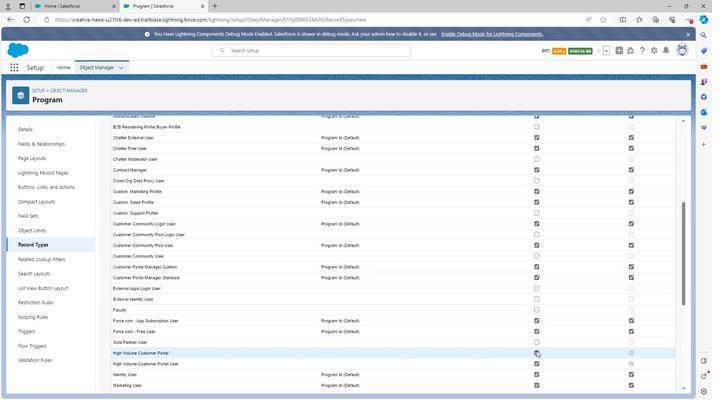 
Action: Mouse pressed left at (535, 351)
Screenshot: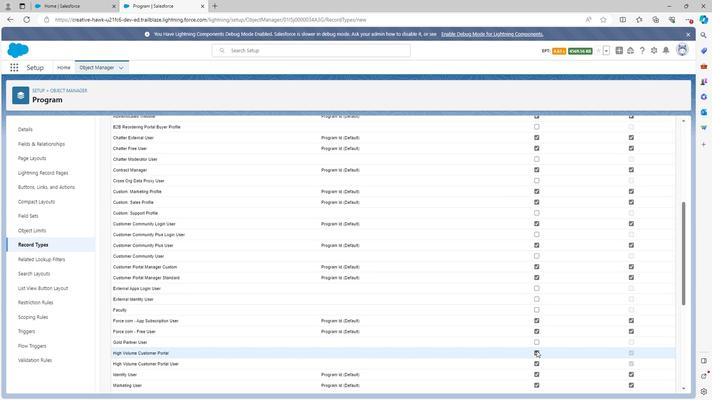 
Action: Mouse moved to (536, 362)
Screenshot: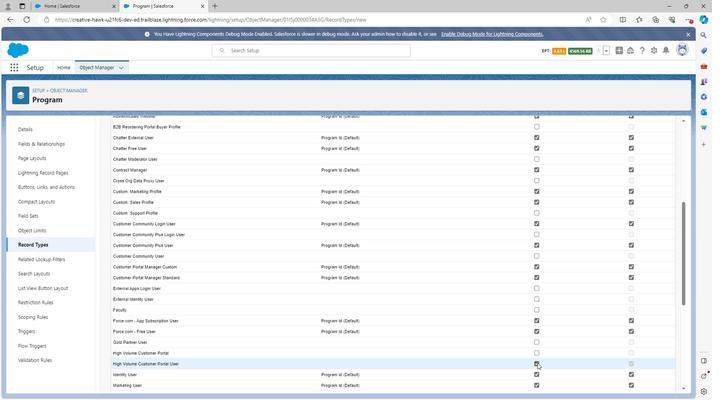 
Action: Mouse pressed left at (536, 362)
Screenshot: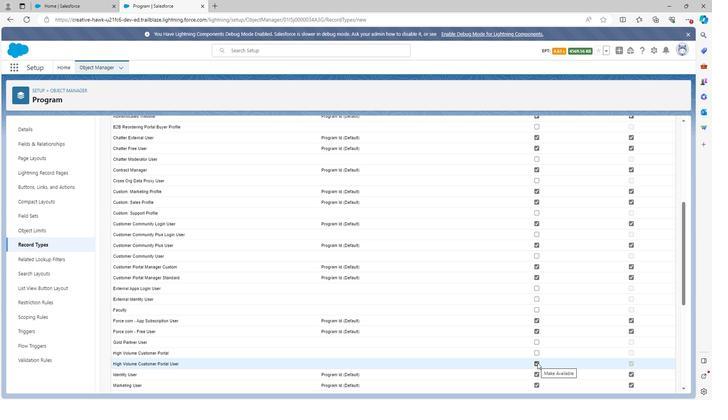 
Action: Mouse scrolled (536, 362) with delta (0, 0)
Screenshot: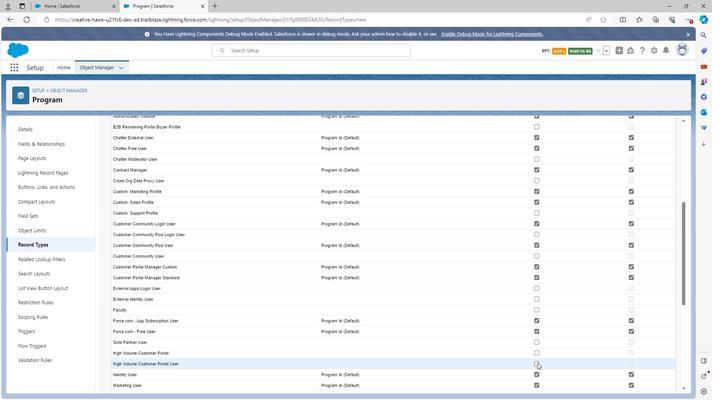 
Action: Mouse pressed left at (536, 362)
Screenshot: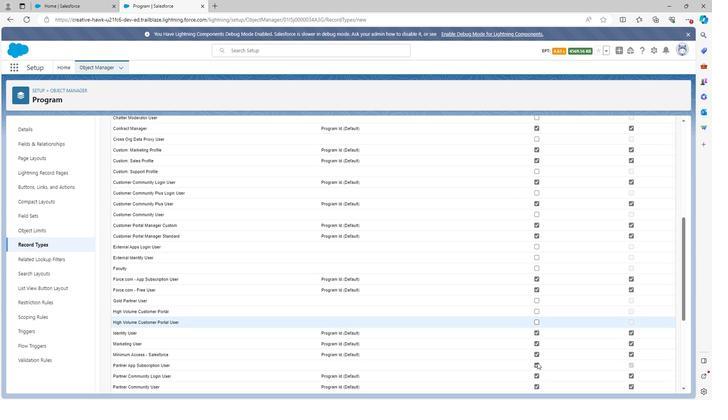 
Action: Mouse scrolled (536, 362) with delta (0, 0)
Screenshot: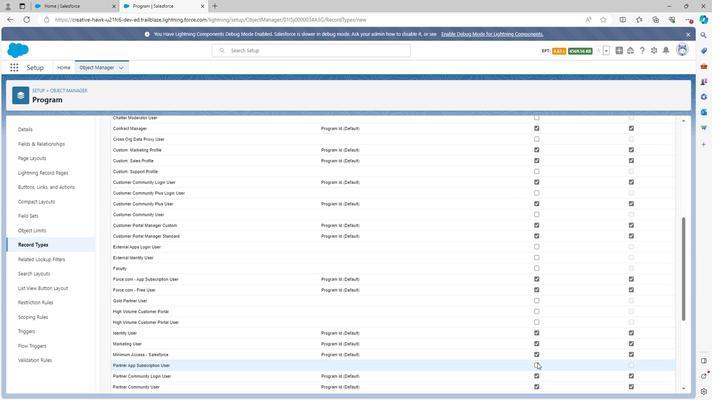 
Action: Mouse moved to (534, 357)
Screenshot: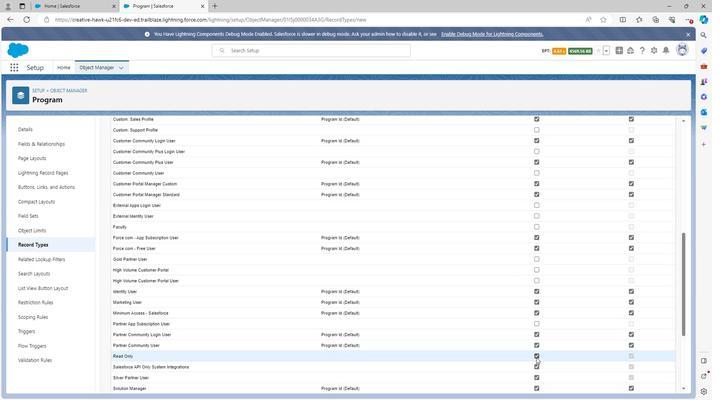 
Action: Mouse pressed left at (534, 357)
Screenshot: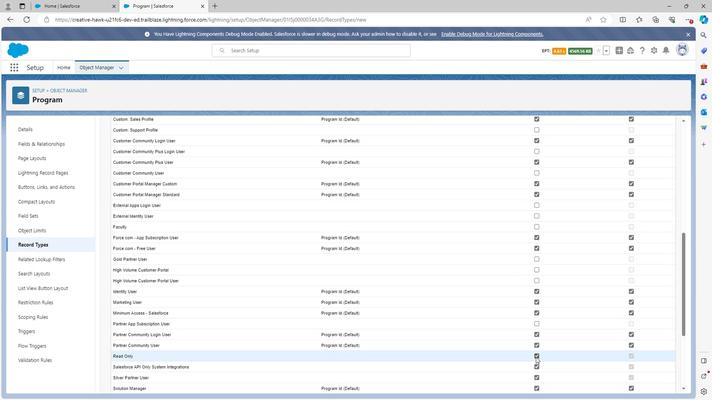
Action: Mouse moved to (533, 366)
Screenshot: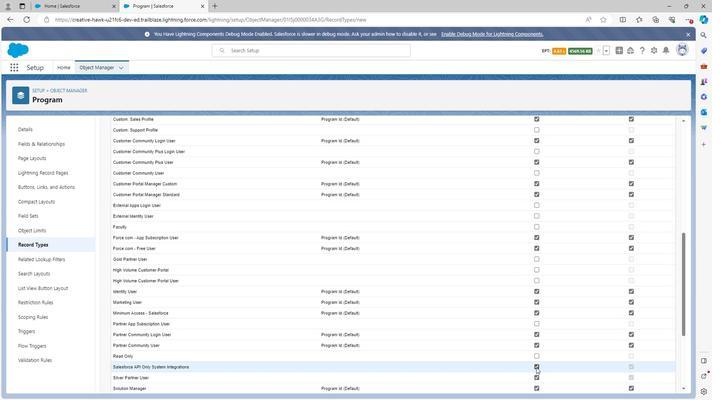 
Action: Mouse pressed left at (533, 366)
Screenshot: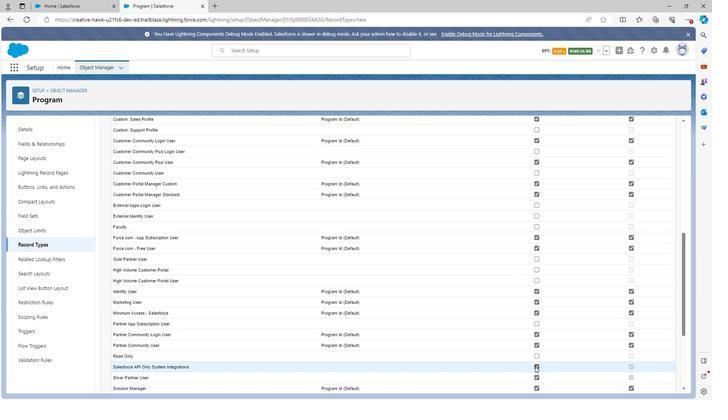 
Action: Mouse moved to (534, 375)
Screenshot: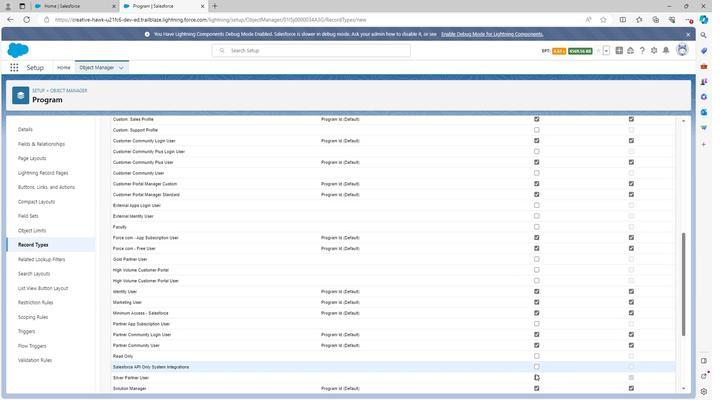 
Action: Mouse pressed left at (534, 375)
Screenshot: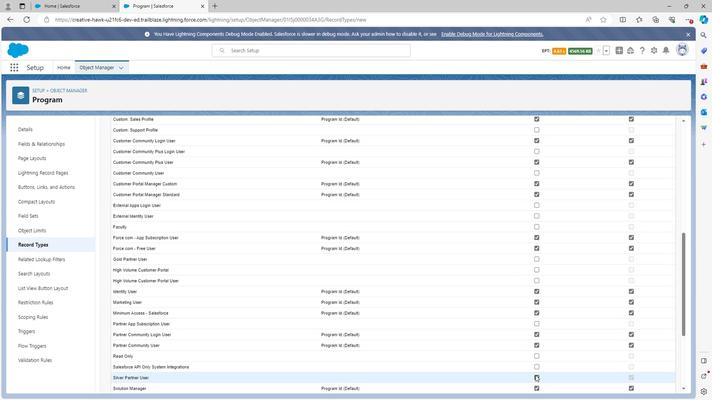 
Action: Mouse moved to (535, 366)
Screenshot: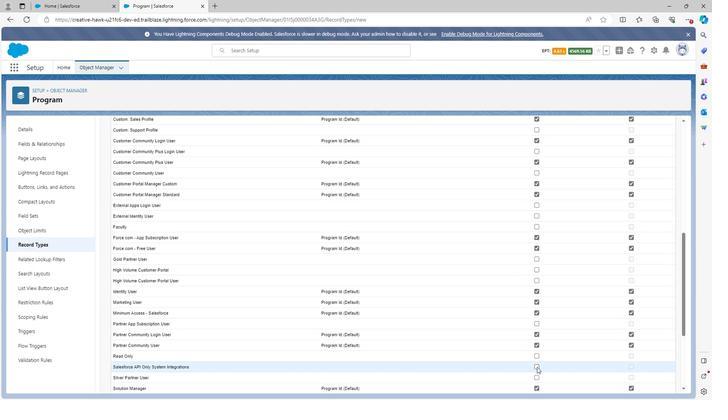 
Action: Mouse scrolled (535, 366) with delta (0, 0)
Screenshot: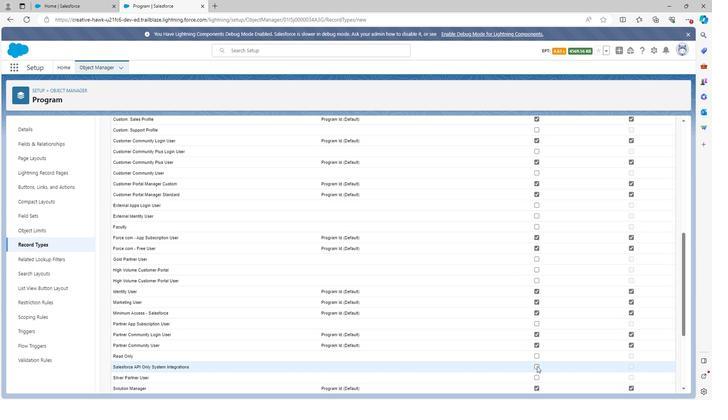 
Action: Mouse scrolled (535, 366) with delta (0, 0)
Screenshot: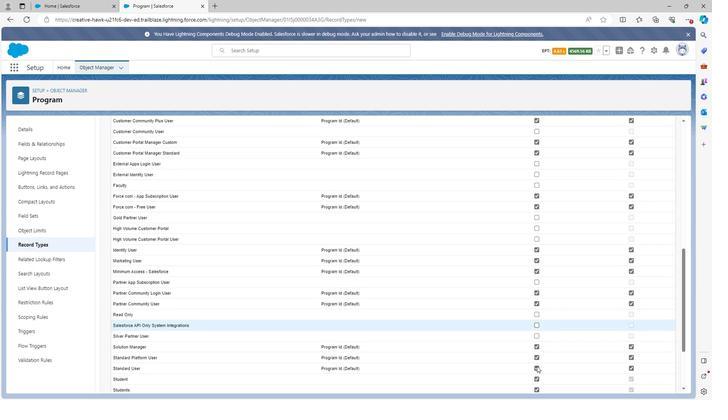 
Action: Mouse moved to (535, 337)
Screenshot: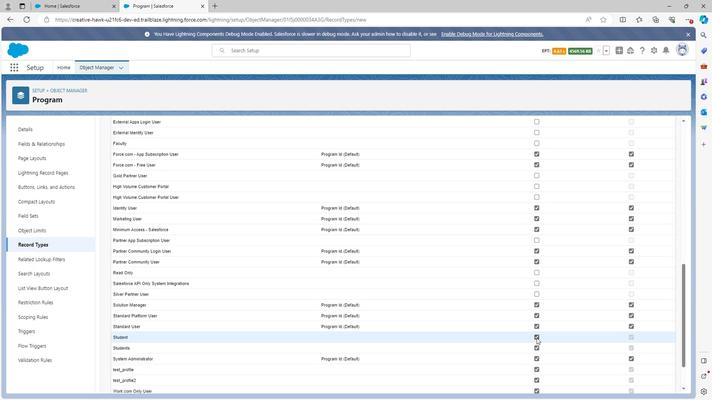 
Action: Mouse pressed left at (535, 337)
Screenshot: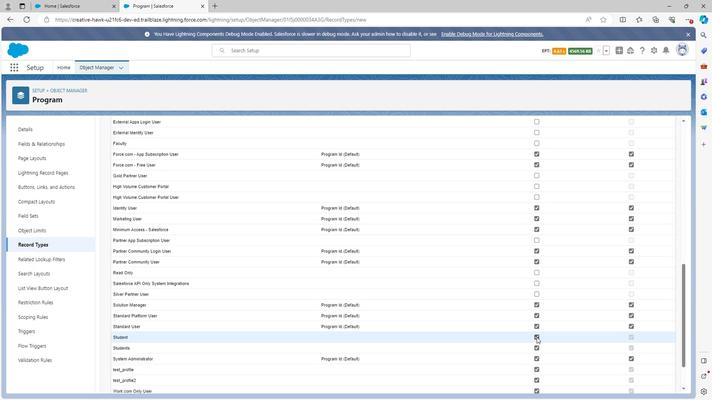 
Action: Mouse moved to (535, 349)
Screenshot: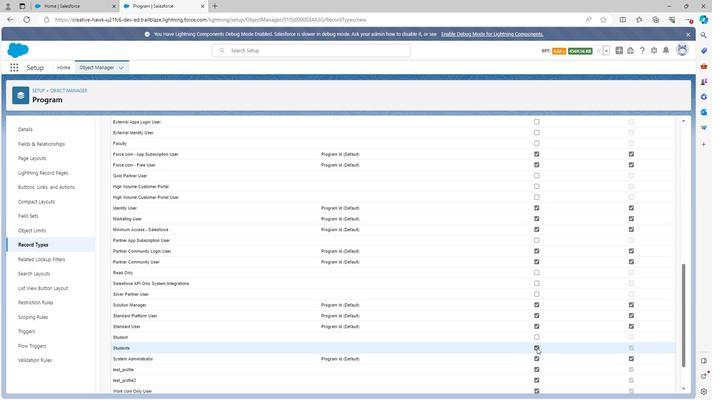 
Action: Mouse pressed left at (535, 349)
Screenshot: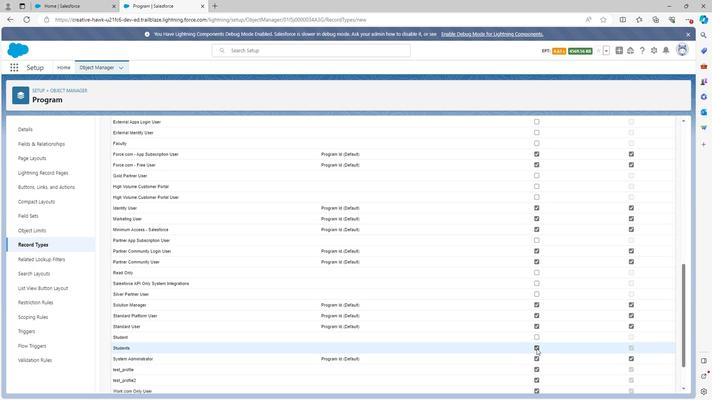 
Action: Mouse scrolled (535, 348) with delta (0, 0)
Screenshot: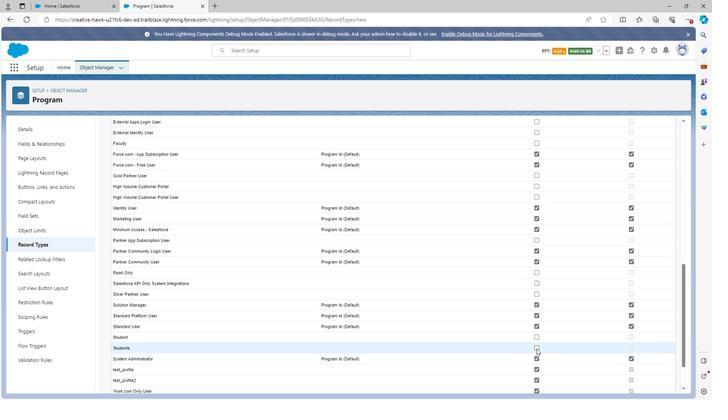 
Action: Mouse moved to (536, 328)
Screenshot: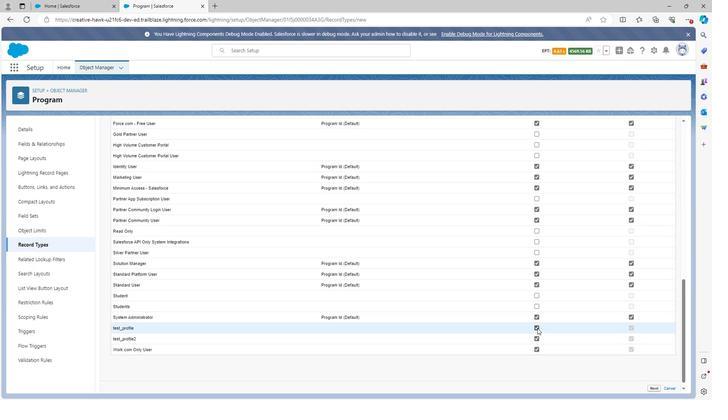 
Action: Mouse pressed left at (536, 328)
Screenshot: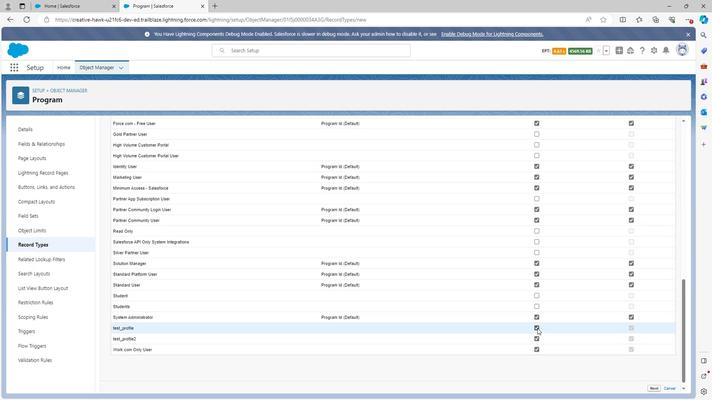 
Action: Mouse moved to (536, 337)
Screenshot: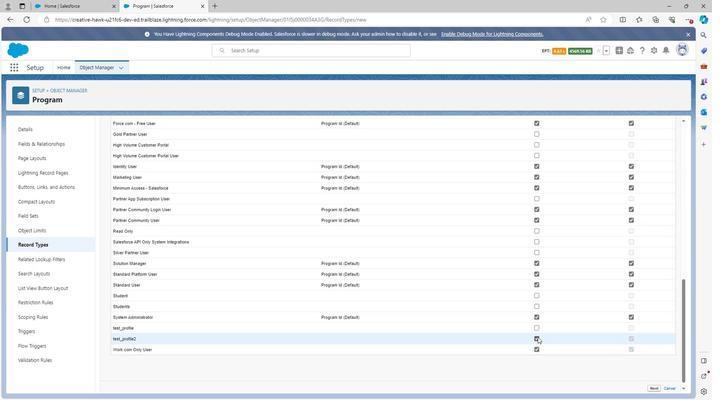 
Action: Mouse pressed left at (536, 337)
Screenshot: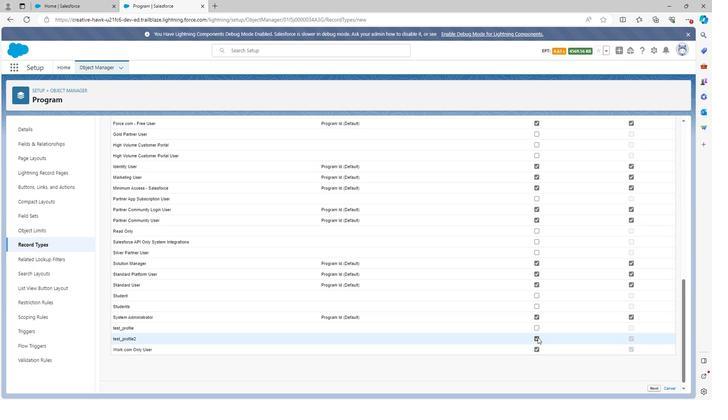 
Action: Mouse moved to (535, 347)
Screenshot: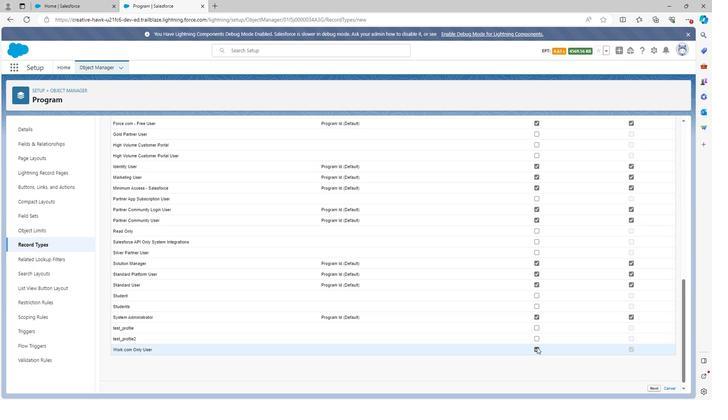 
Action: Mouse pressed left at (535, 347)
Screenshot: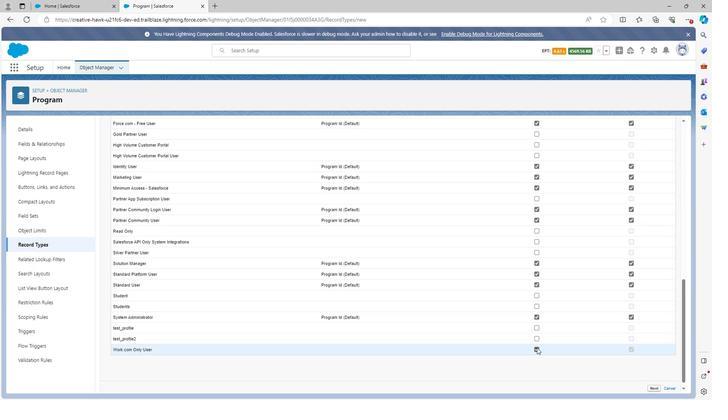 
Action: Mouse moved to (656, 388)
Screenshot: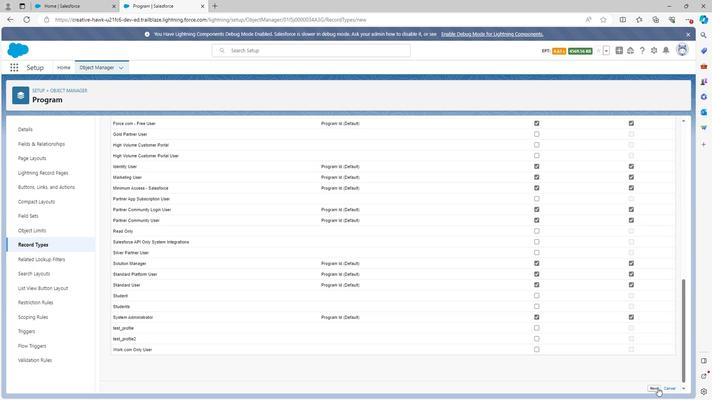 
Action: Mouse pressed left at (656, 388)
Screenshot: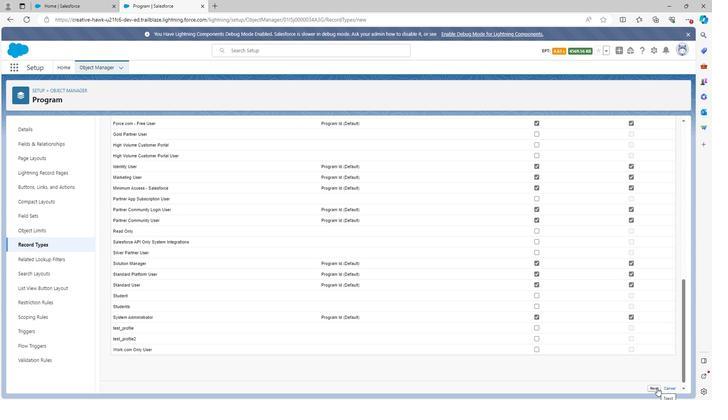 
Action: Mouse moved to (572, 281)
Screenshot: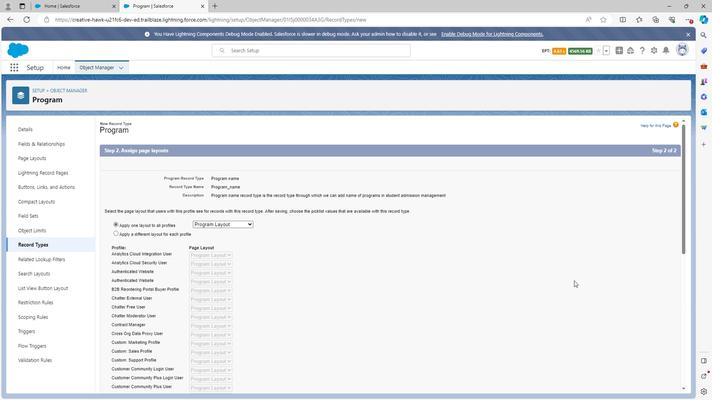
Action: Mouse scrolled (572, 280) with delta (0, 0)
Screenshot: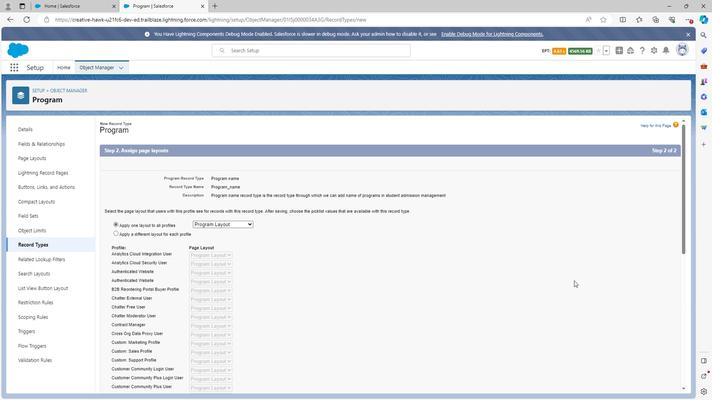 
Action: Mouse scrolled (572, 280) with delta (0, 0)
Screenshot: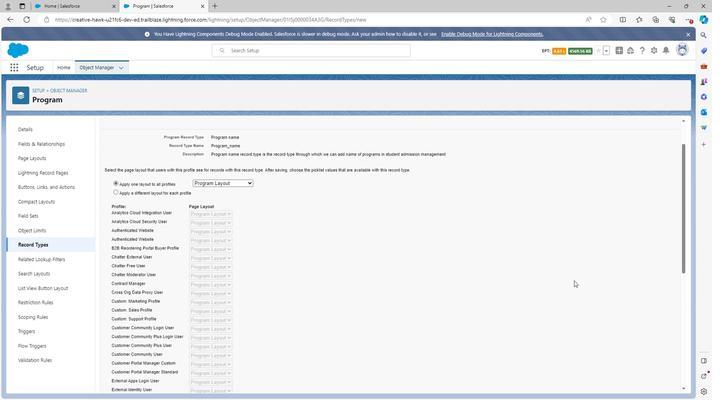 
Action: Mouse scrolled (572, 280) with delta (0, 0)
Screenshot: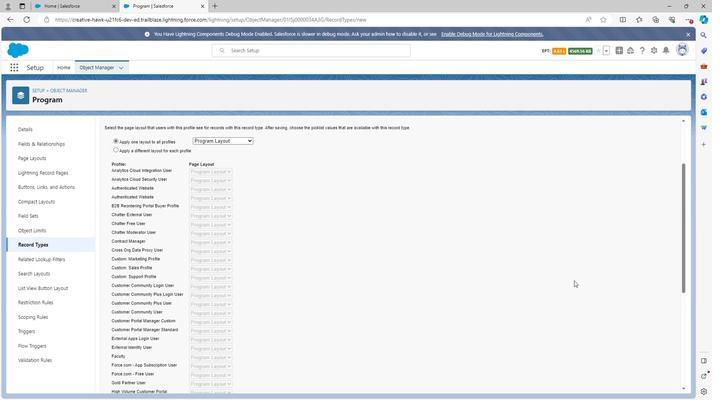 
Action: Mouse scrolled (572, 280) with delta (0, 0)
Screenshot: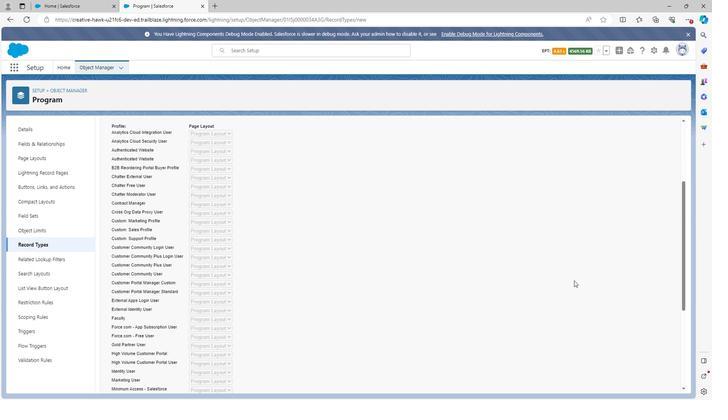 
Action: Mouse moved to (572, 304)
